 Task: Find a place to stay in Ludlow, United States from June 10 to June 25 for 4 guests, with a price range of ₹10,000 to ₹15,000, including Wifi, Free parking, TV, Gym, and Breakfast.
Action: Mouse moved to (708, 130)
Screenshot: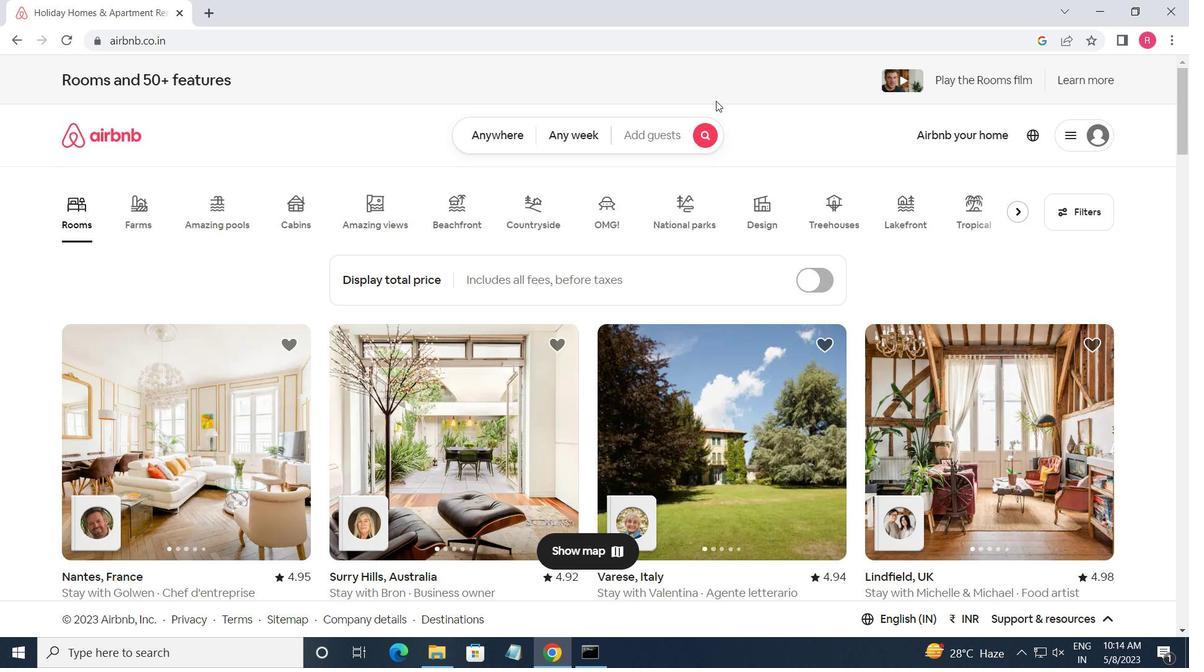 
Action: Mouse pressed left at (708, 130)
Screenshot: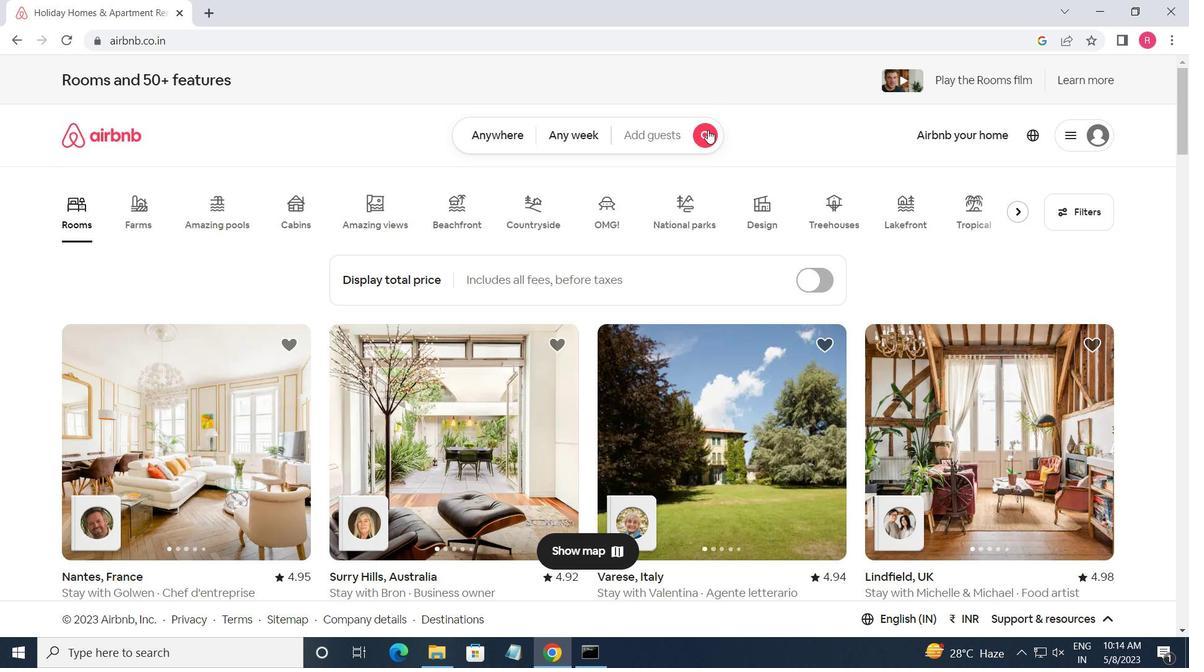 
Action: Mouse moved to (336, 194)
Screenshot: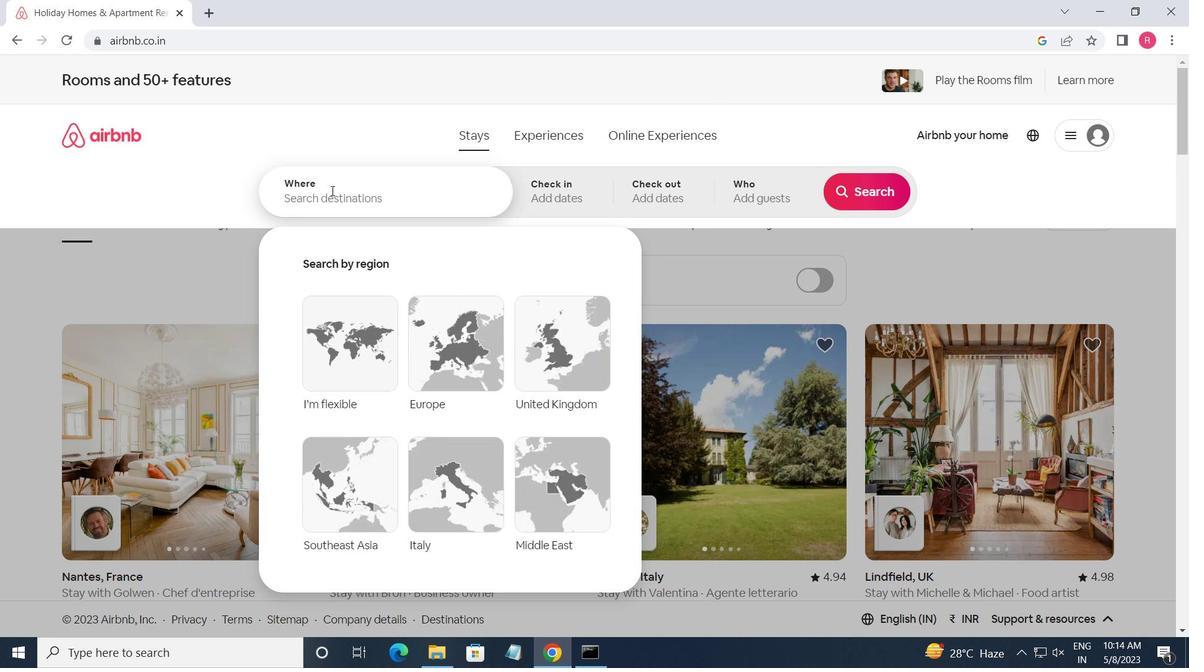 
Action: Mouse pressed left at (336, 194)
Screenshot: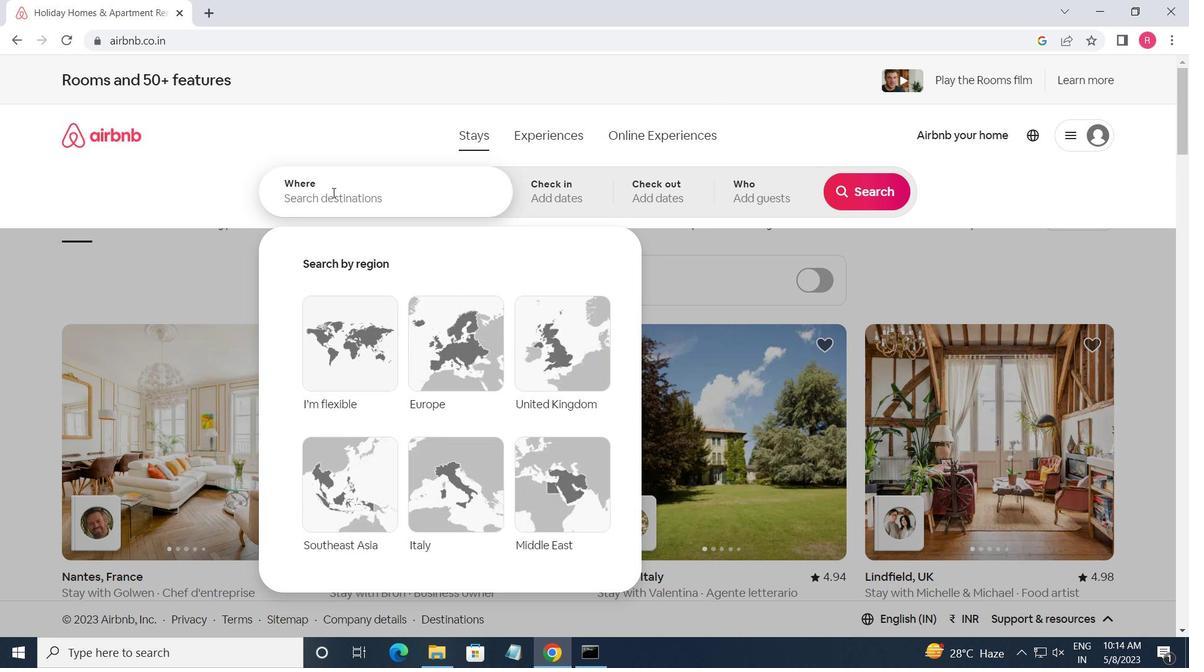 
Action: Key pressed <Key.shift_r>Ludlow<Key.shift><Key.shift><Key.shift><Key.shift><Key.shift><Key.shift><Key.shift><Key.shift><Key.shift><Key.shift><Key.shift><Key.shift><Key.shift><Key.shift><Key.shift><Key.shift><Key.shift><Key.shift><Key.shift><Key.shift><Key.shift><Key.shift><Key.shift><Key.shift><Key.shift><Key.shift><Key.shift><Key.shift><Key.shift><Key.shift><Key.shift><Key.shift><Key.shift><Key.shift><Key.shift><Key.shift><Key.shift><Key.shift><Key.shift_r><<Key.backspace>,<Key.shift_r><Key.shift_r><Key.shift_r>UNITED<Key.space><Key.shift>STATES<Key.enter>
Screenshot: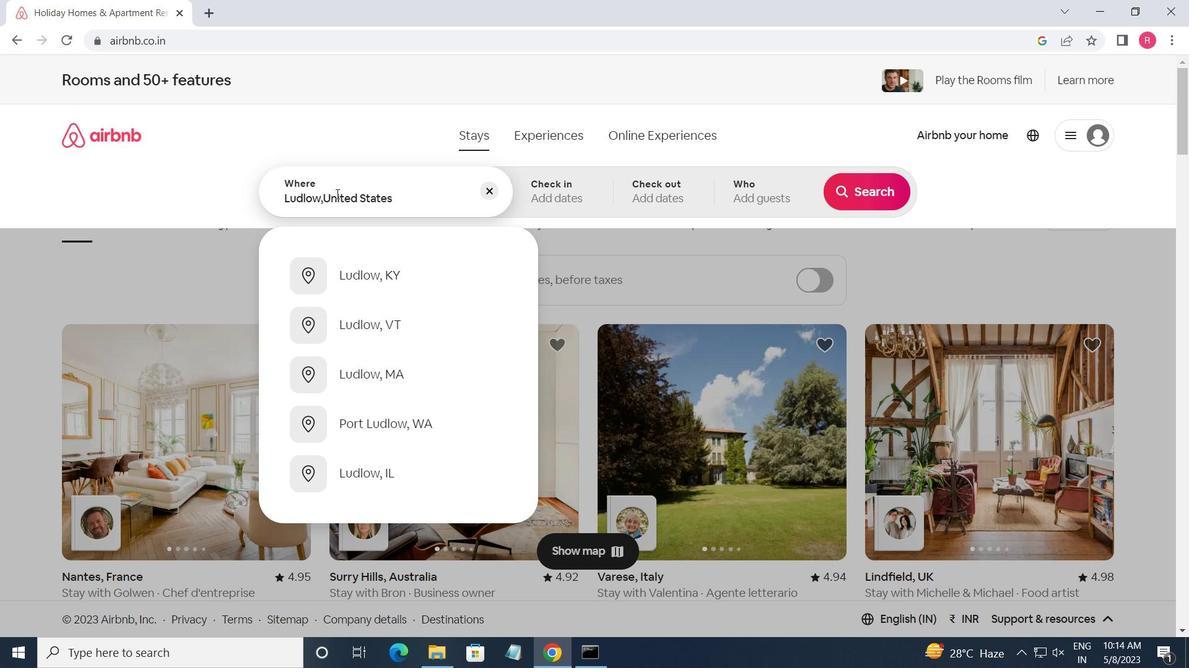 
Action: Mouse moved to (851, 425)
Screenshot: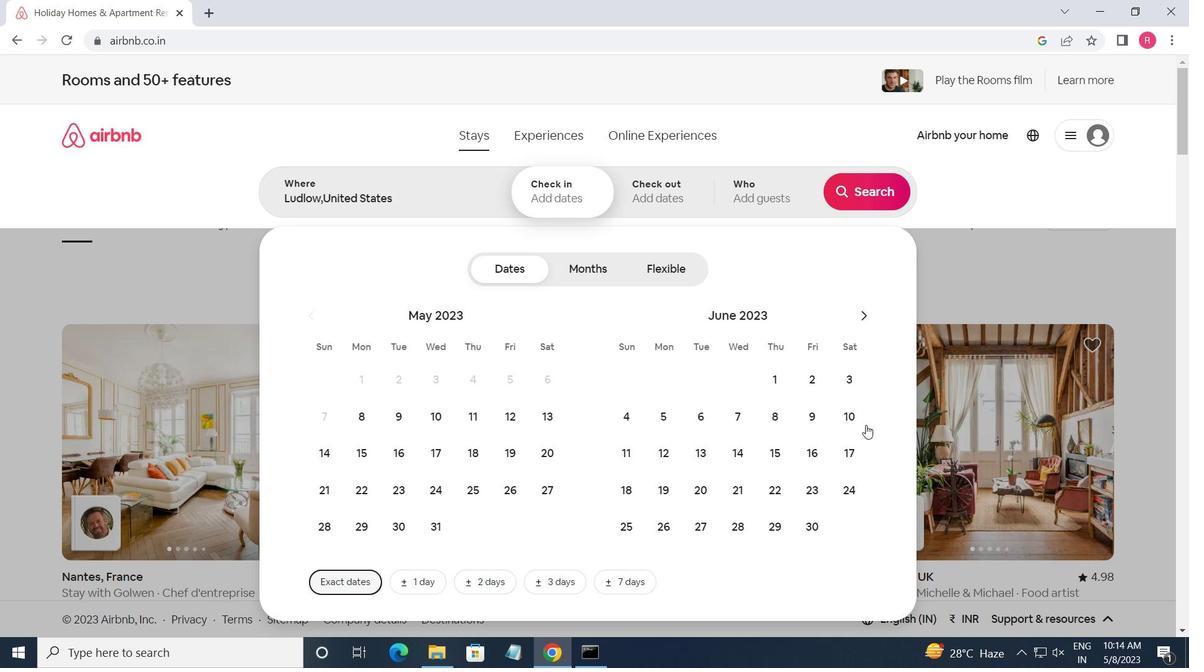 
Action: Mouse pressed left at (851, 425)
Screenshot: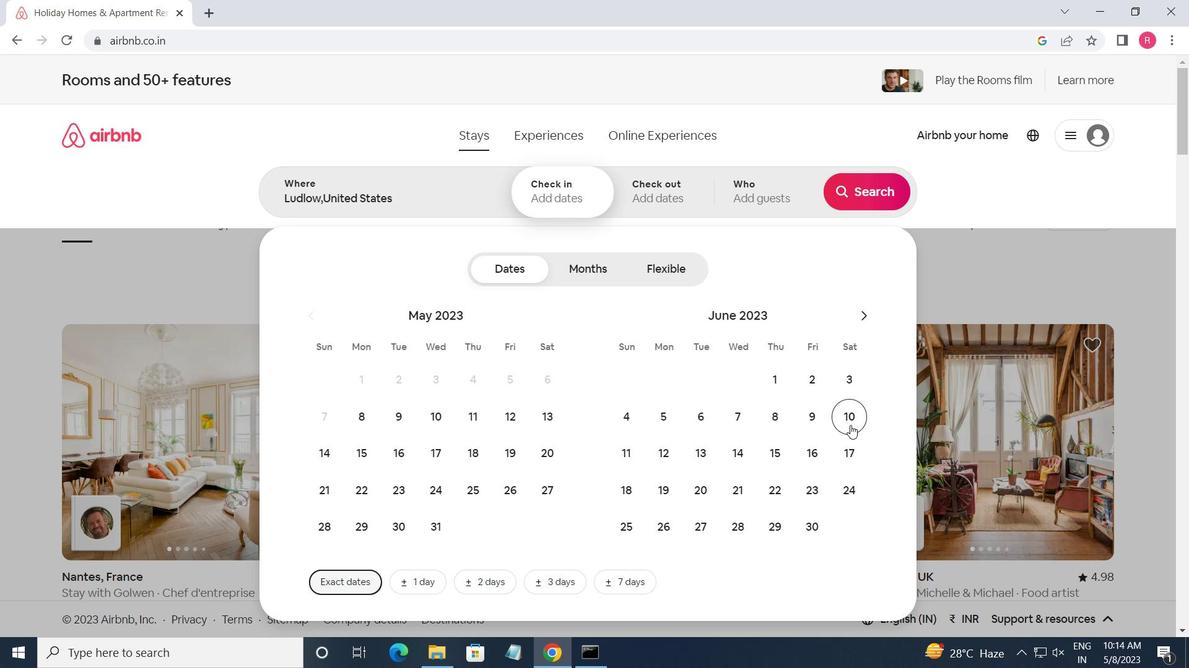 
Action: Mouse moved to (630, 534)
Screenshot: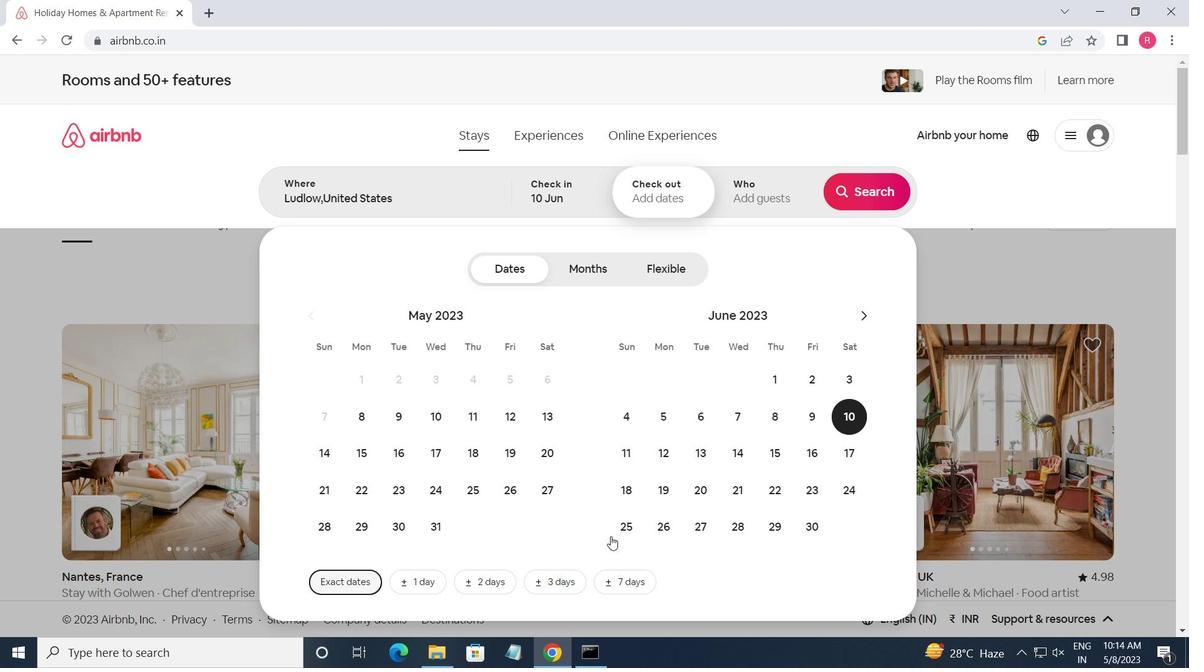 
Action: Mouse pressed left at (630, 534)
Screenshot: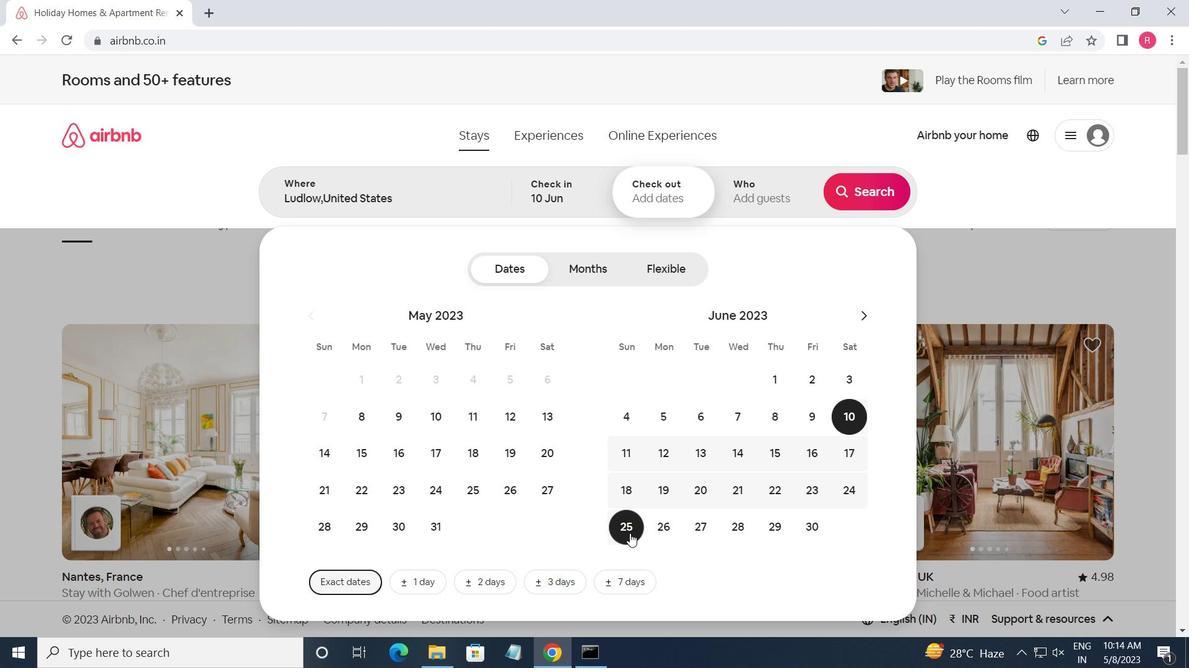 
Action: Mouse moved to (738, 182)
Screenshot: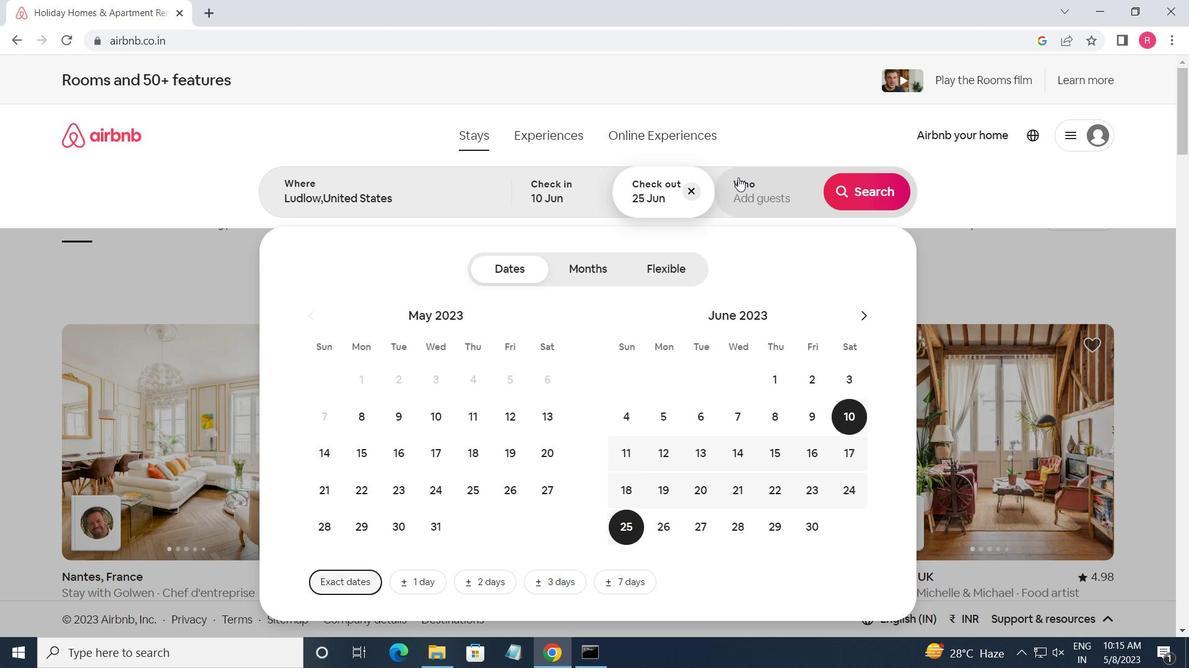 
Action: Mouse pressed left at (738, 182)
Screenshot: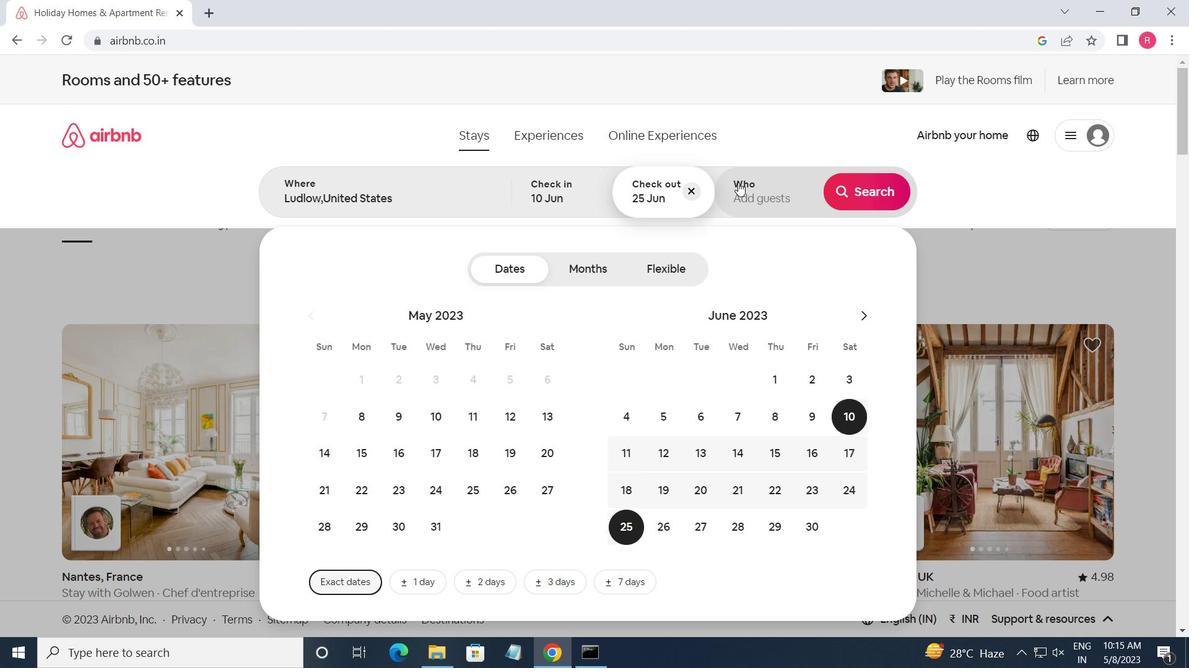 
Action: Mouse moved to (874, 283)
Screenshot: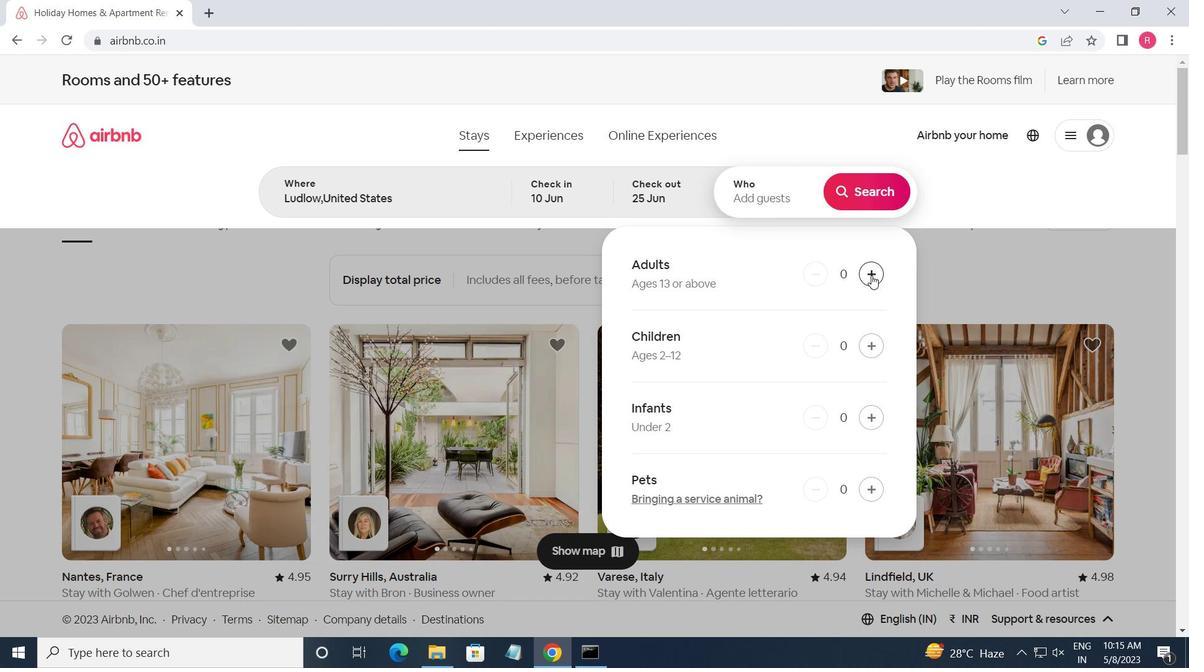 
Action: Mouse pressed left at (874, 283)
Screenshot: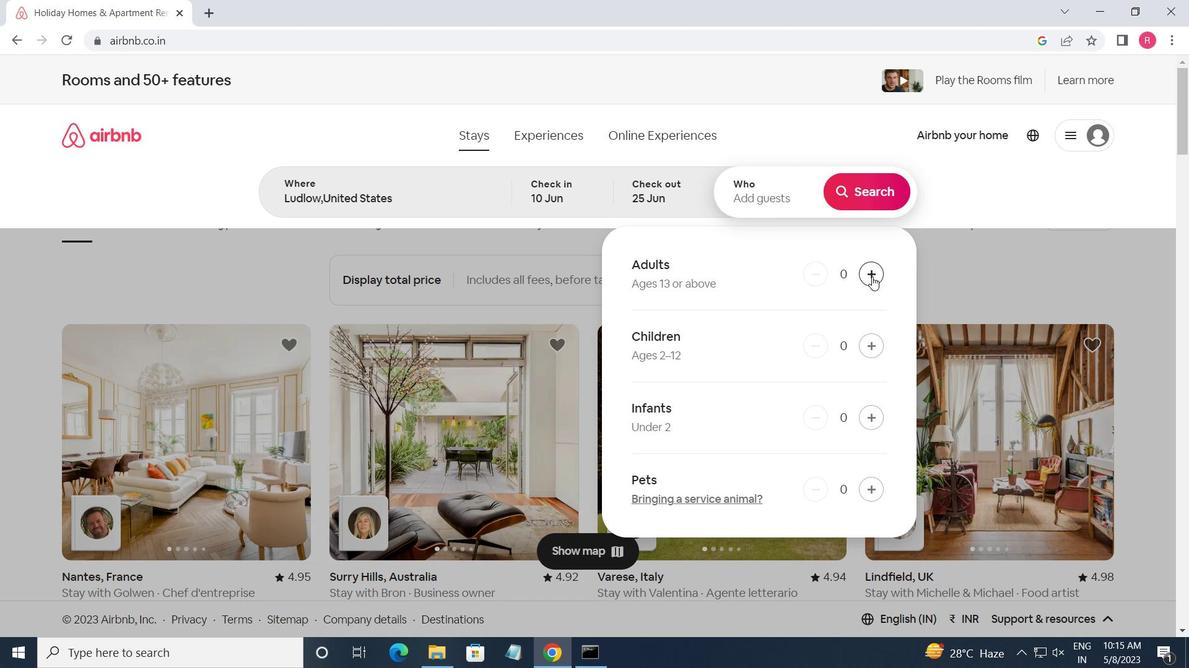 
Action: Mouse pressed left at (874, 283)
Screenshot: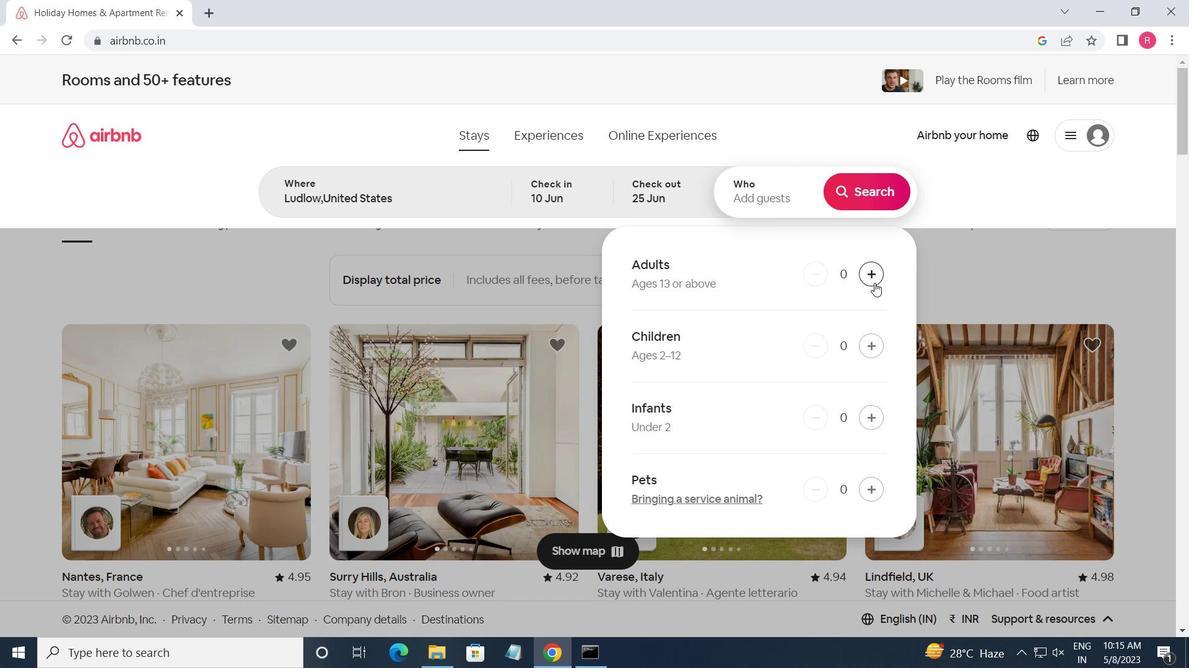 
Action: Mouse pressed left at (874, 283)
Screenshot: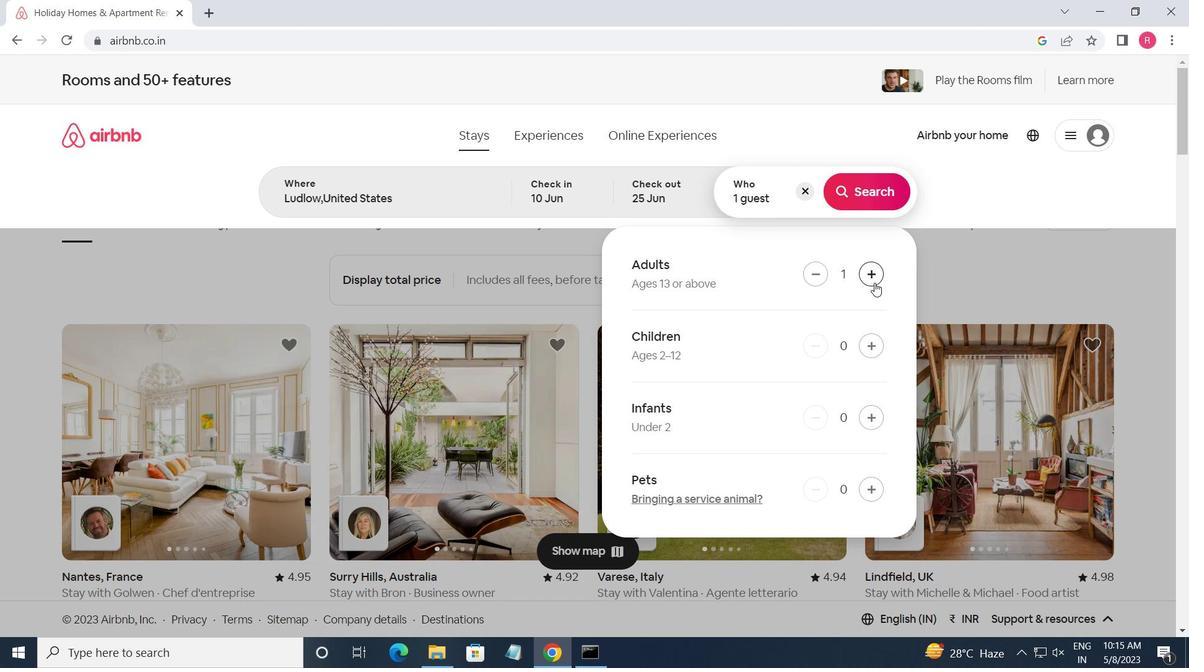 
Action: Mouse pressed left at (874, 283)
Screenshot: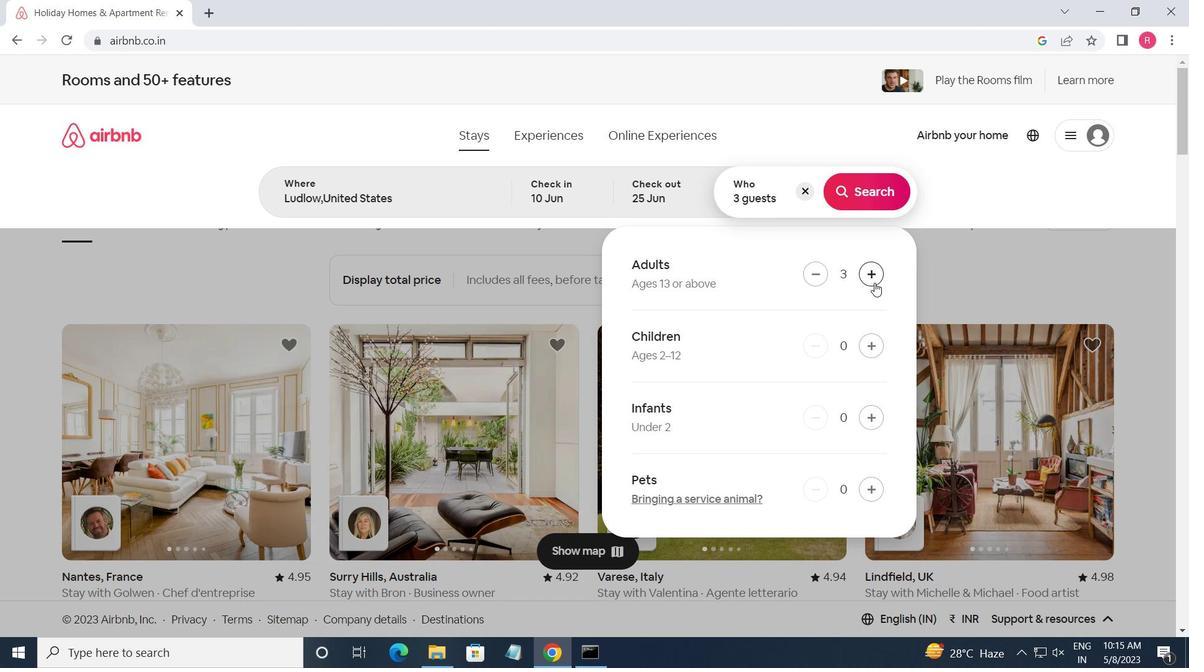 
Action: Mouse moved to (869, 196)
Screenshot: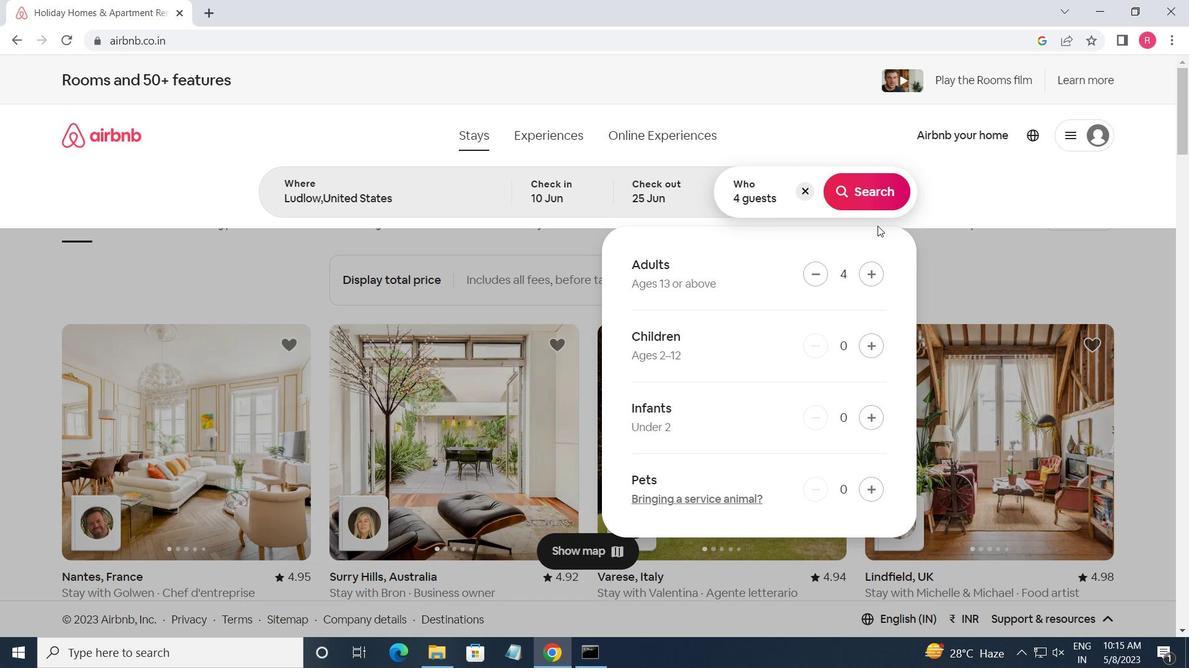 
Action: Mouse pressed left at (869, 196)
Screenshot: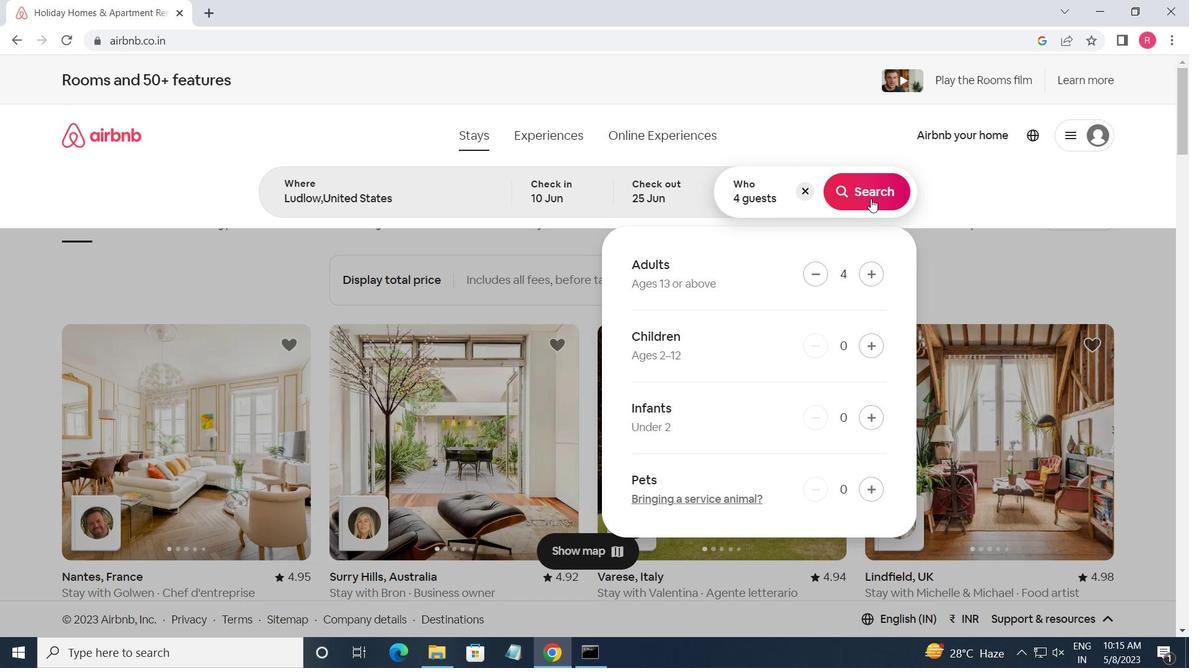 
Action: Mouse moved to (1131, 158)
Screenshot: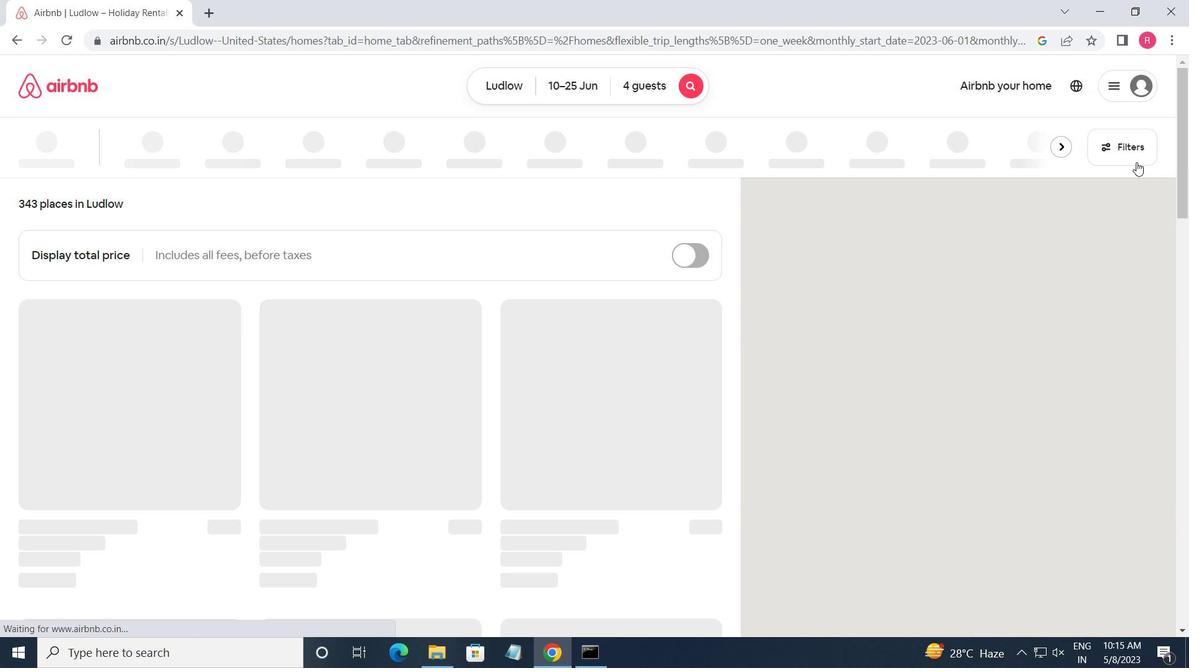 
Action: Mouse pressed left at (1131, 158)
Screenshot: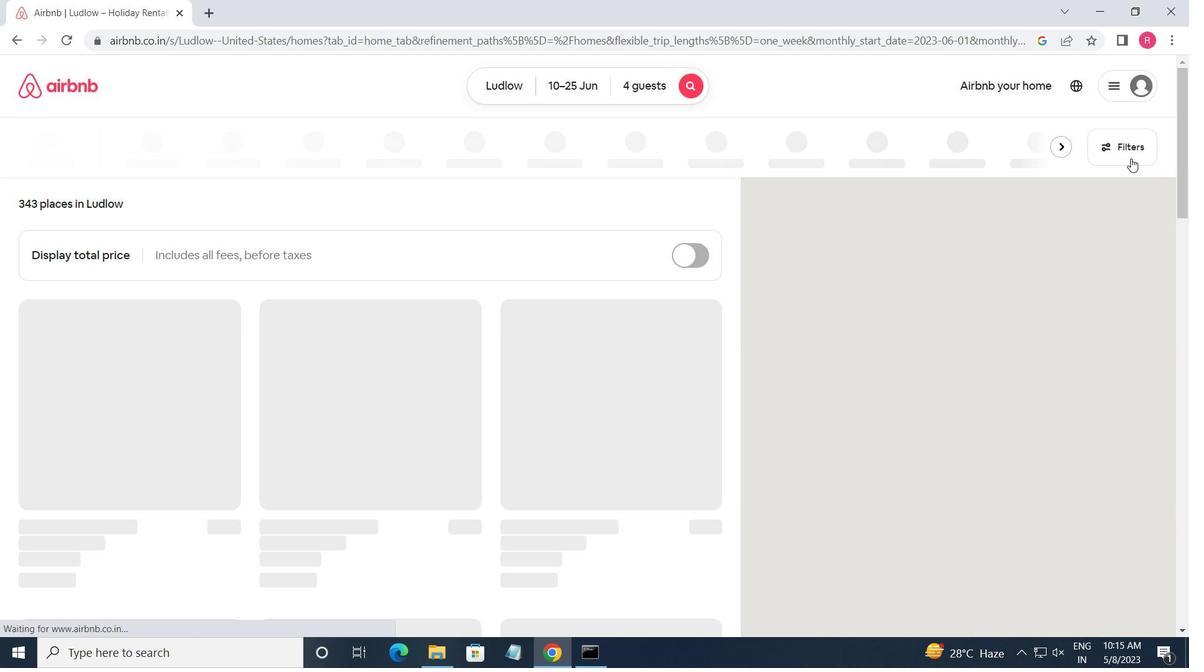 
Action: Mouse moved to (453, 519)
Screenshot: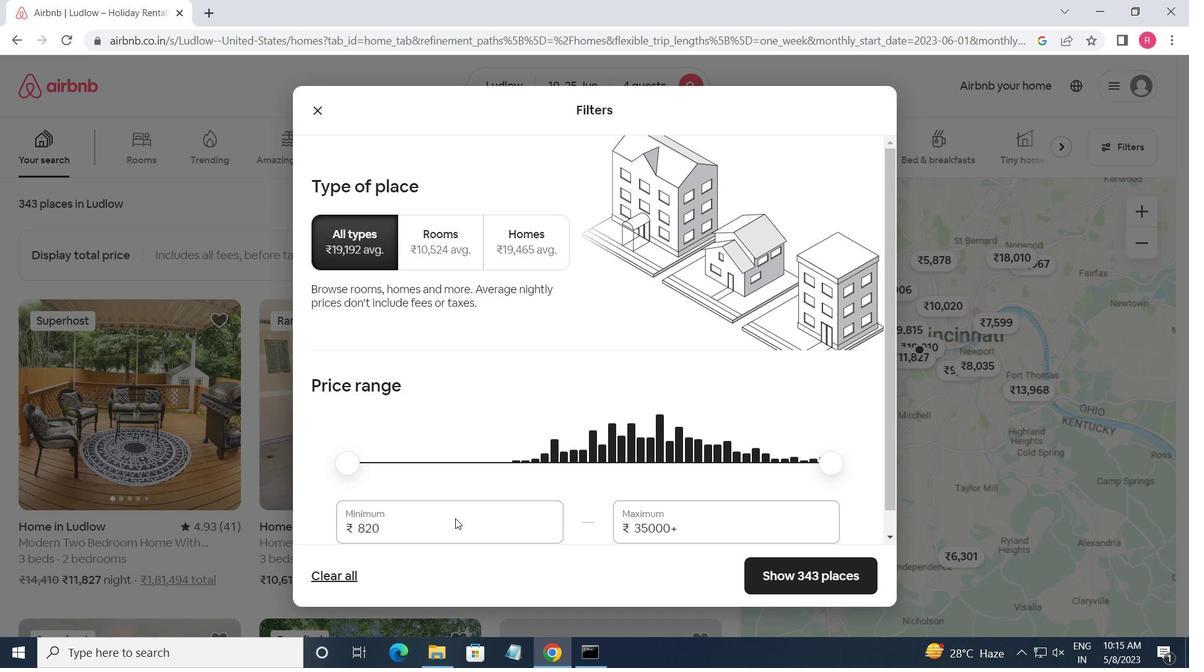 
Action: Mouse pressed left at (453, 519)
Screenshot: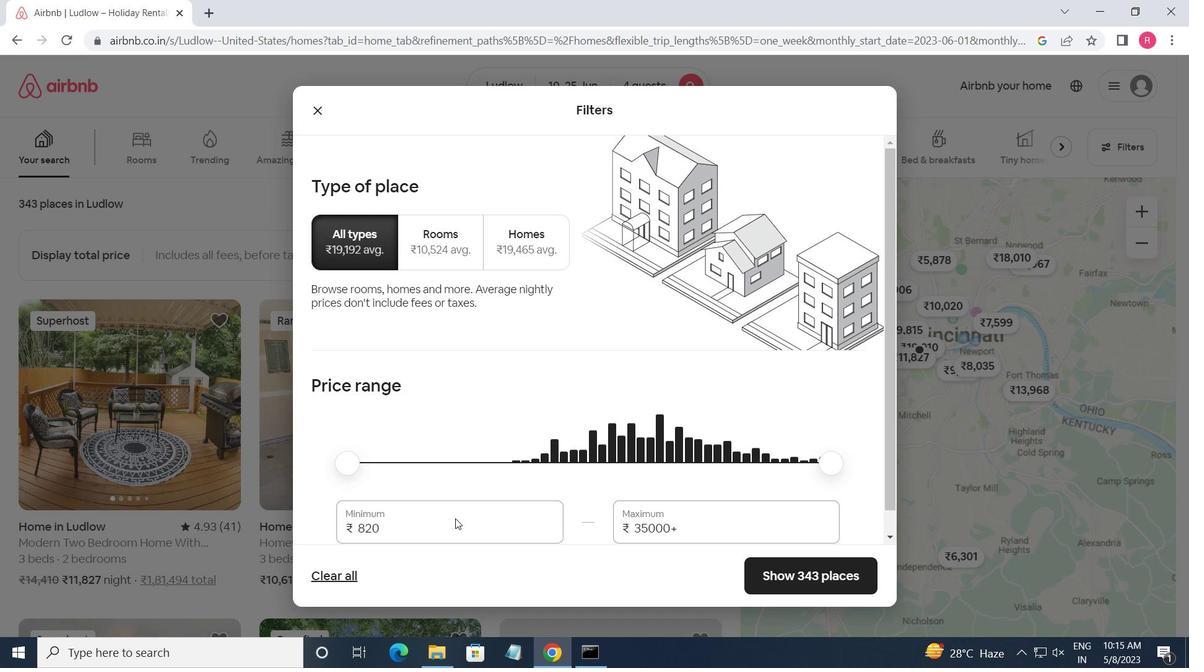 
Action: Key pressed <Key.backspace><Key.backspace><Key.backspace><Key.backspace><Key.backspace>10000<Key.tab>15000
Screenshot: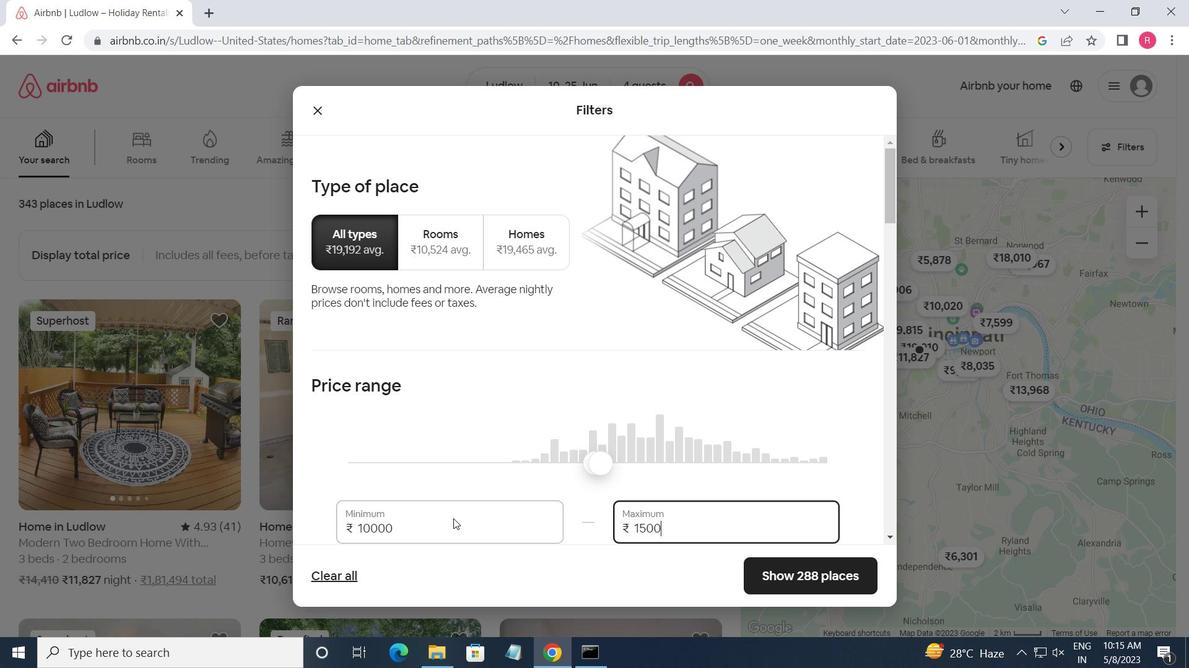 
Action: Mouse moved to (506, 536)
Screenshot: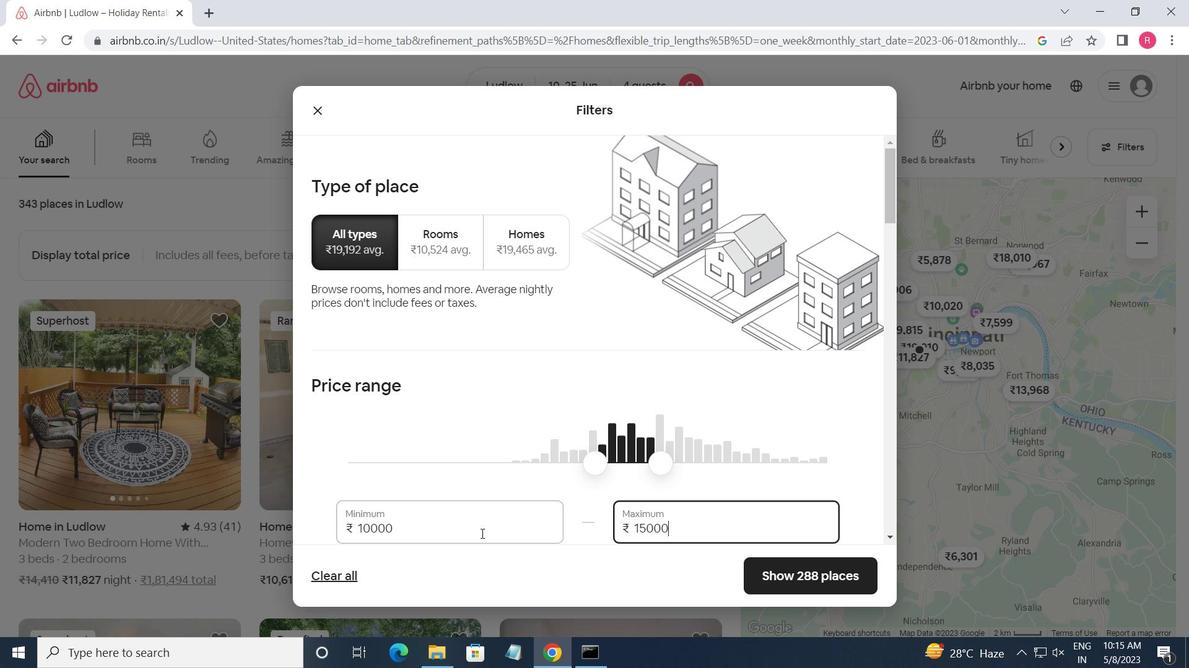 
Action: Mouse scrolled (506, 535) with delta (0, 0)
Screenshot: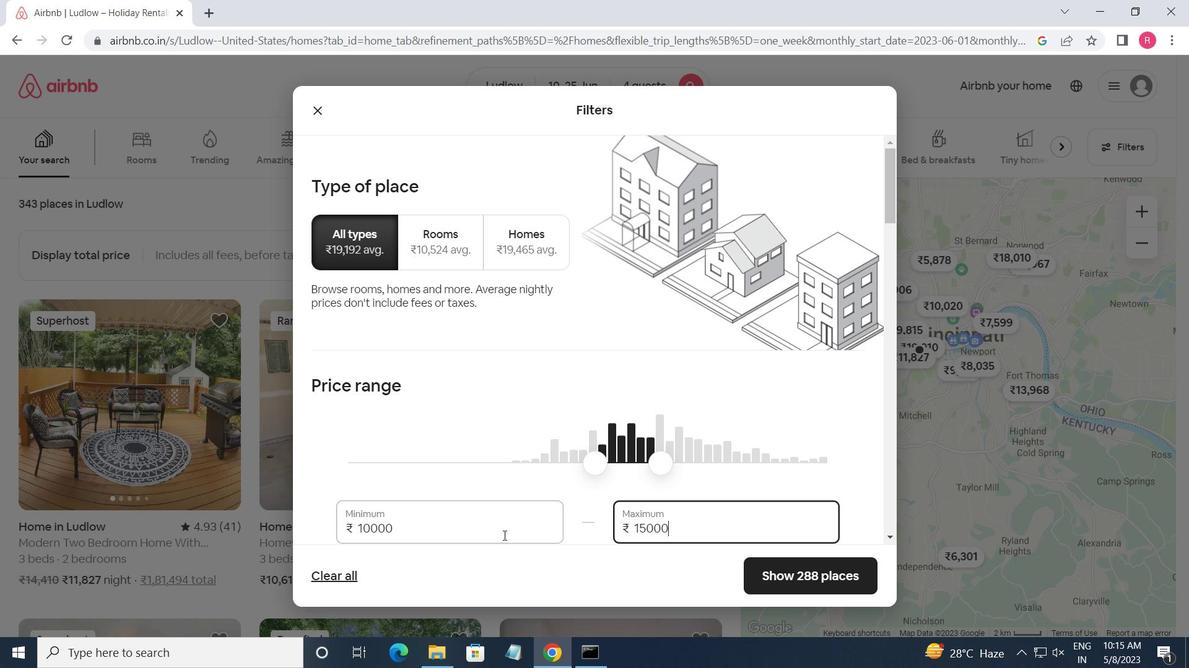 
Action: Mouse scrolled (506, 535) with delta (0, 0)
Screenshot: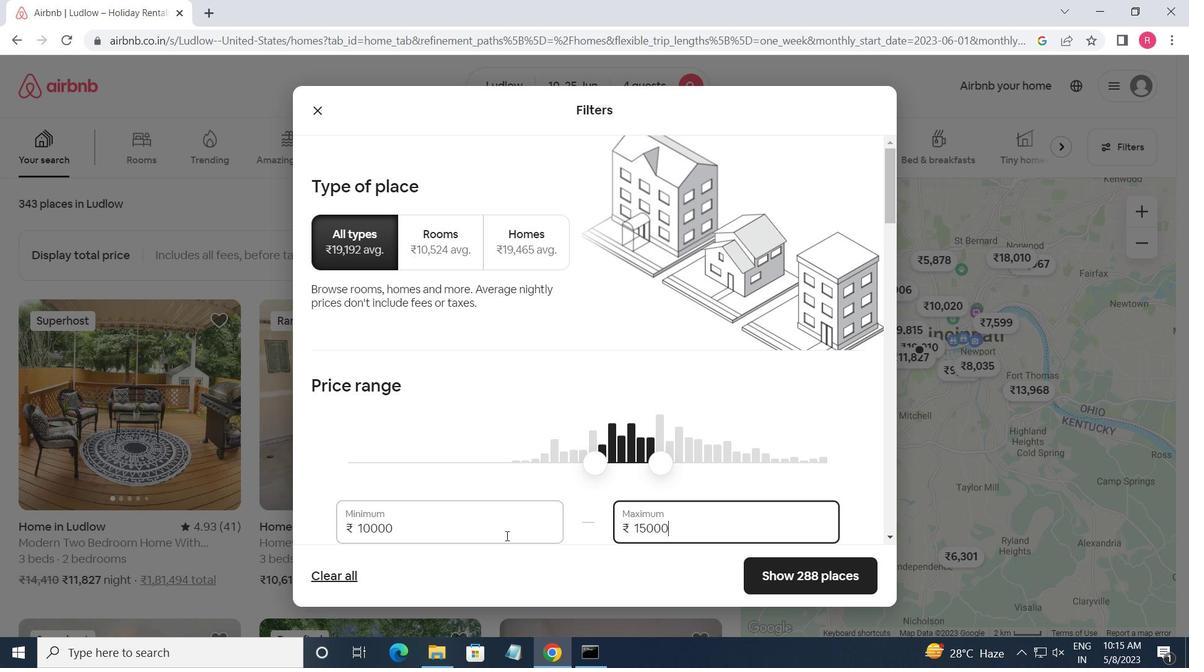 
Action: Mouse scrolled (506, 535) with delta (0, 0)
Screenshot: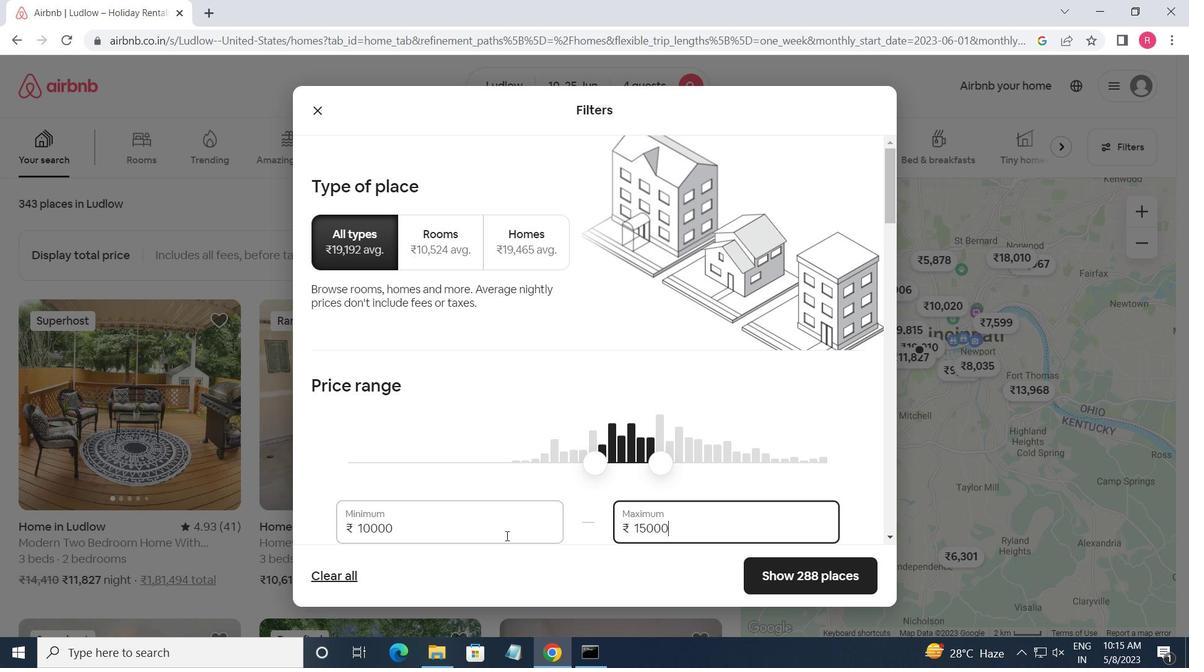 
Action: Mouse moved to (569, 461)
Screenshot: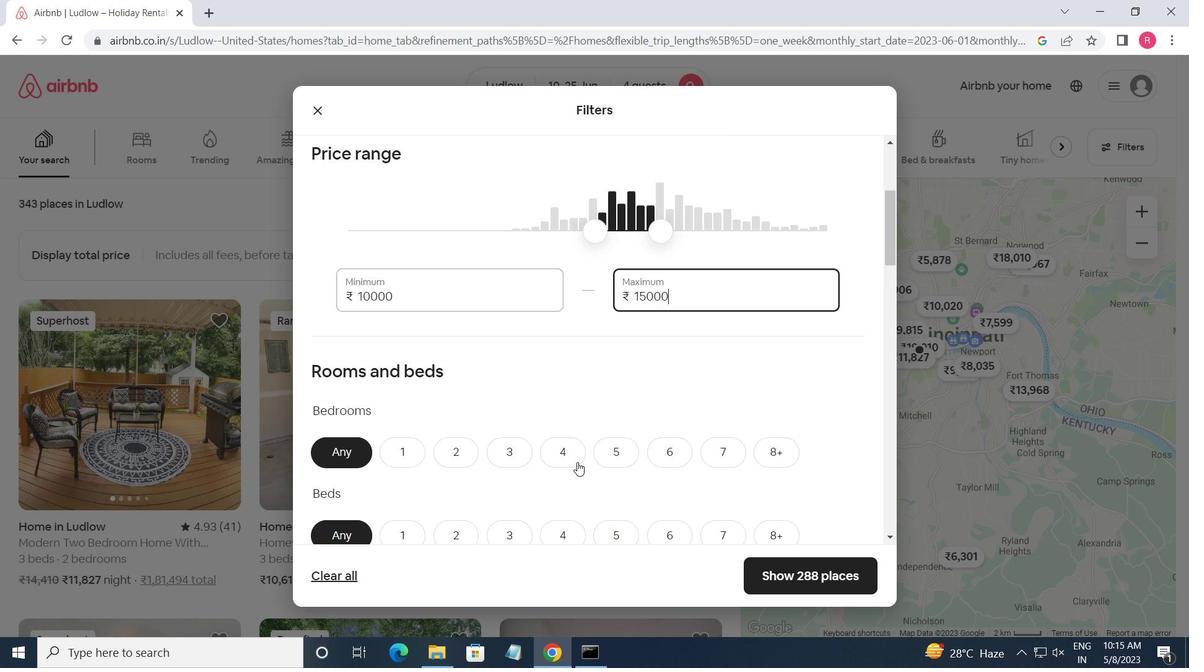 
Action: Mouse pressed left at (569, 461)
Screenshot: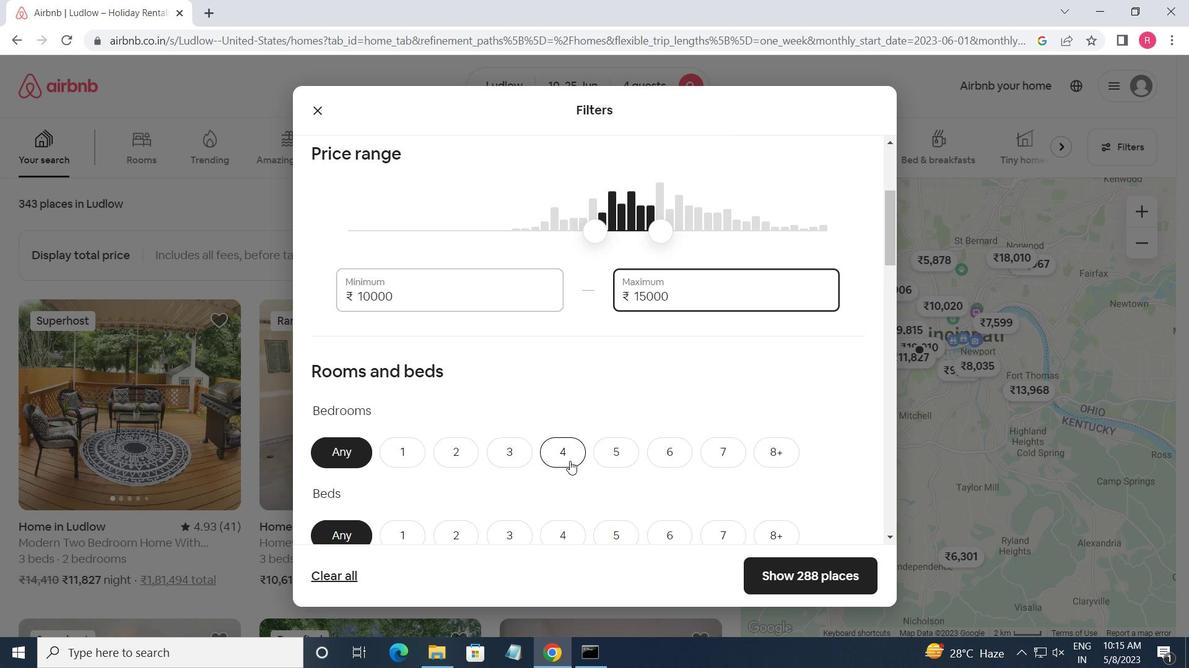 
Action: Mouse moved to (569, 461)
Screenshot: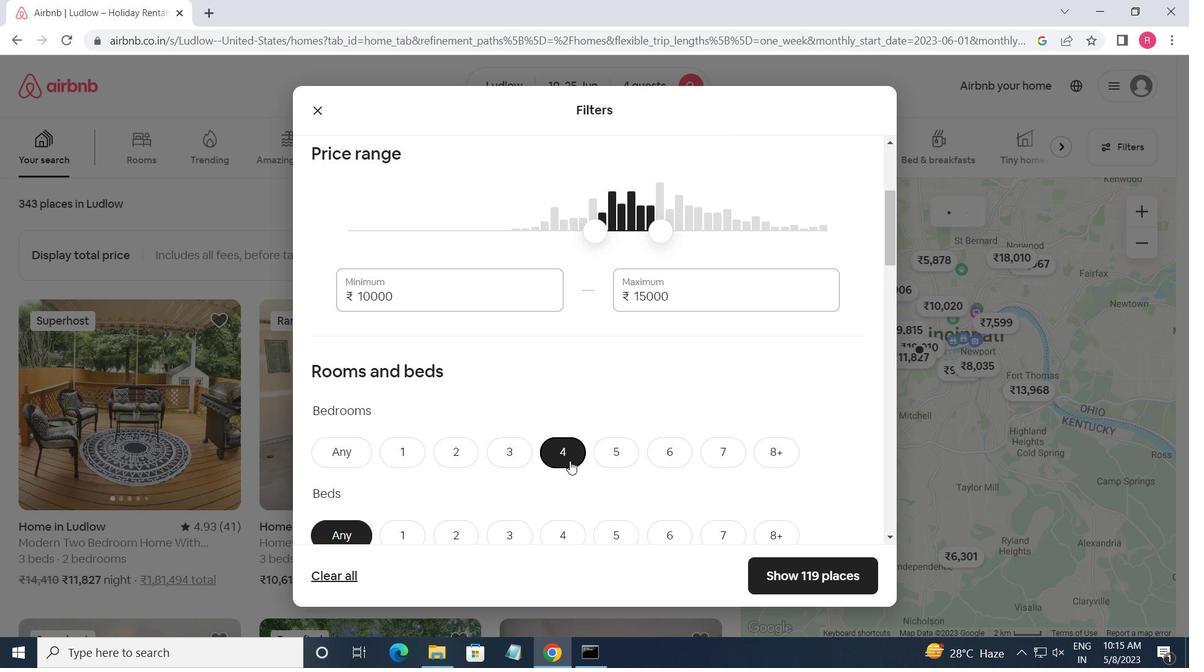 
Action: Mouse scrolled (569, 460) with delta (0, 0)
Screenshot: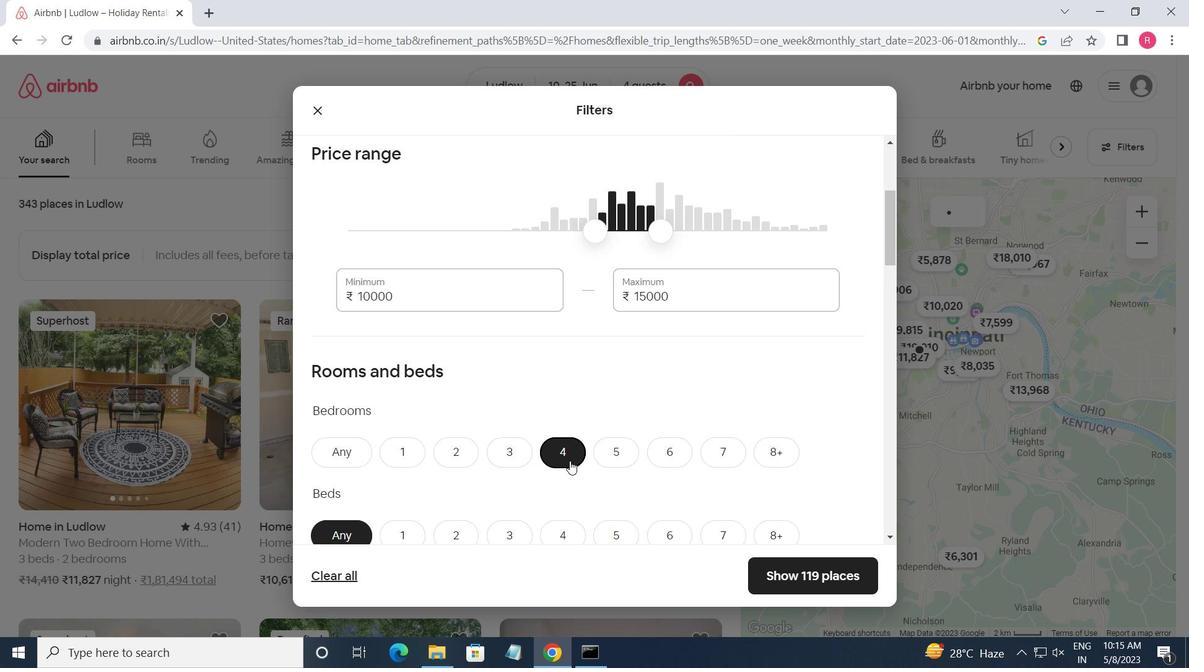 
Action: Mouse moved to (567, 461)
Screenshot: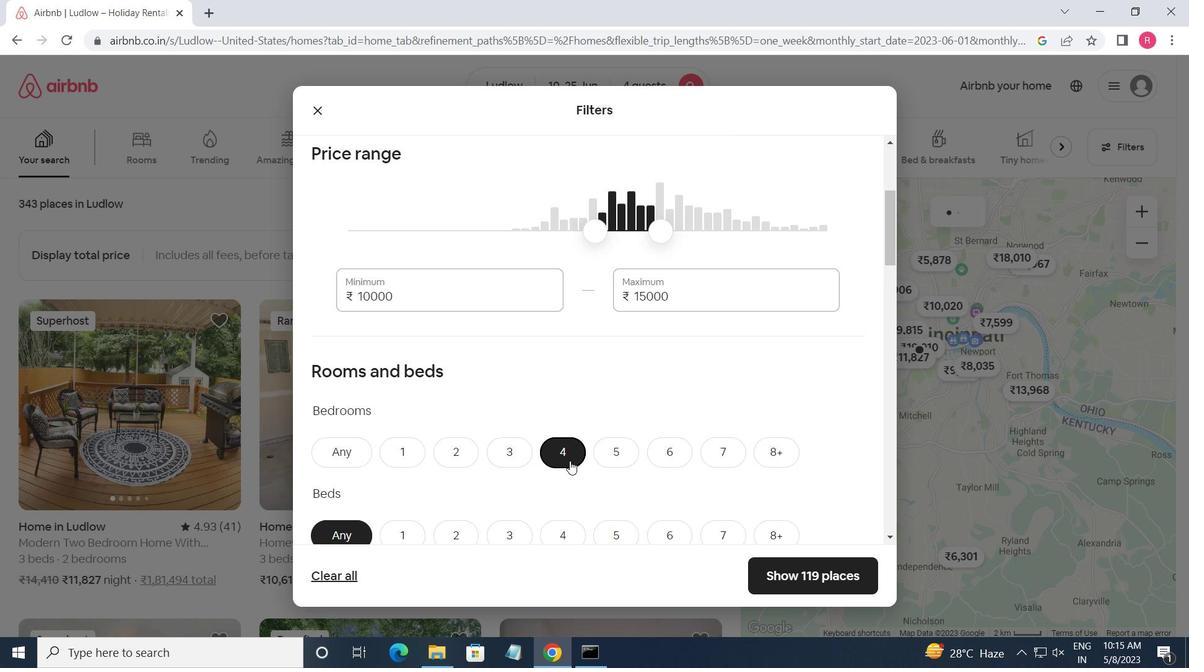 
Action: Mouse pressed left at (567, 461)
Screenshot: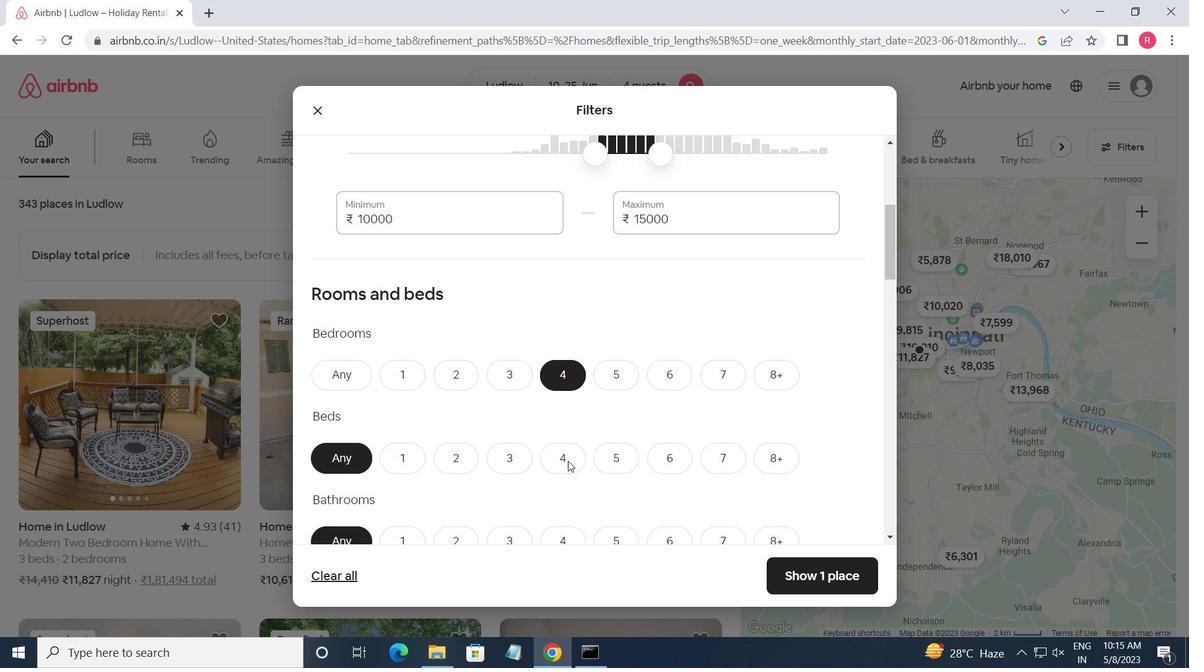 
Action: Mouse moved to (559, 534)
Screenshot: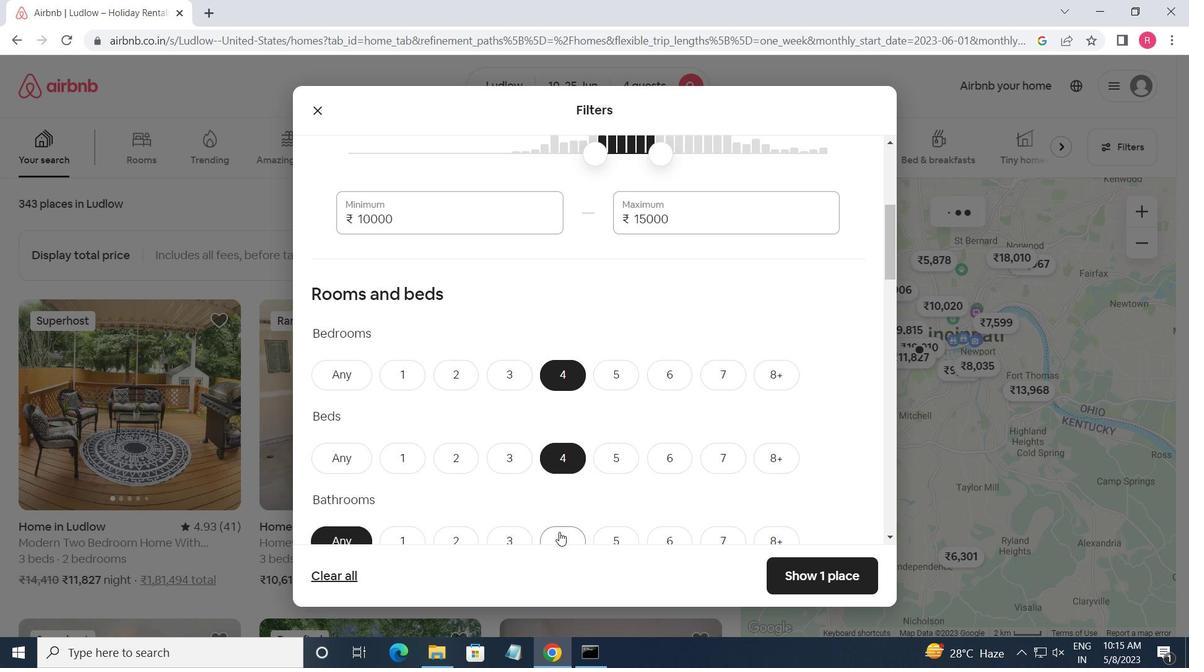 
Action: Mouse pressed left at (559, 534)
Screenshot: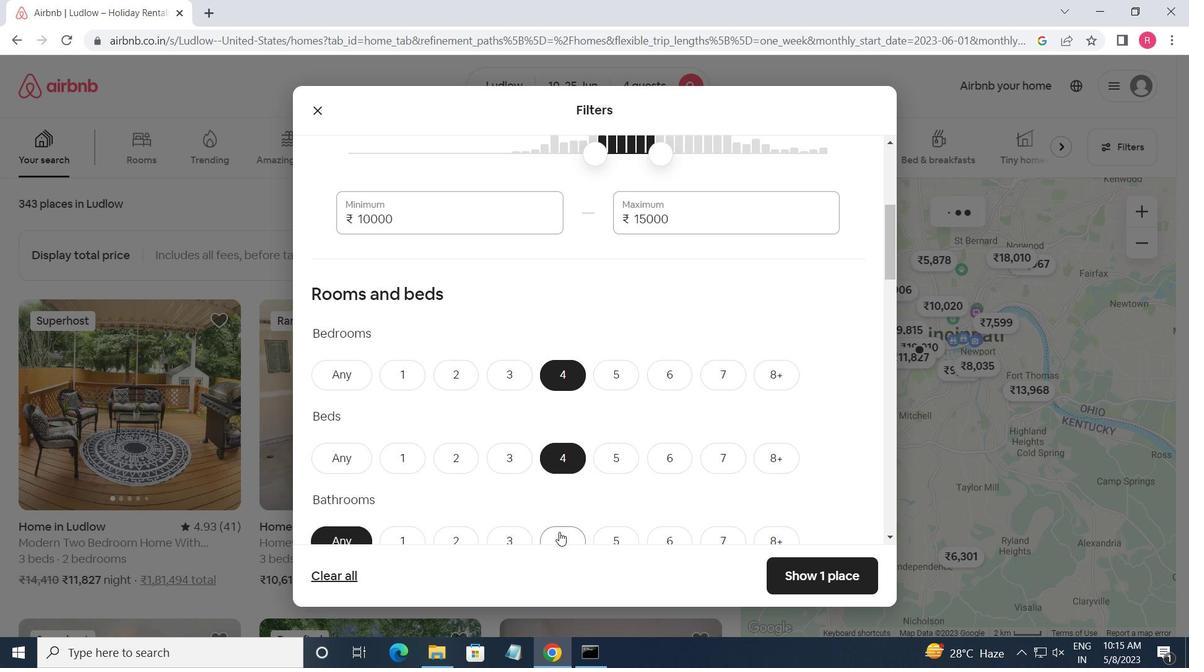 
Action: Mouse scrolled (559, 533) with delta (0, 0)
Screenshot: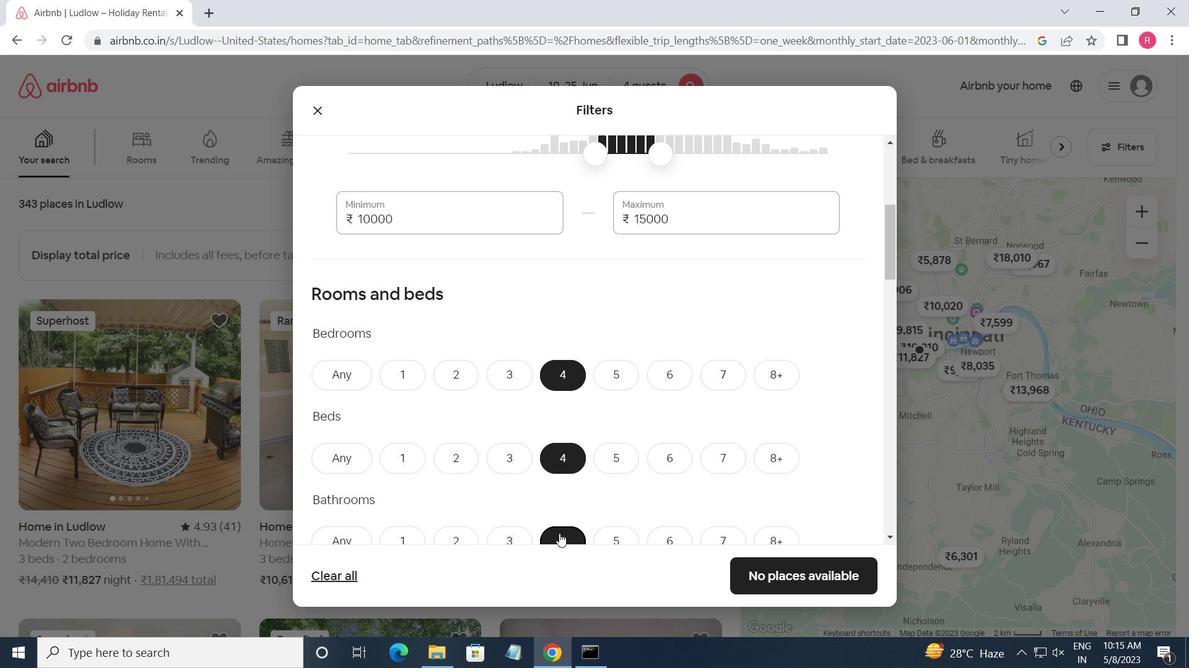 
Action: Mouse scrolled (559, 533) with delta (0, 0)
Screenshot: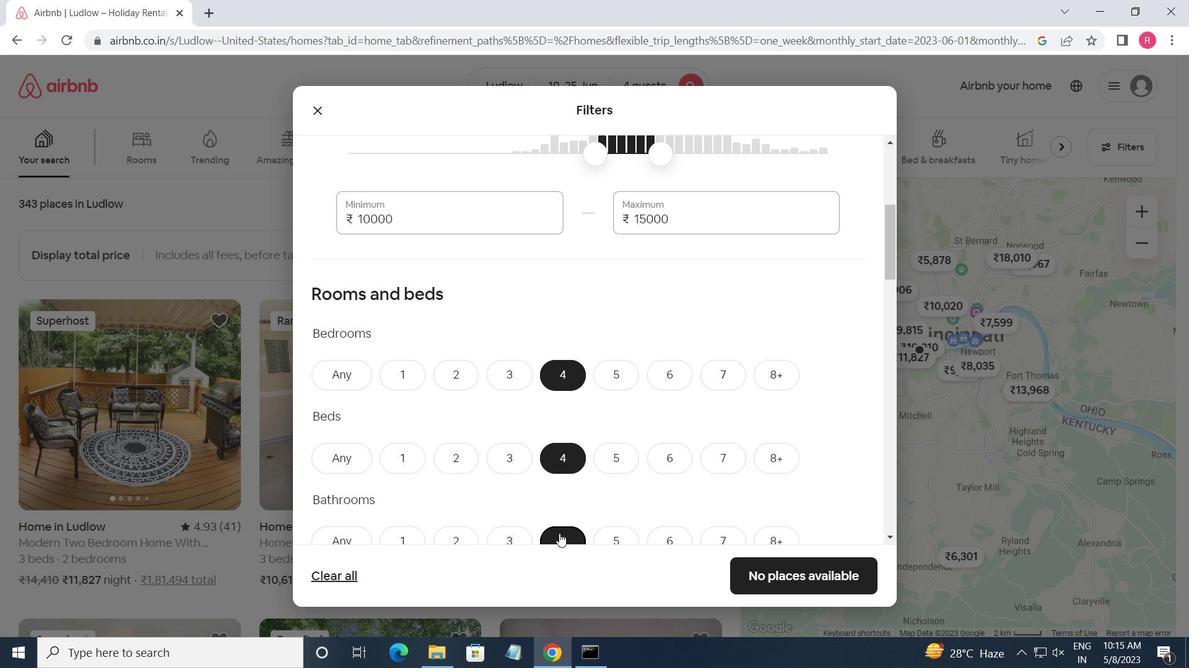 
Action: Mouse scrolled (559, 533) with delta (0, 0)
Screenshot: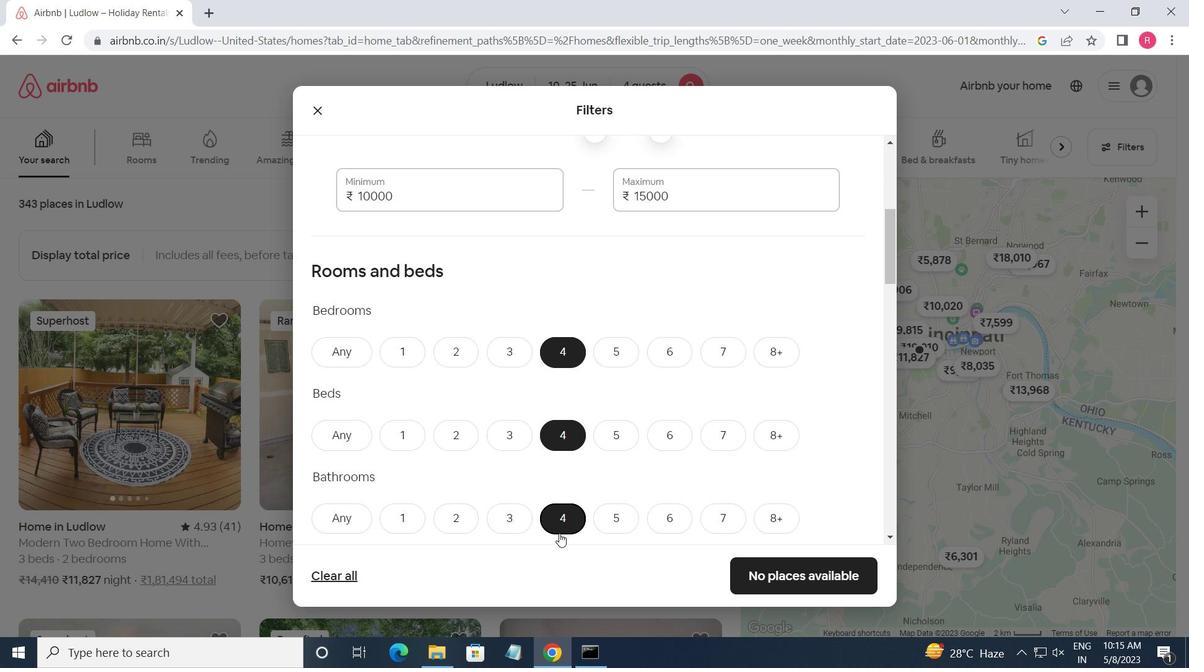 
Action: Mouse moved to (535, 511)
Screenshot: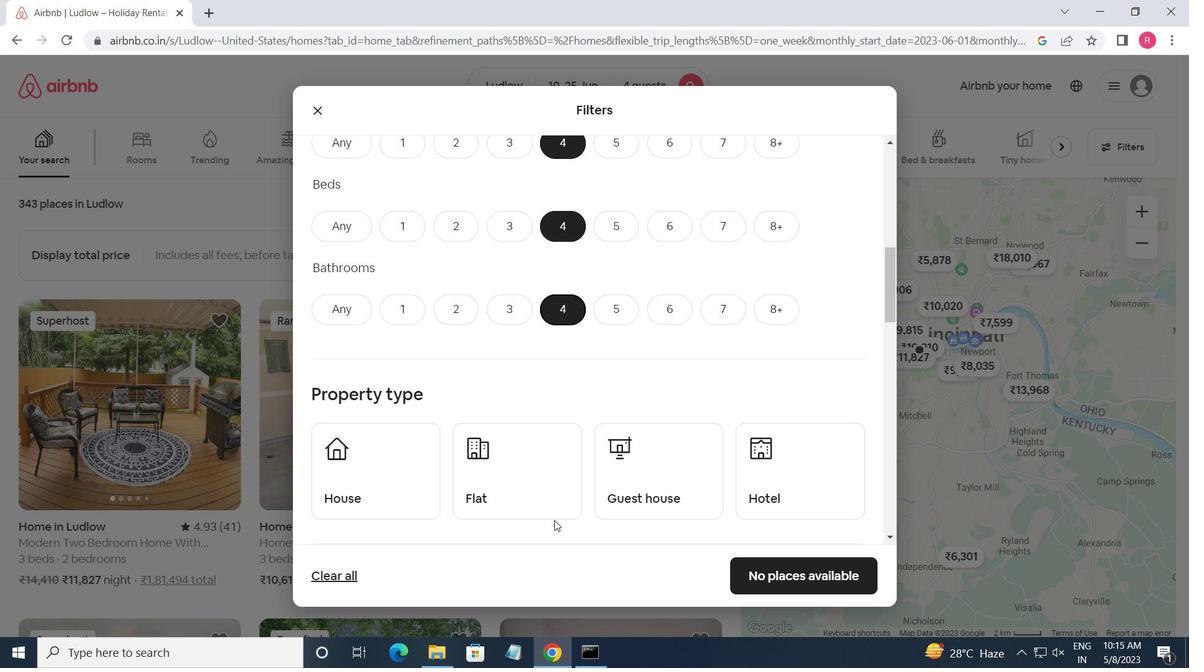 
Action: Mouse scrolled (535, 511) with delta (0, 0)
Screenshot: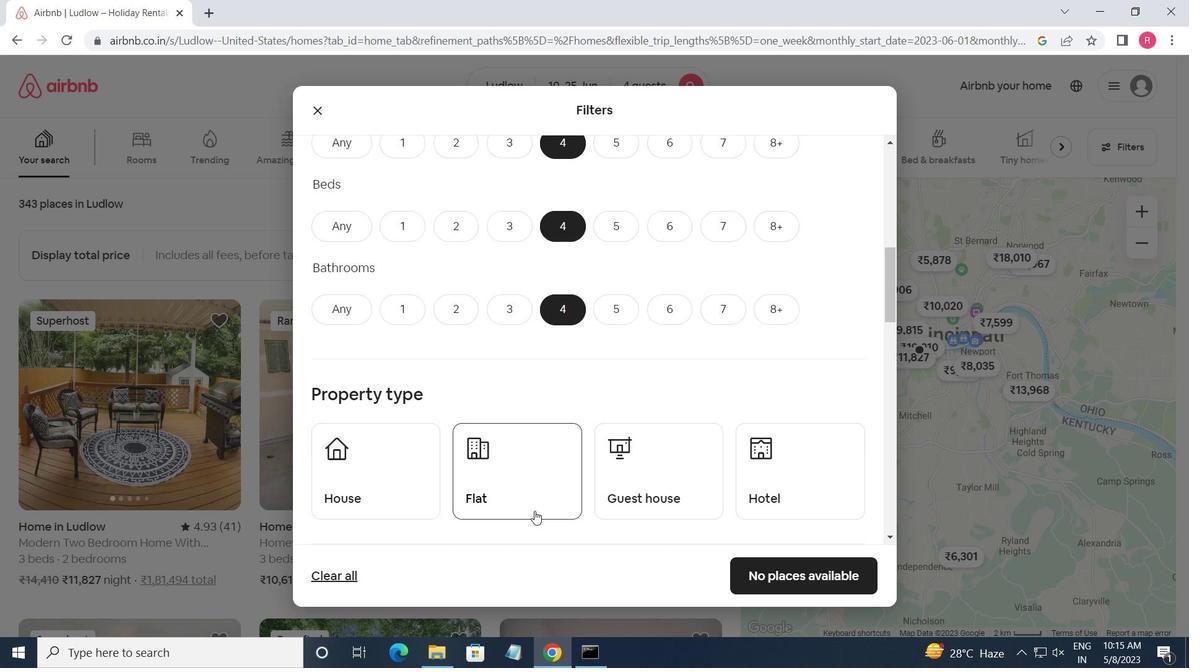 
Action: Mouse moved to (402, 420)
Screenshot: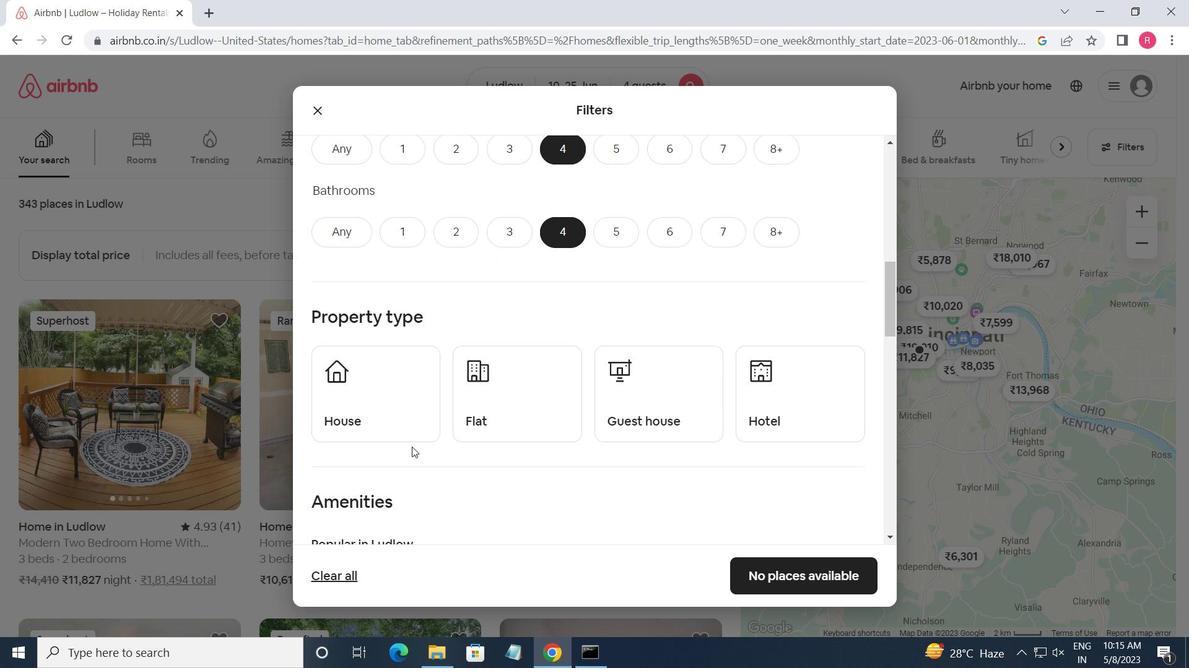 
Action: Mouse pressed left at (402, 420)
Screenshot: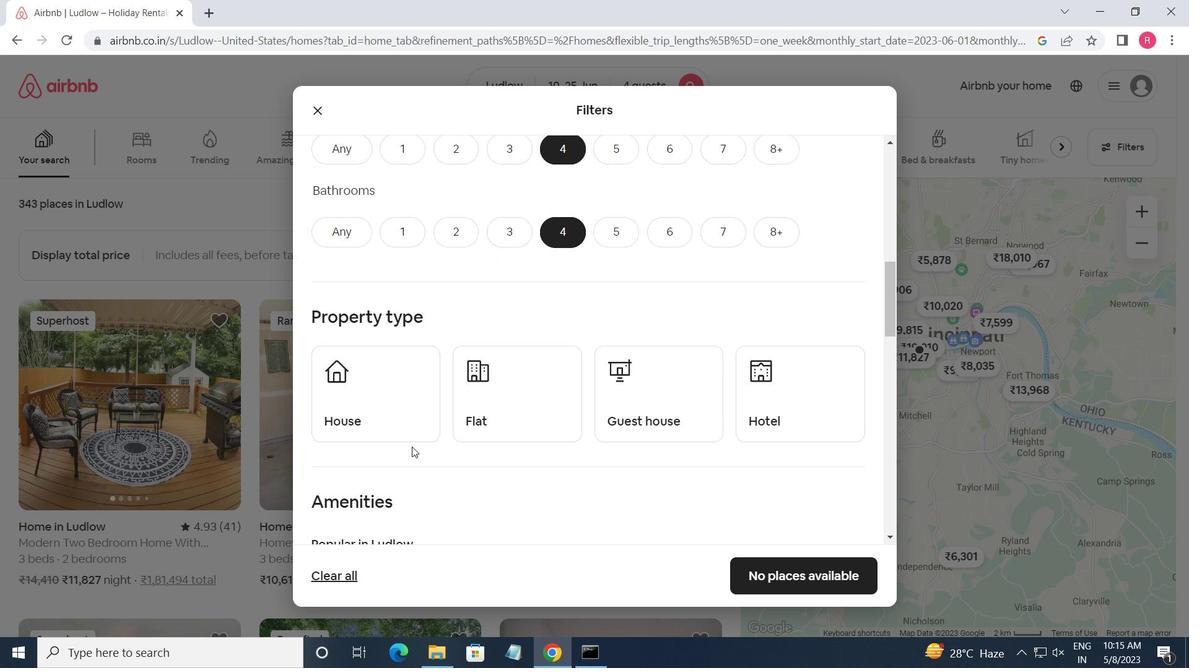 
Action: Mouse moved to (533, 418)
Screenshot: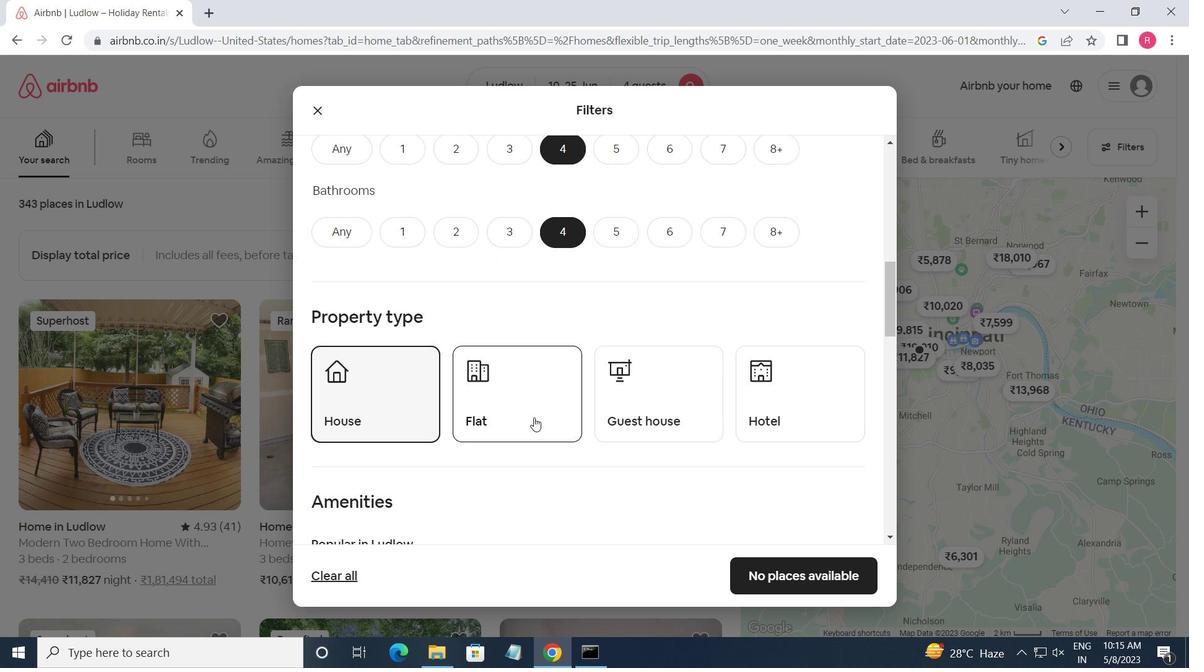 
Action: Mouse pressed left at (533, 418)
Screenshot: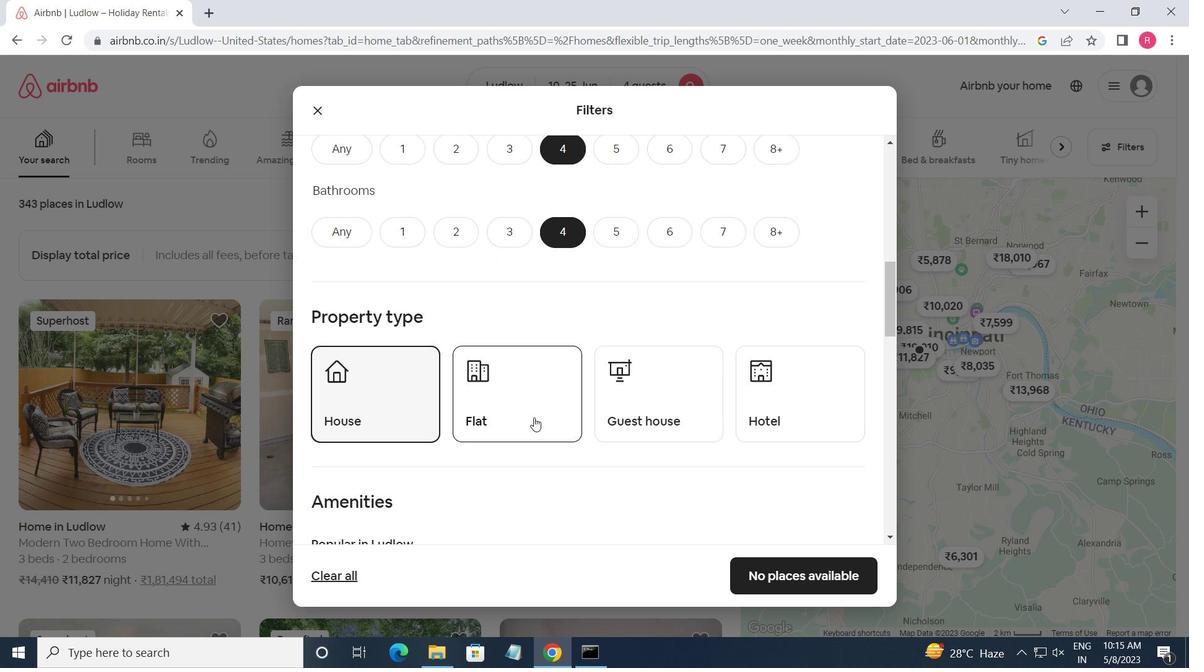 
Action: Mouse moved to (682, 437)
Screenshot: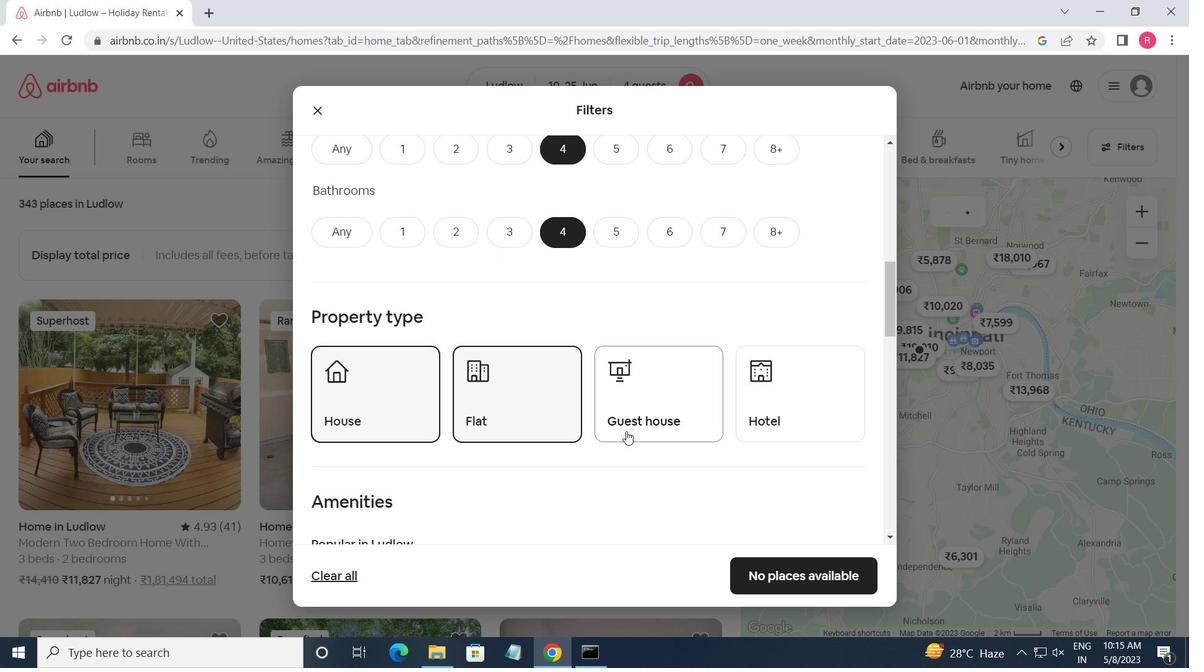 
Action: Mouse pressed left at (682, 437)
Screenshot: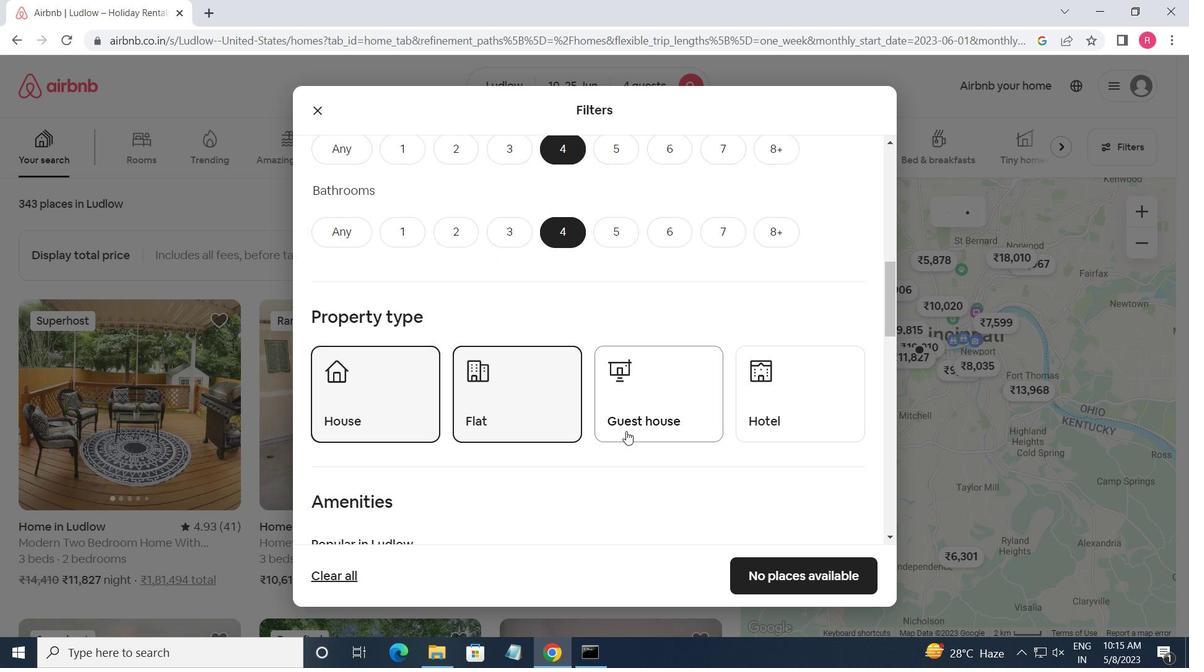 
Action: Mouse moved to (800, 423)
Screenshot: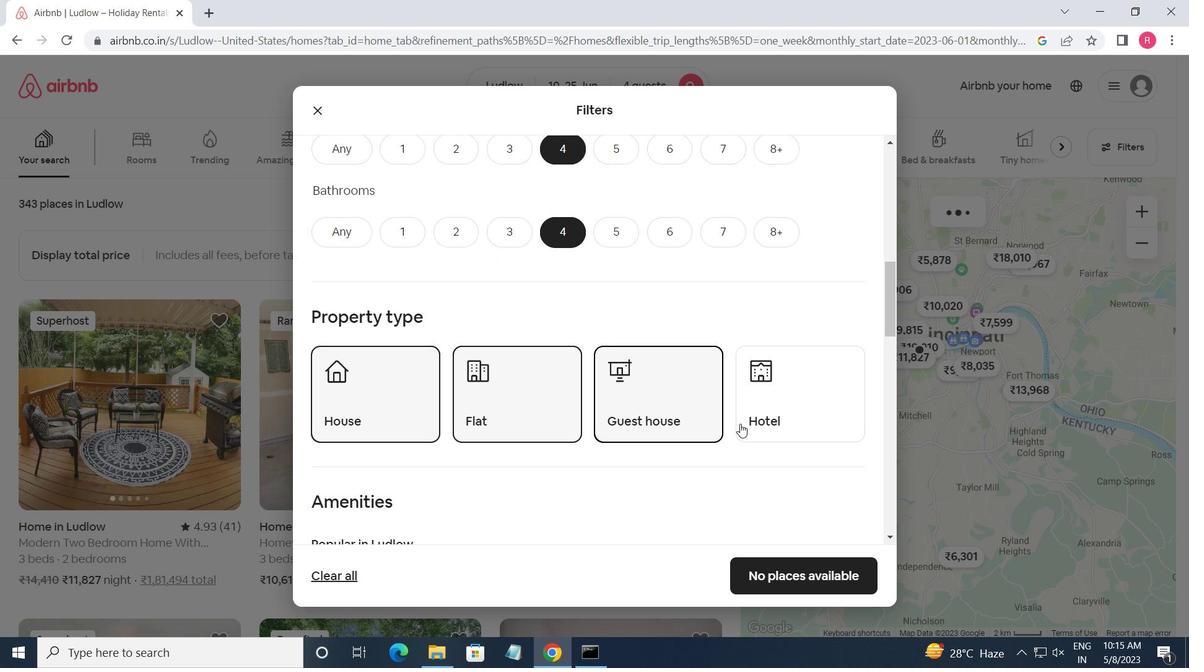 
Action: Mouse pressed left at (800, 423)
Screenshot: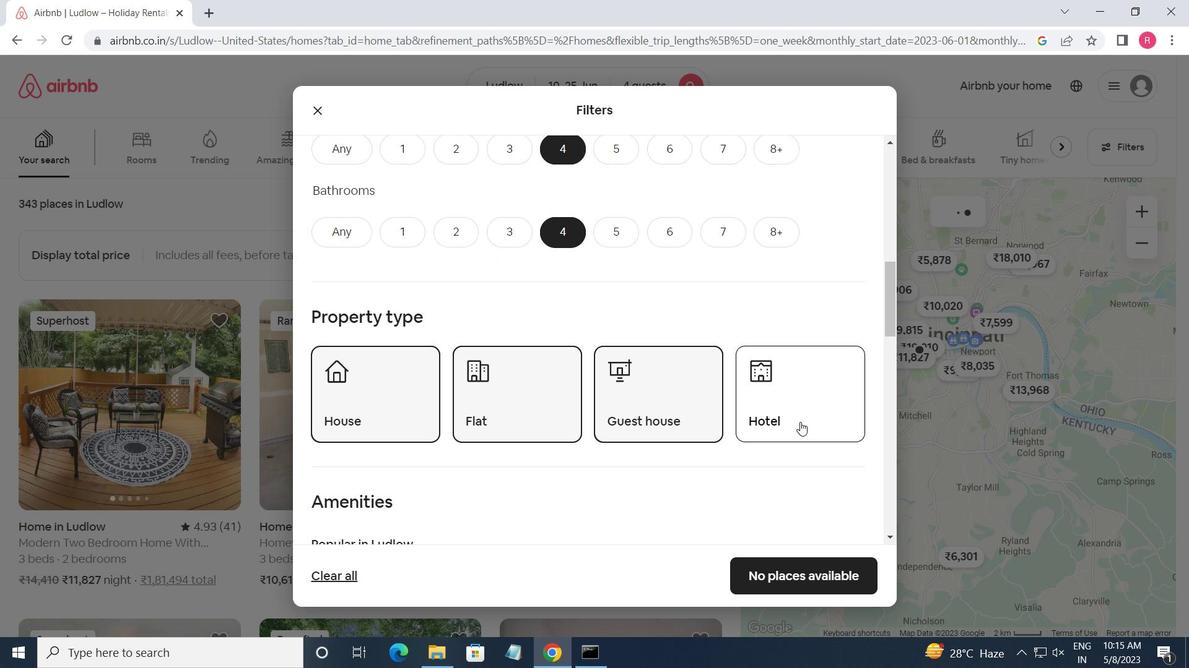 
Action: Mouse scrolled (800, 422) with delta (0, 0)
Screenshot: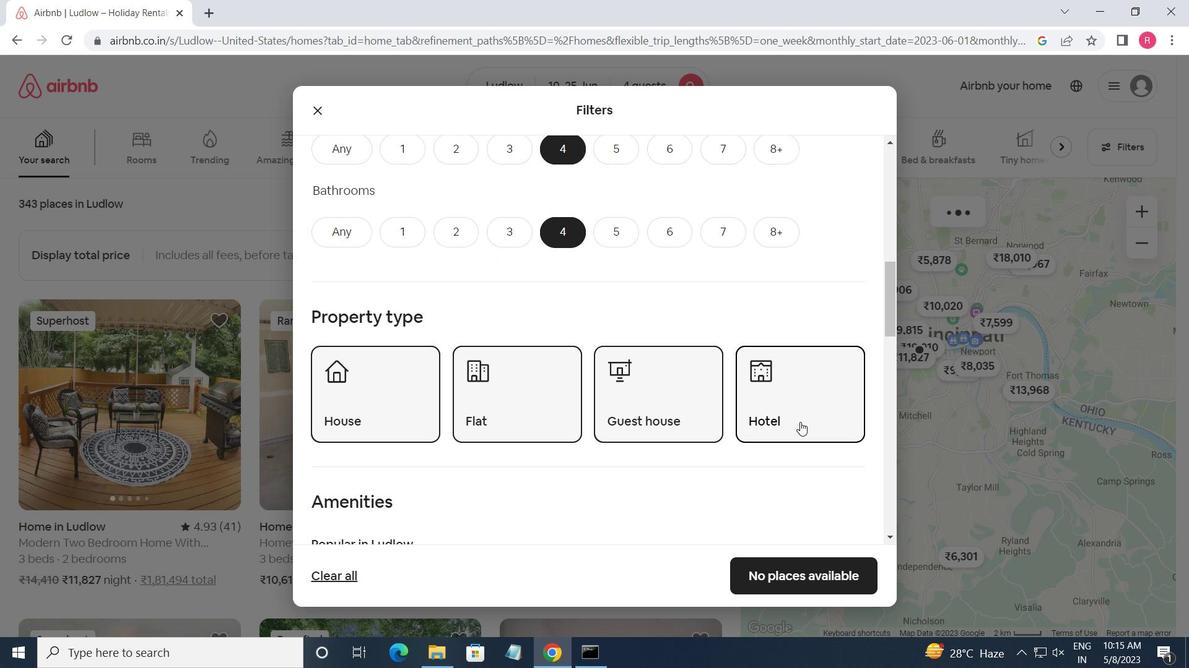 
Action: Mouse scrolled (800, 422) with delta (0, 0)
Screenshot: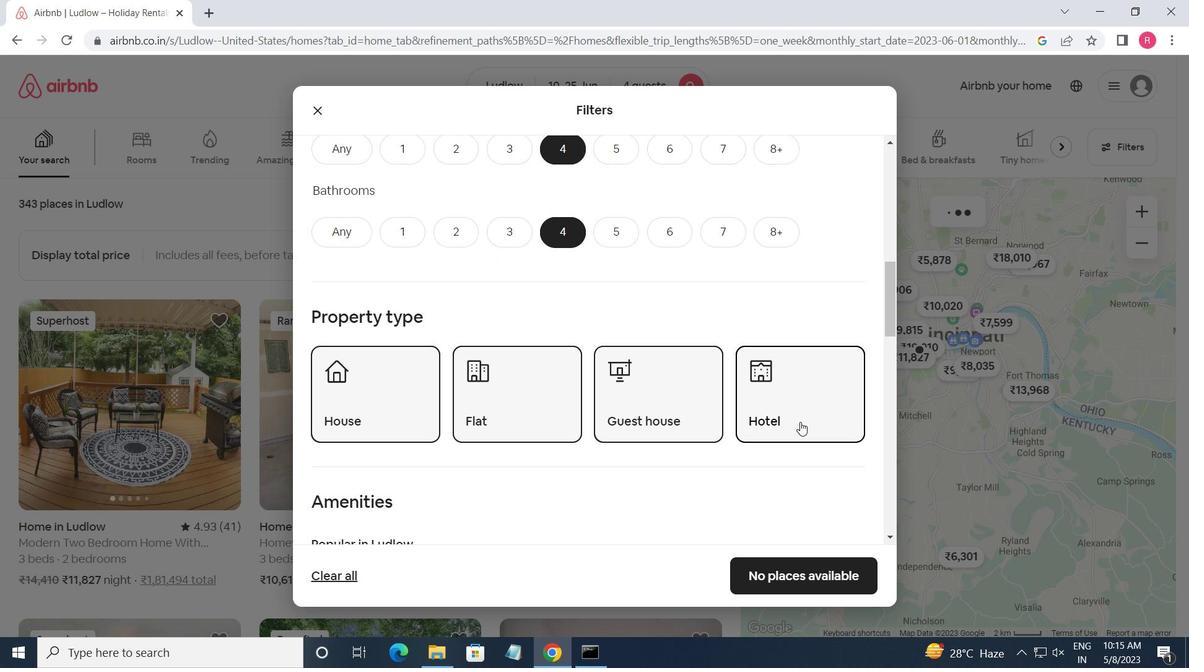
Action: Mouse moved to (798, 424)
Screenshot: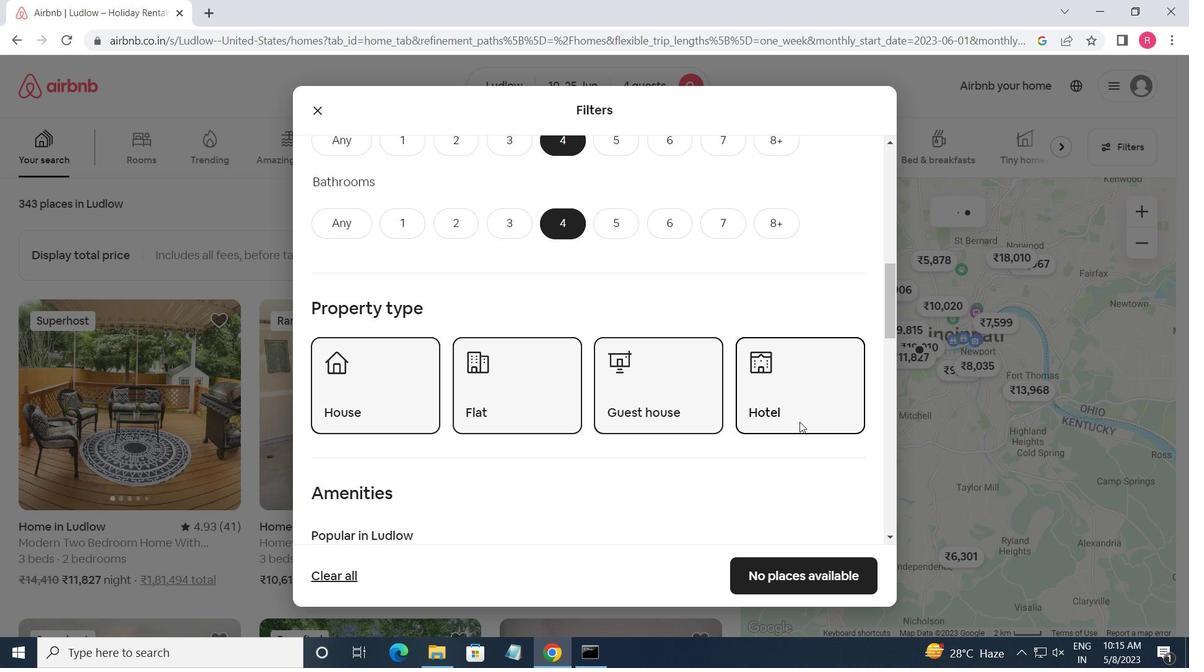 
Action: Mouse scrolled (798, 423) with delta (0, 0)
Screenshot: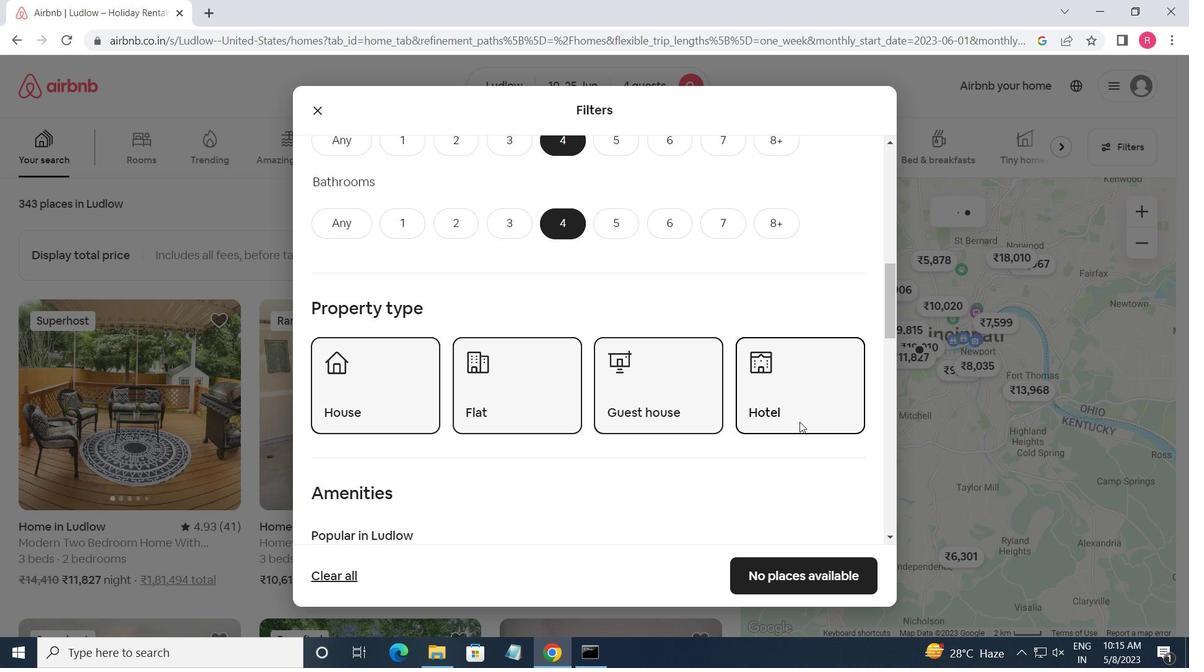 
Action: Mouse moved to (318, 344)
Screenshot: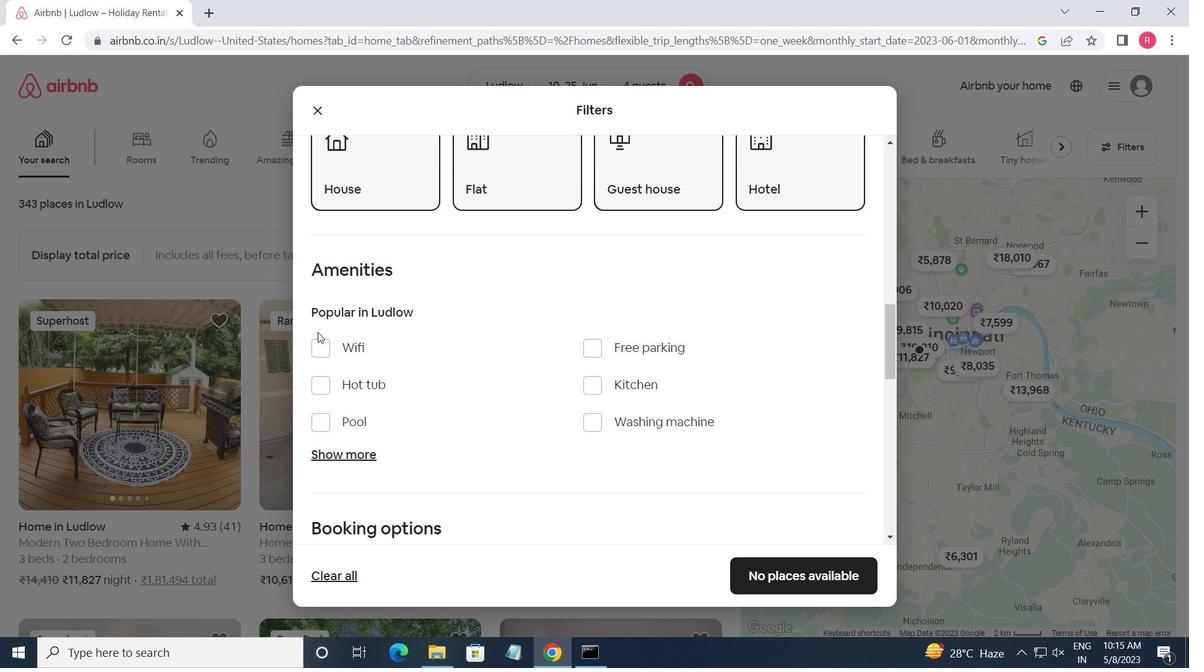 
Action: Mouse pressed left at (318, 344)
Screenshot: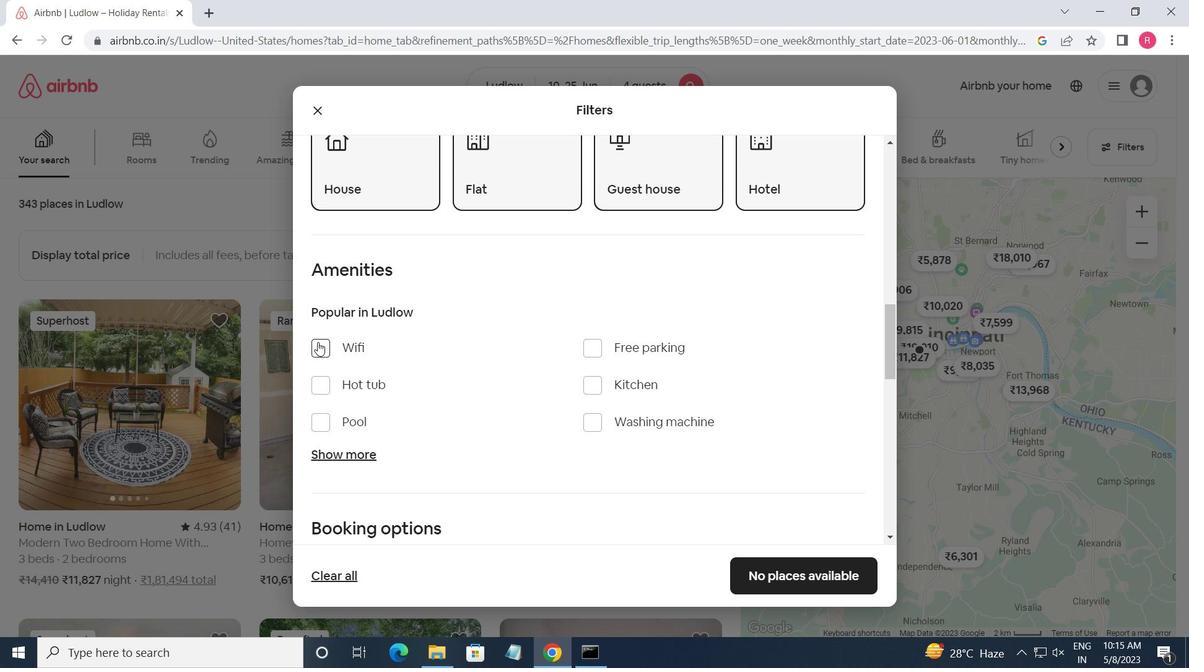
Action: Mouse moved to (604, 353)
Screenshot: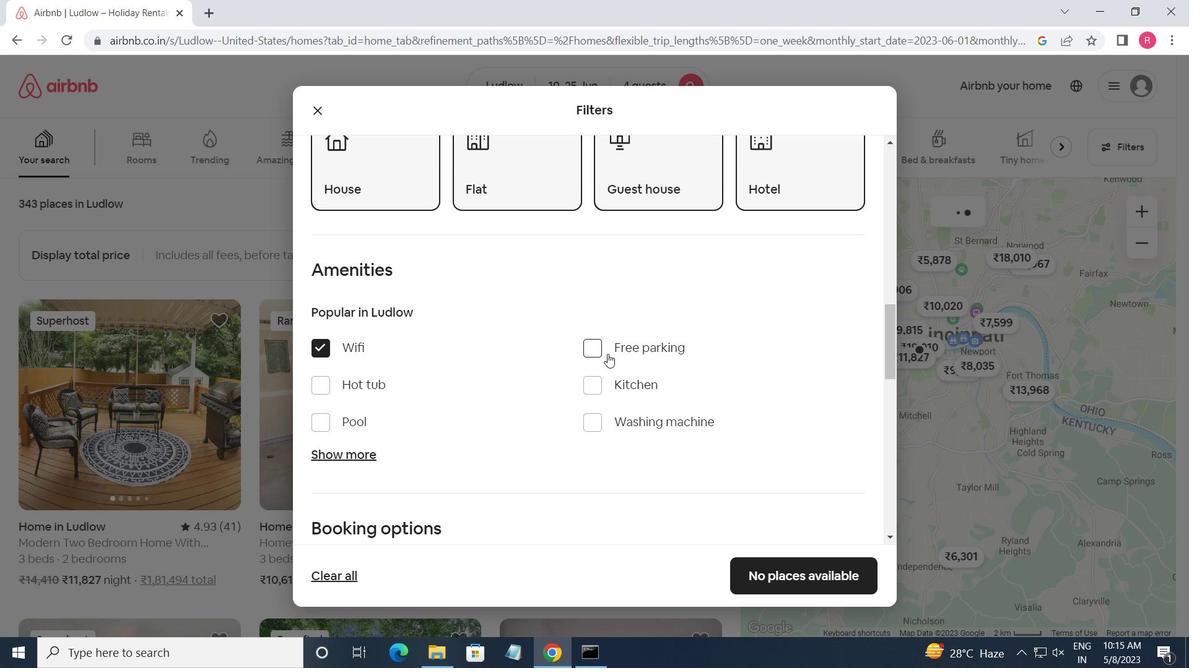 
Action: Mouse pressed left at (604, 353)
Screenshot: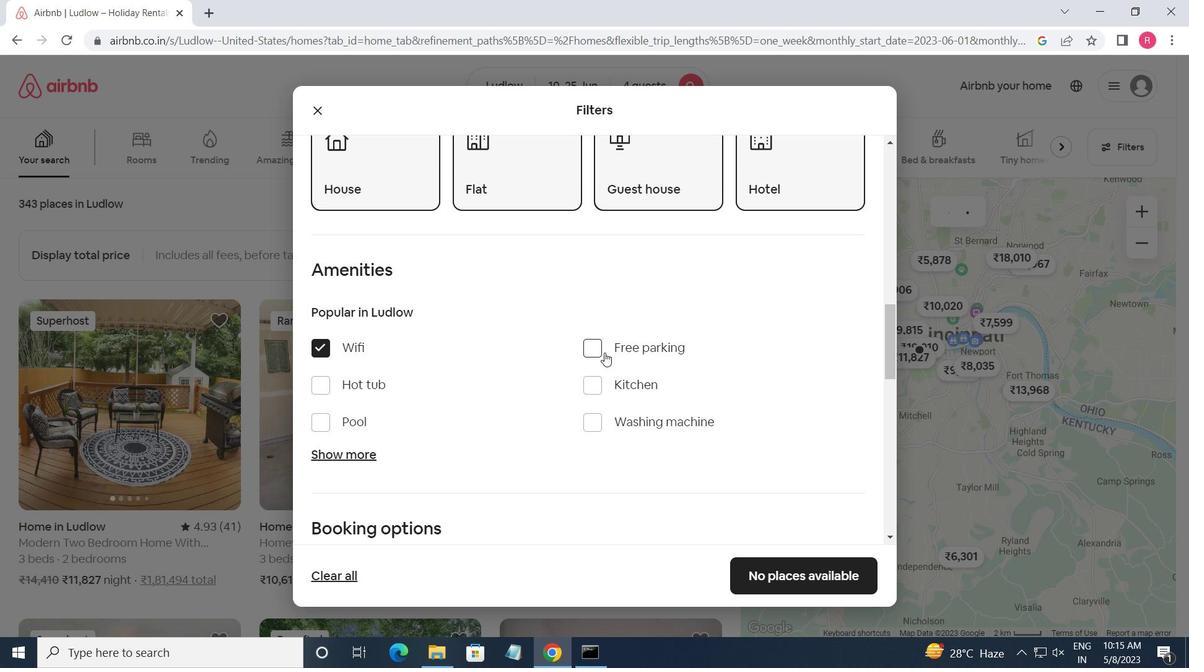 
Action: Mouse moved to (362, 458)
Screenshot: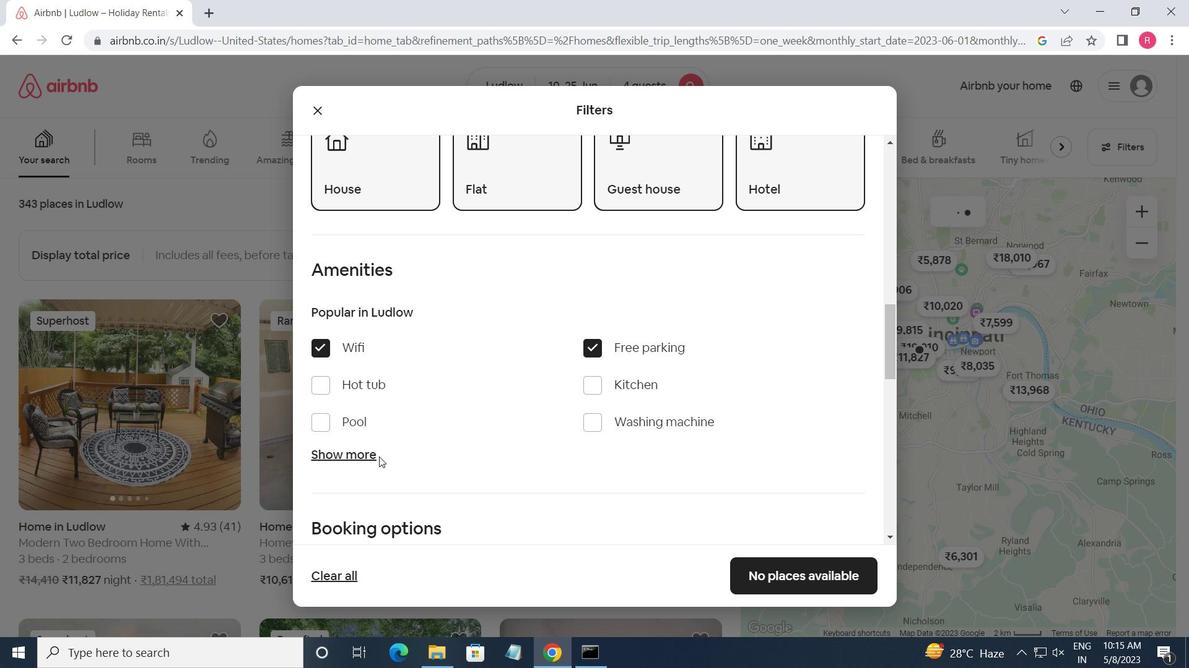 
Action: Mouse pressed left at (362, 458)
Screenshot: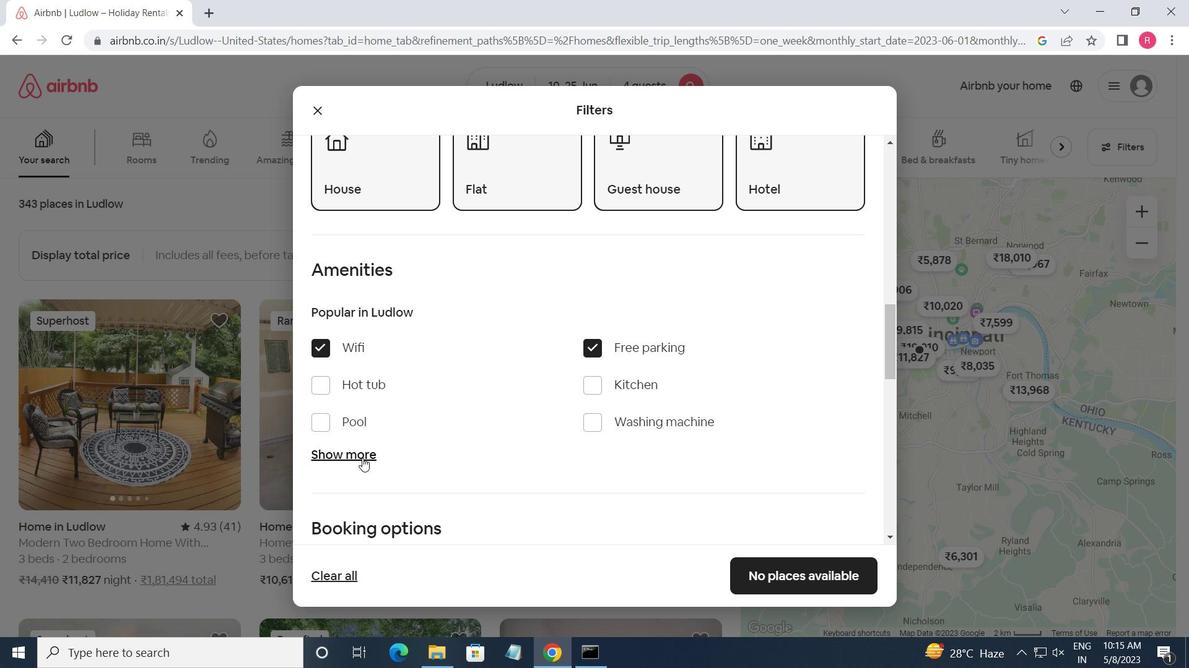 
Action: Mouse scrolled (362, 457) with delta (0, 0)
Screenshot: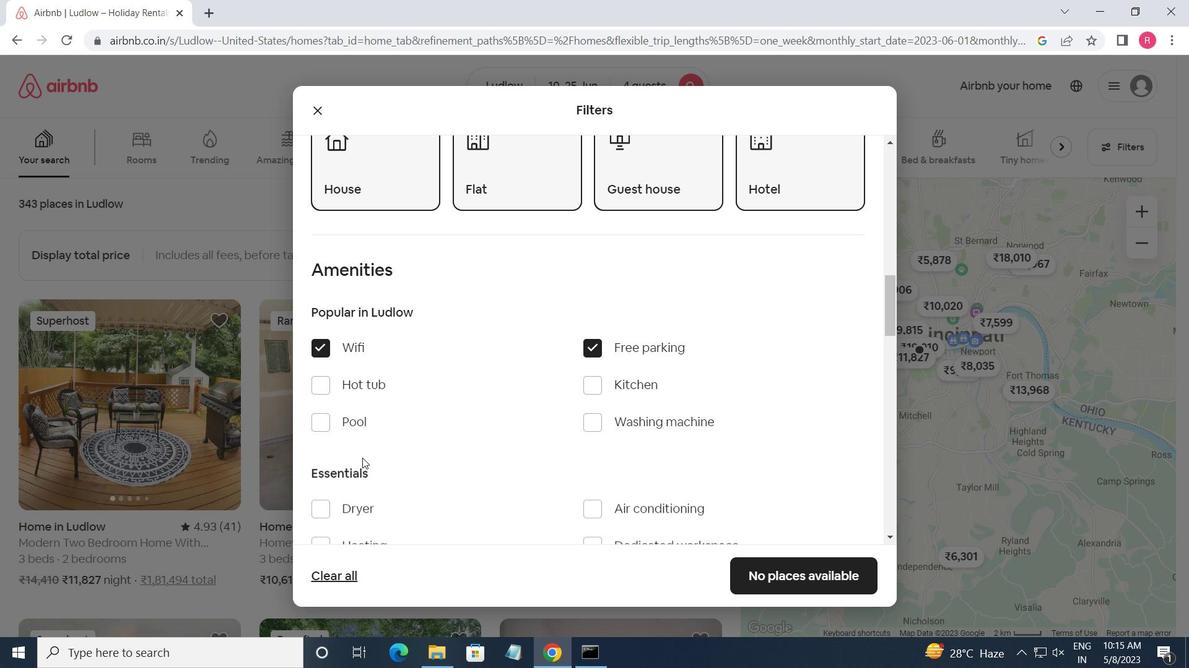 
Action: Mouse scrolled (362, 457) with delta (0, 0)
Screenshot: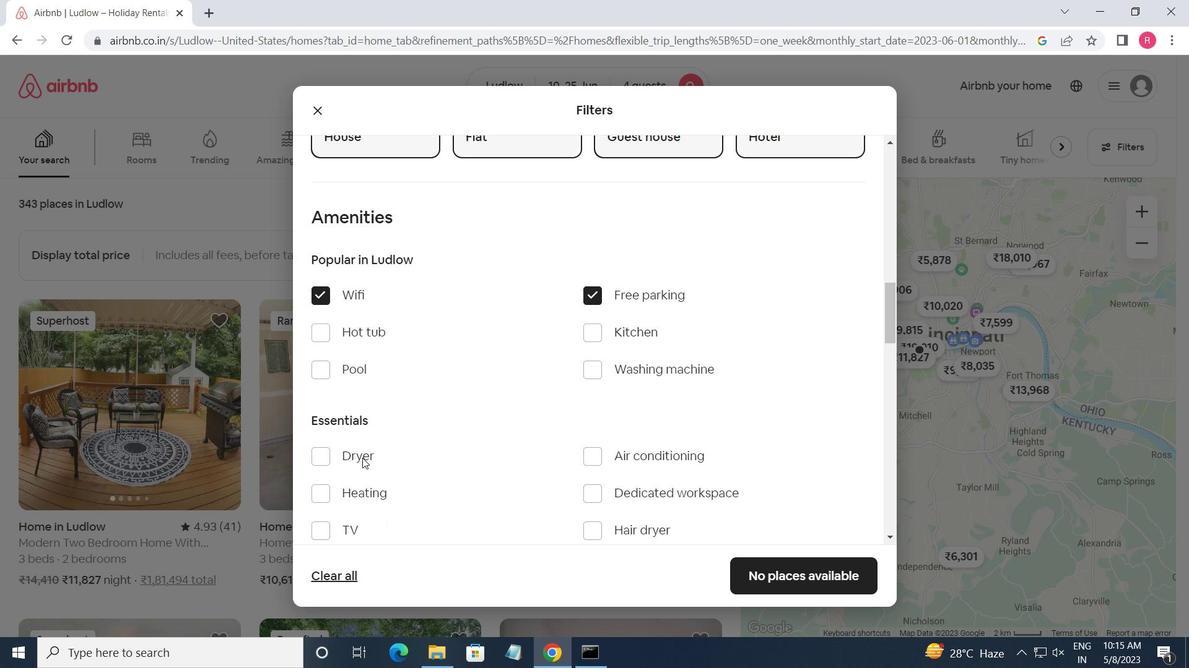 
Action: Mouse moved to (320, 429)
Screenshot: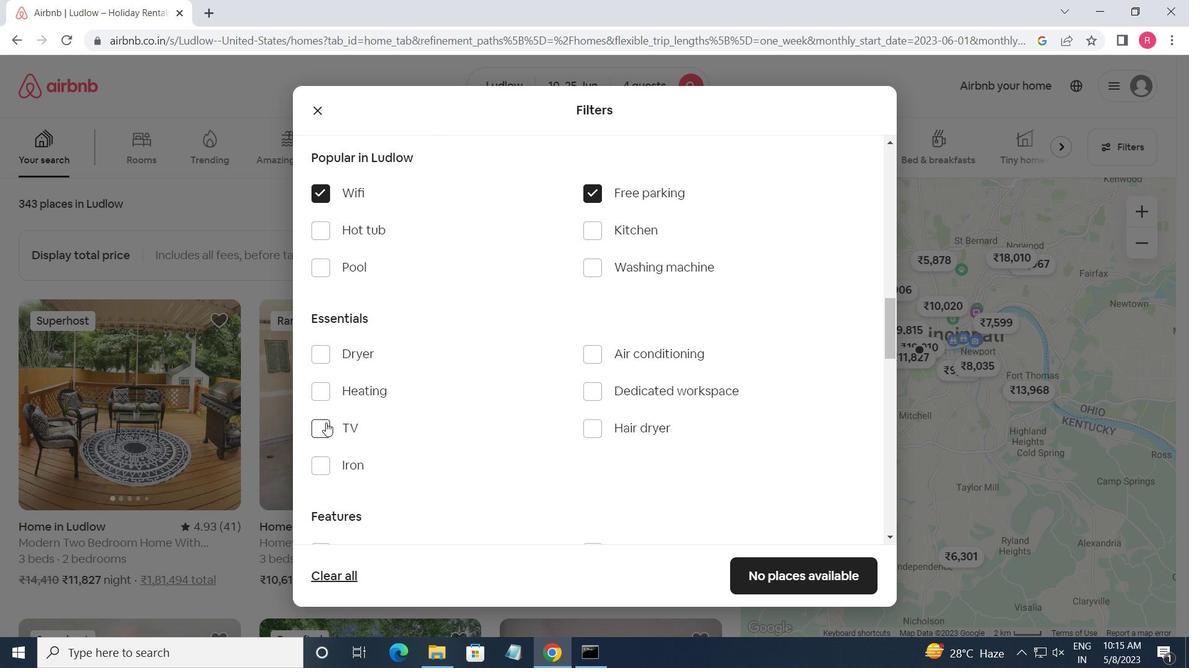 
Action: Mouse pressed left at (320, 429)
Screenshot: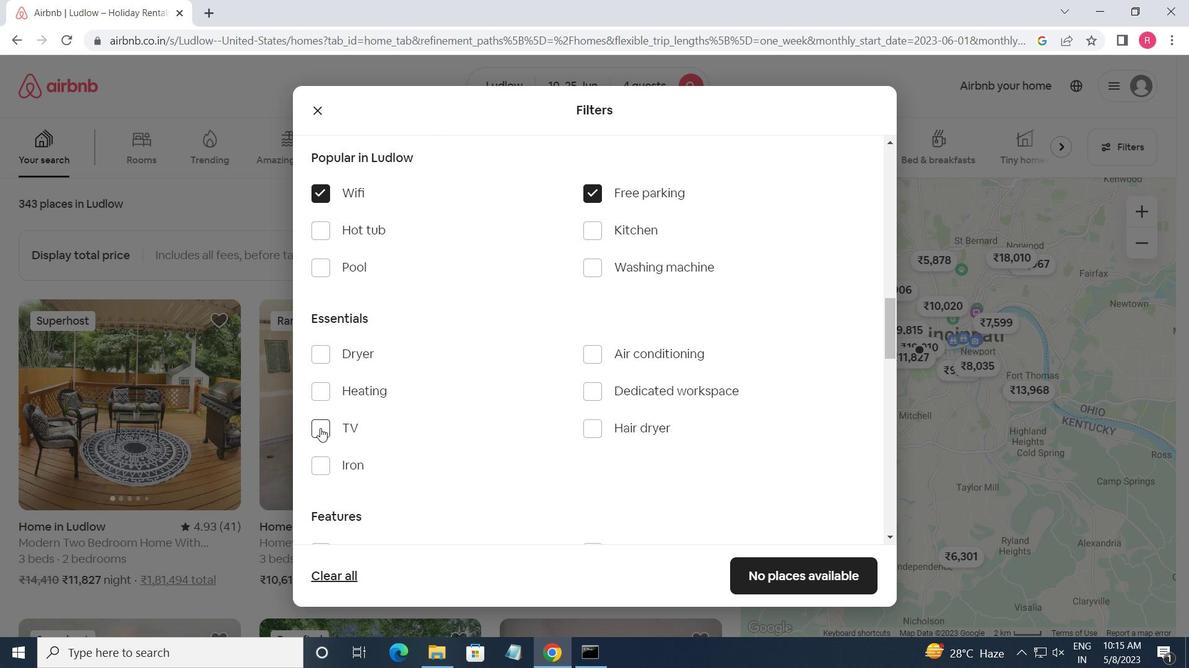 
Action: Mouse moved to (374, 408)
Screenshot: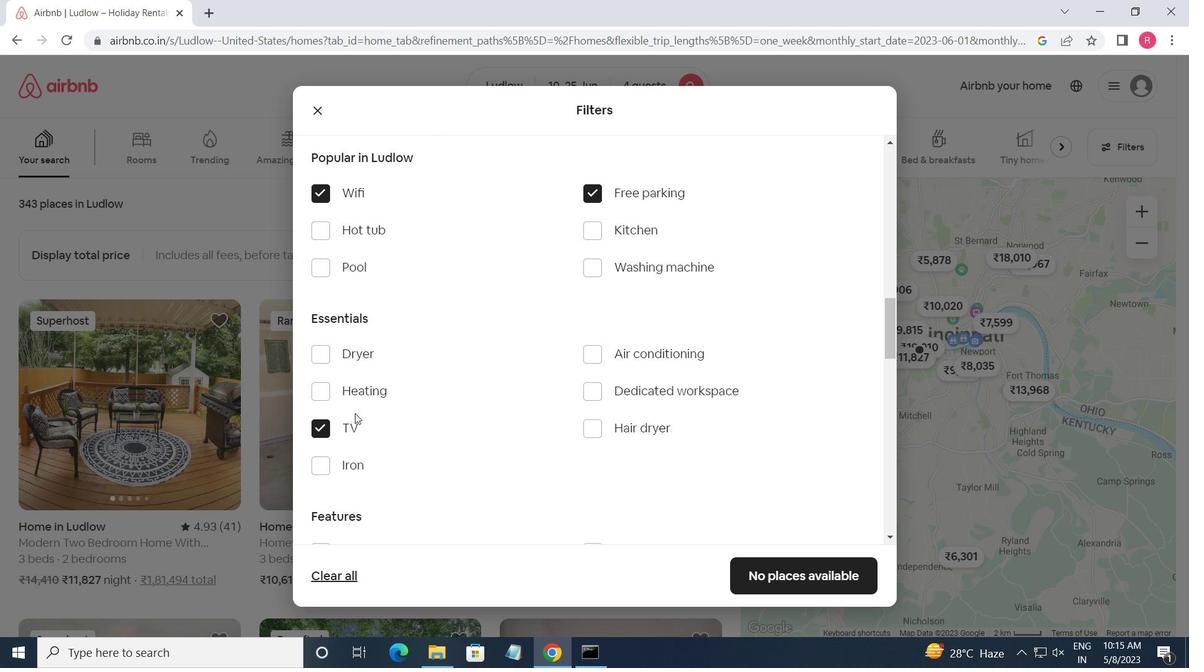 
Action: Mouse scrolled (374, 408) with delta (0, 0)
Screenshot: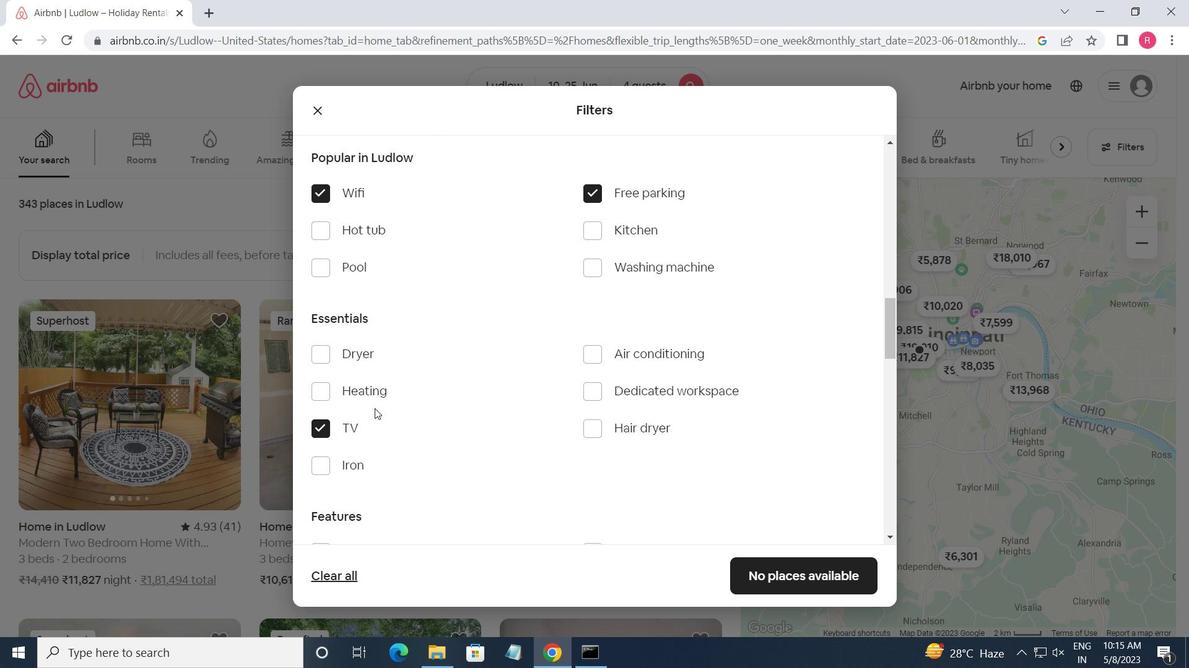 
Action: Mouse scrolled (374, 408) with delta (0, 0)
Screenshot: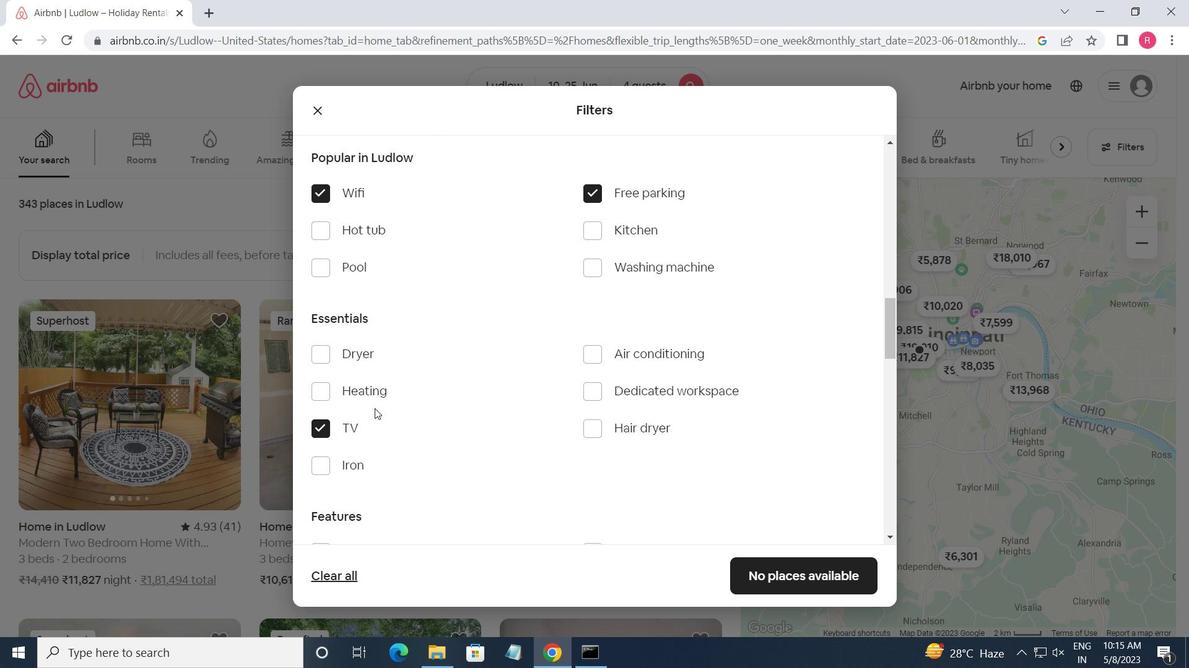 
Action: Mouse moved to (327, 441)
Screenshot: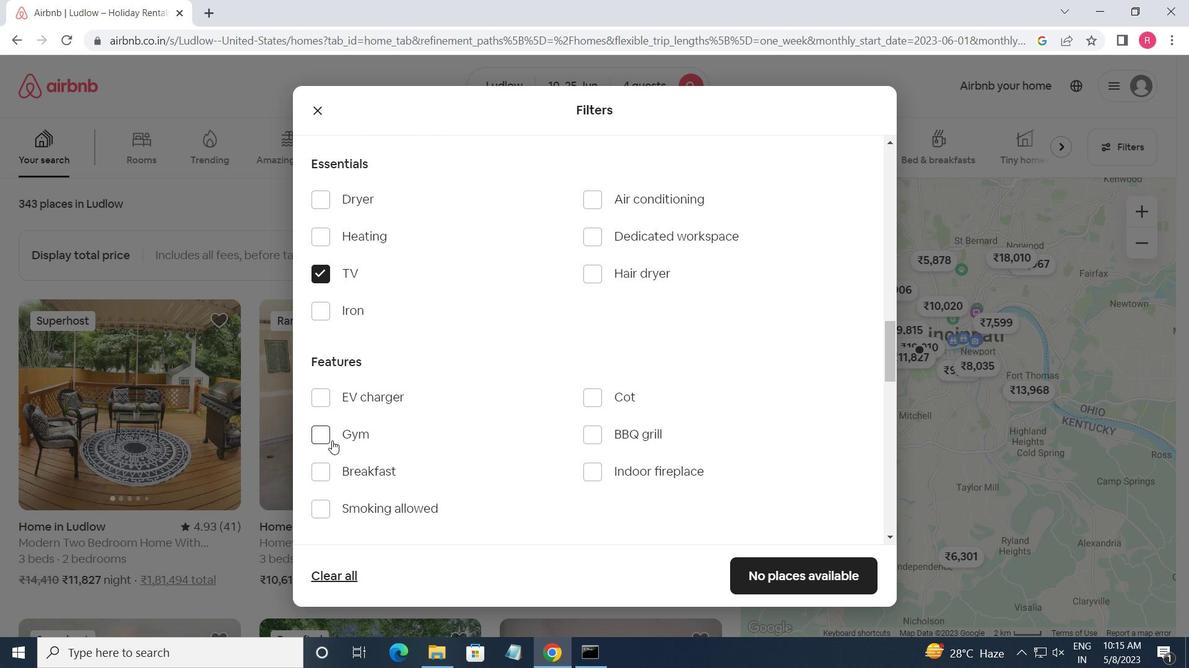 
Action: Mouse pressed left at (327, 441)
Screenshot: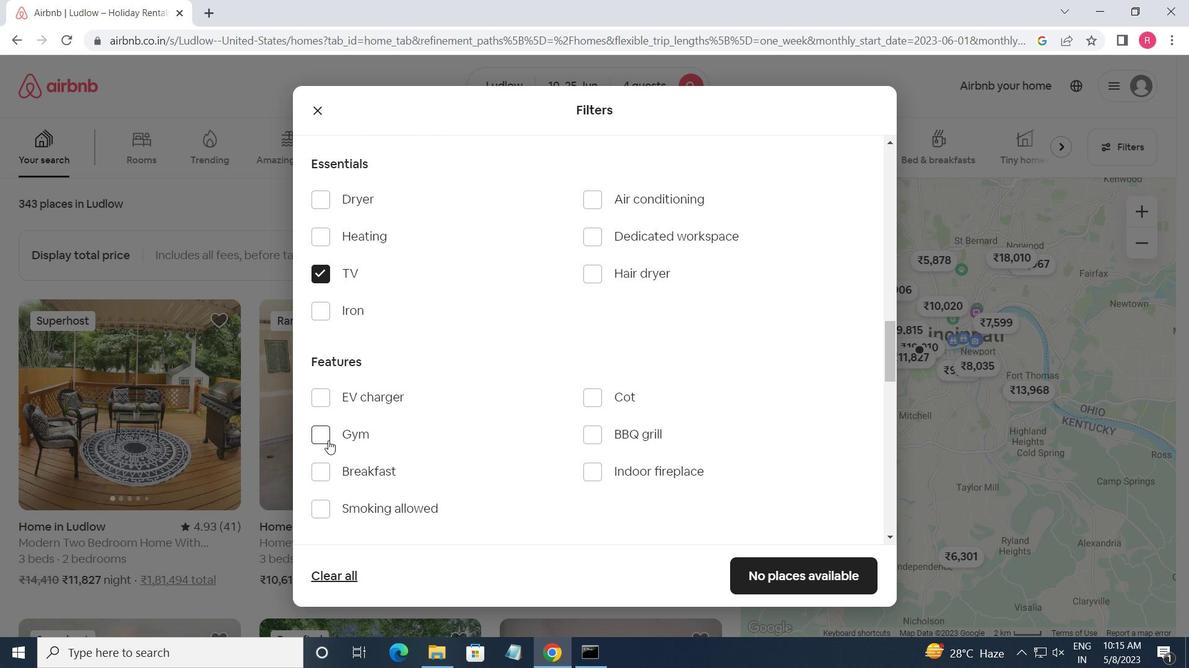 
Action: Mouse moved to (326, 476)
Screenshot: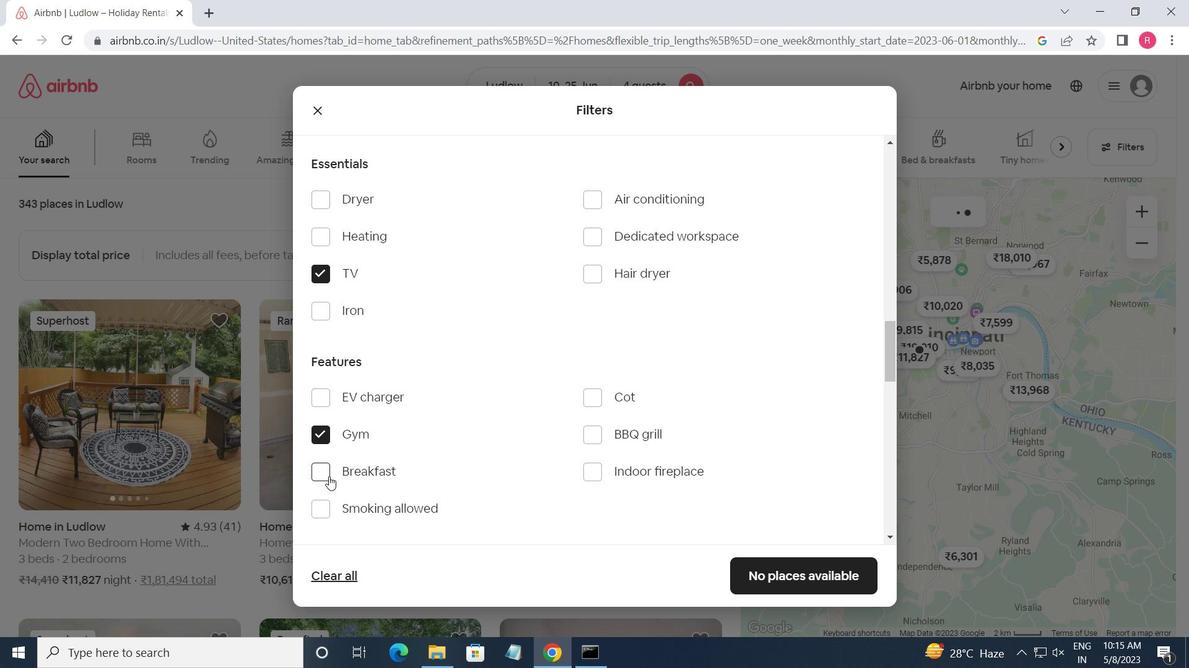
Action: Mouse pressed left at (326, 476)
Screenshot: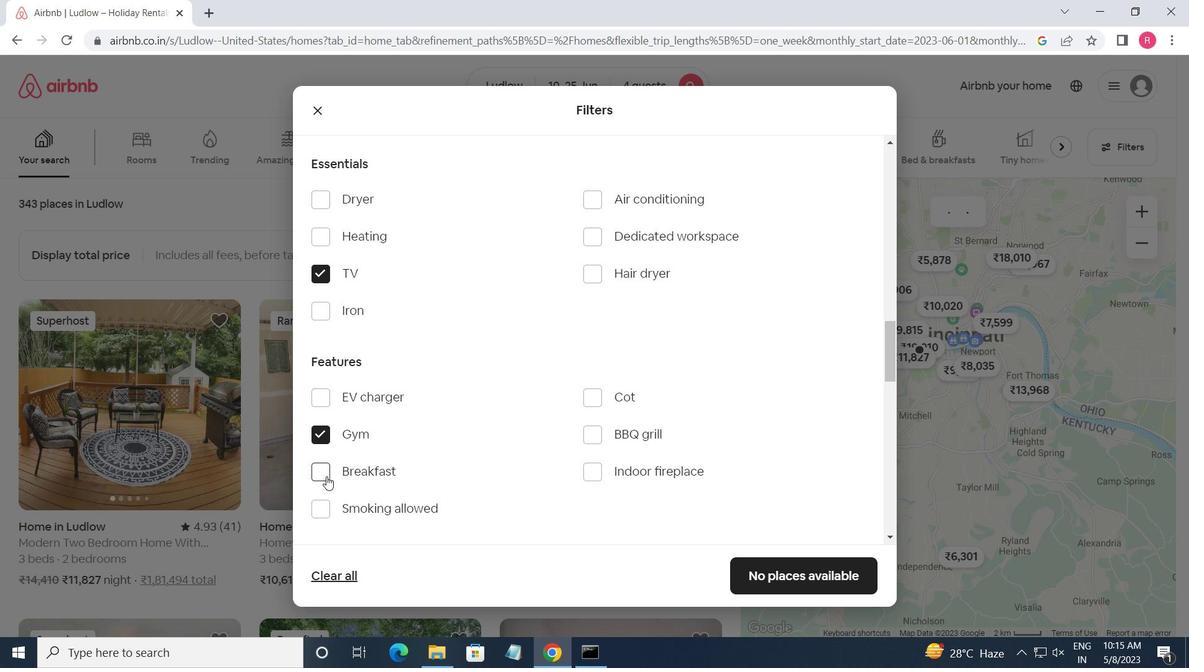 
Action: Mouse moved to (346, 448)
Screenshot: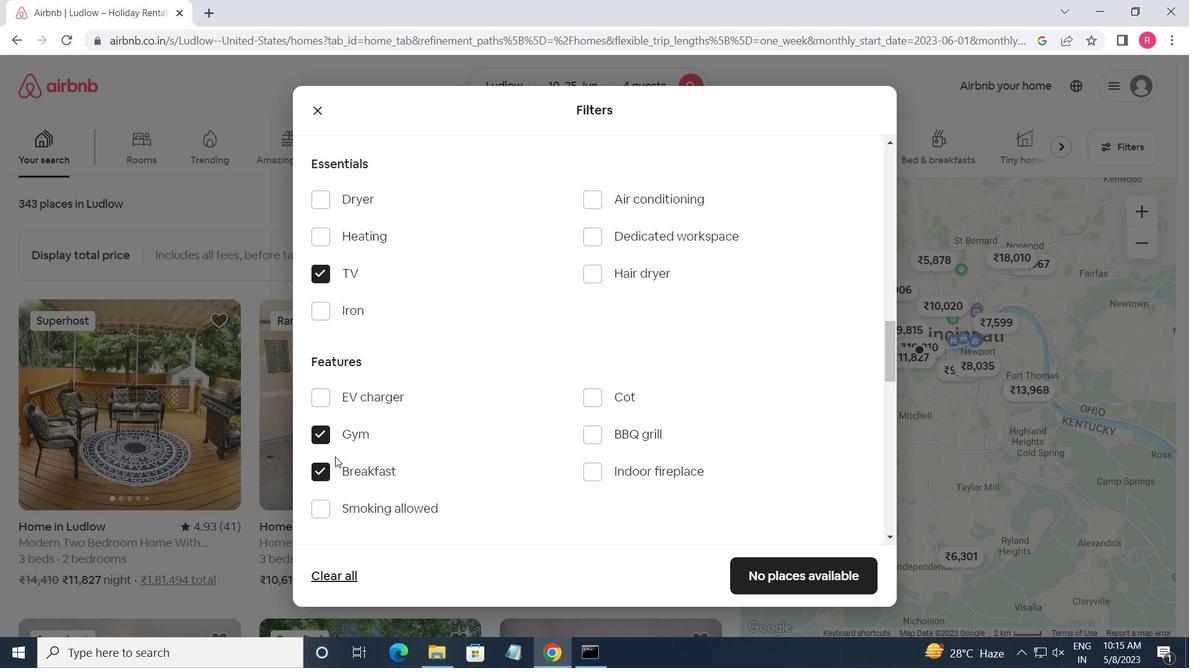 
Action: Mouse scrolled (346, 447) with delta (0, 0)
Screenshot: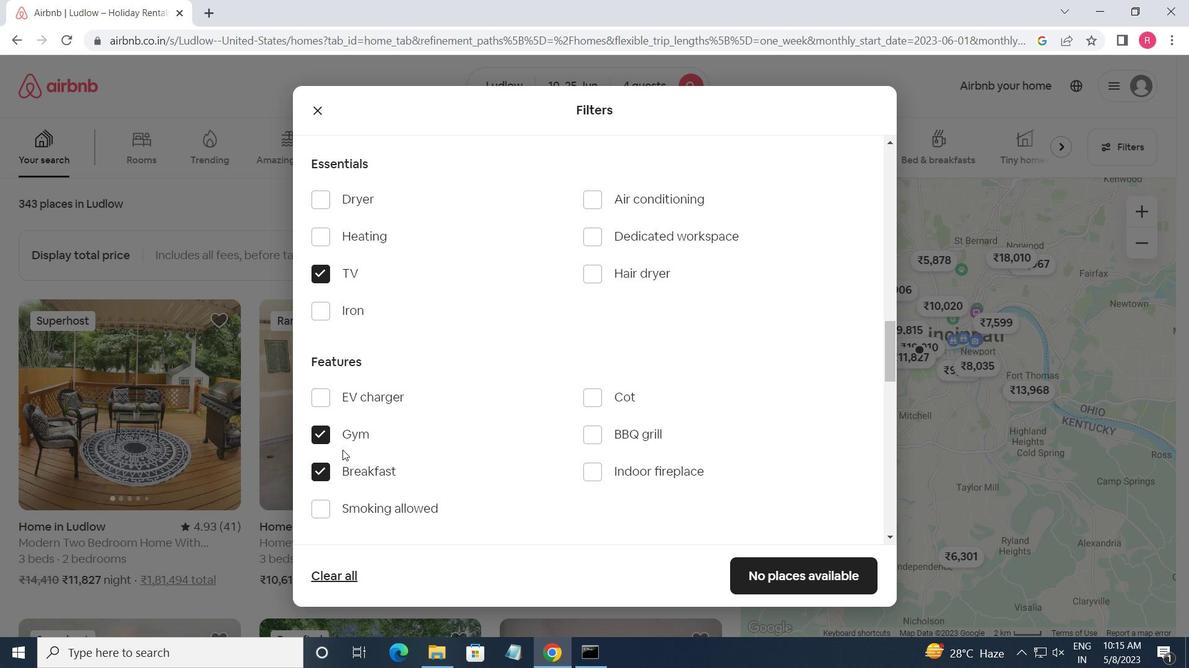 
Action: Mouse scrolled (346, 447) with delta (0, 0)
Screenshot: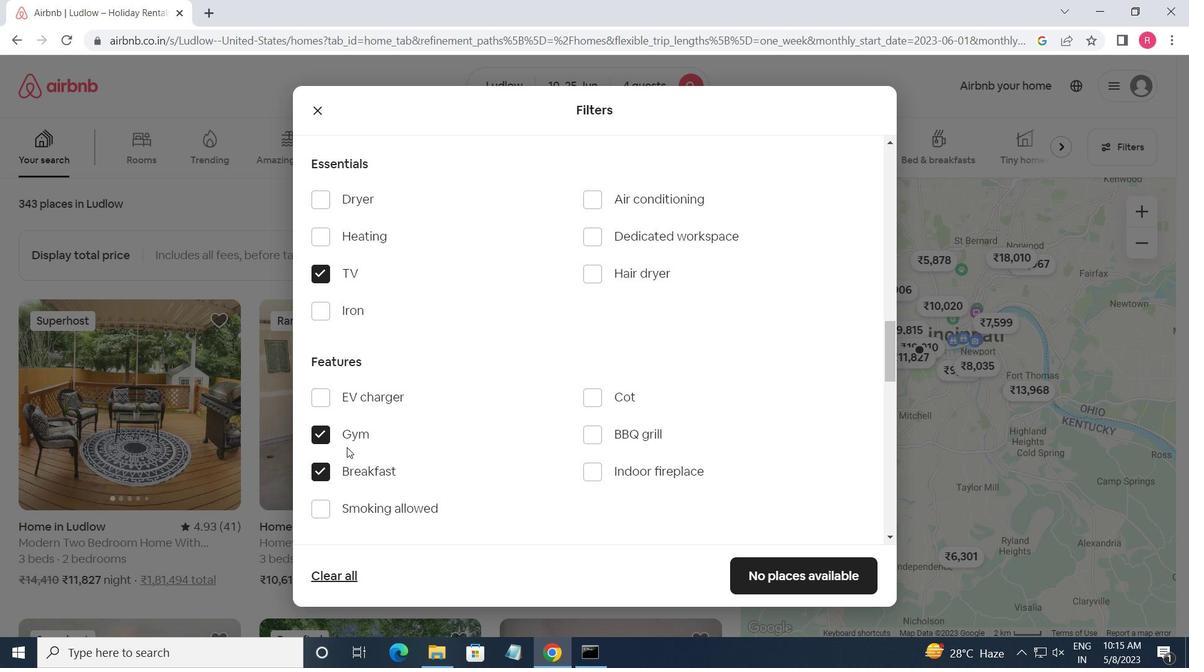 
Action: Mouse moved to (616, 436)
Screenshot: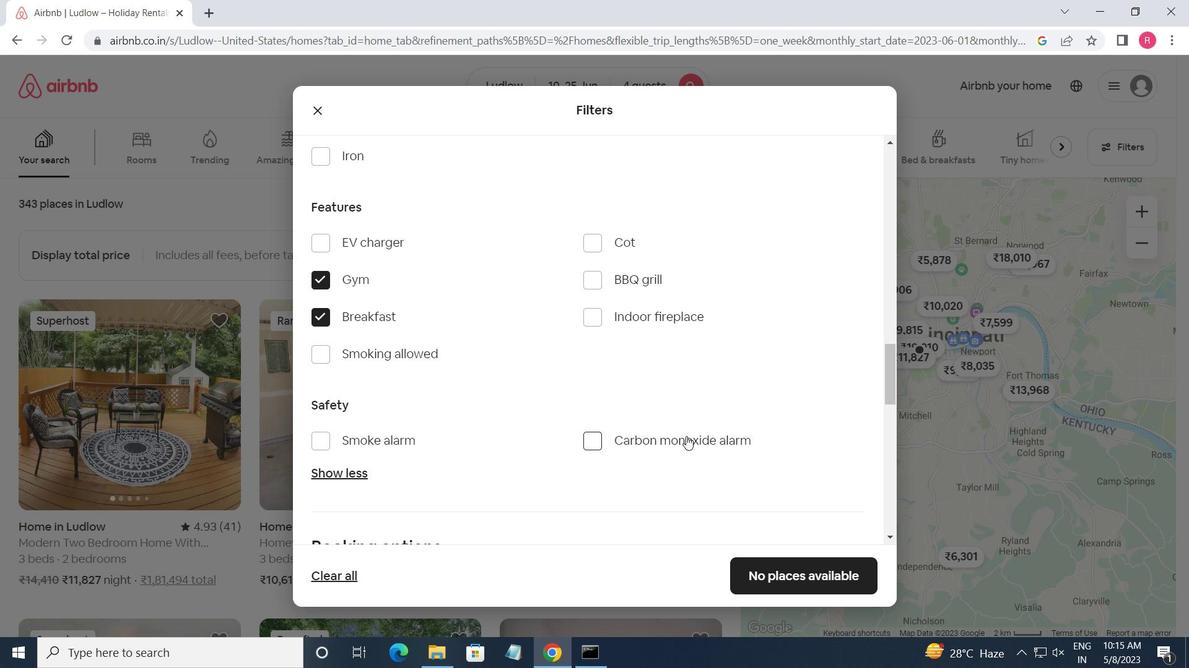 
Action: Mouse scrolled (616, 435) with delta (0, 0)
Screenshot: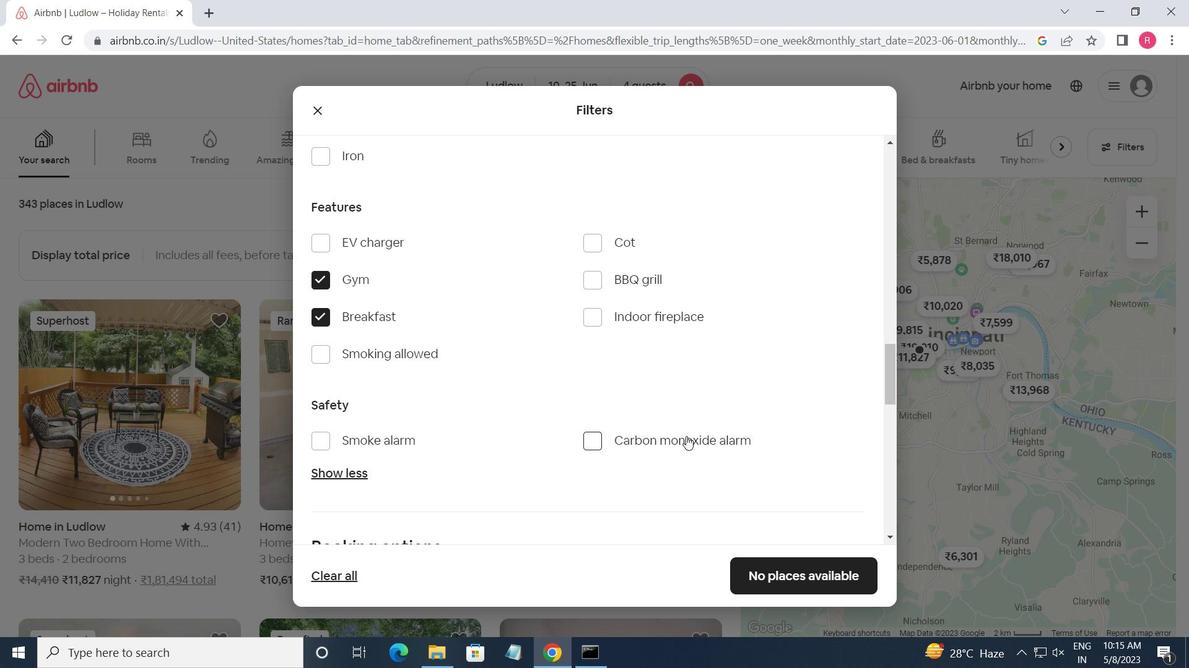 
Action: Mouse moved to (616, 436)
Screenshot: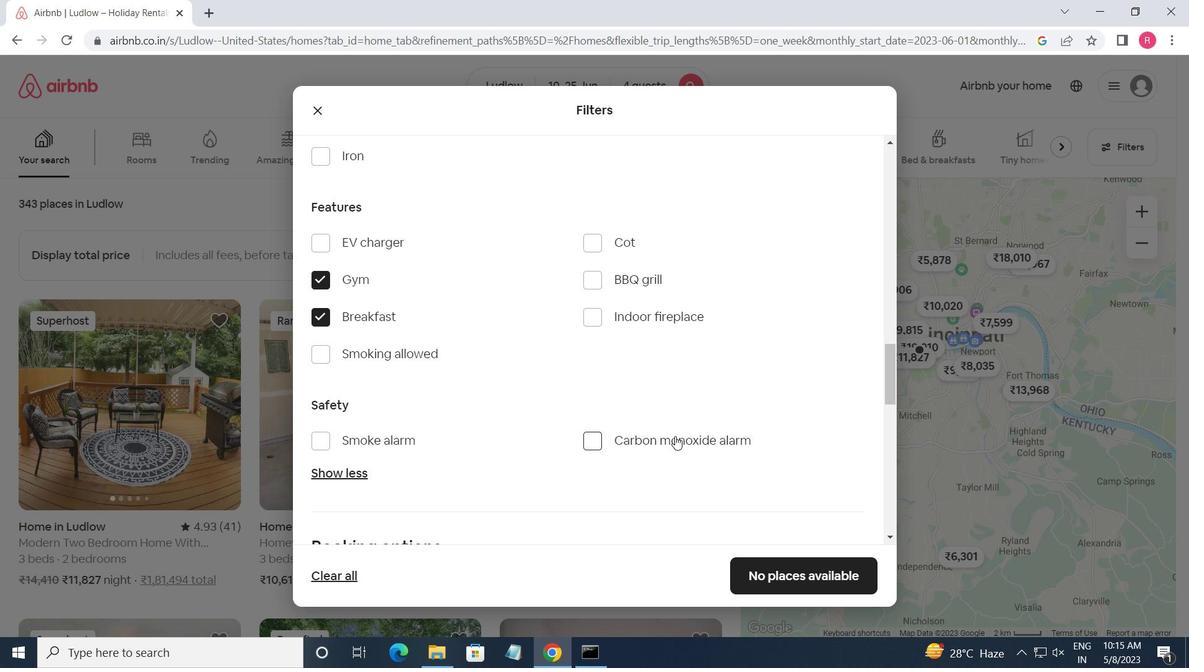 
Action: Mouse scrolled (616, 435) with delta (0, 0)
Screenshot: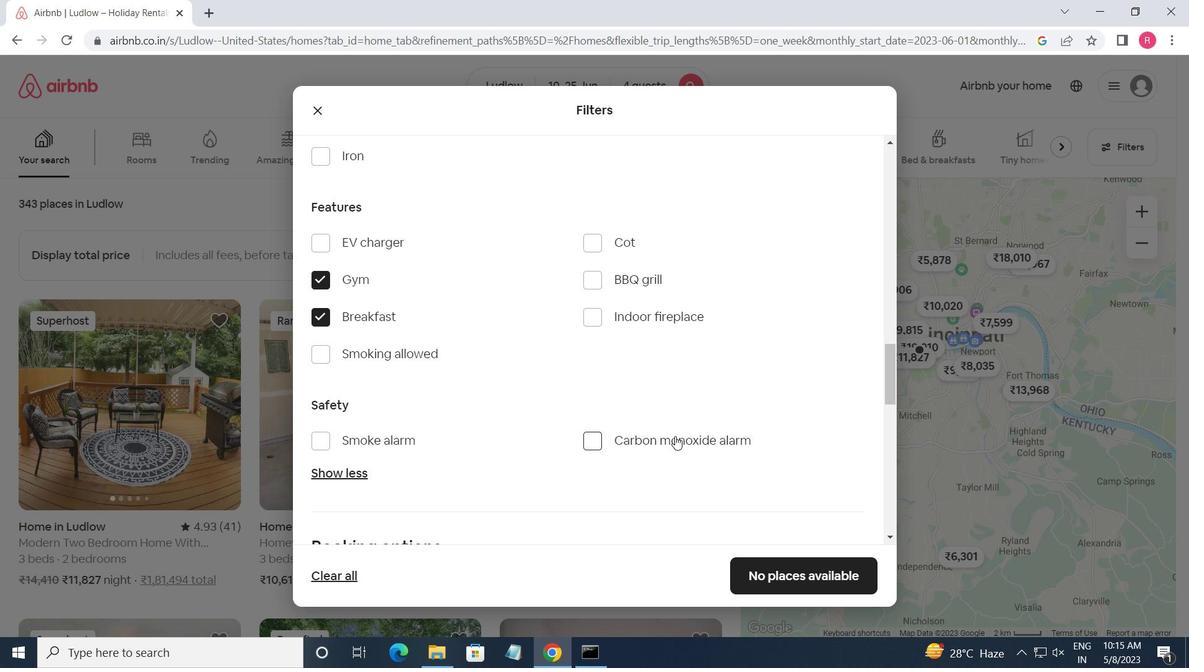 
Action: Mouse scrolled (616, 435) with delta (0, 0)
Screenshot: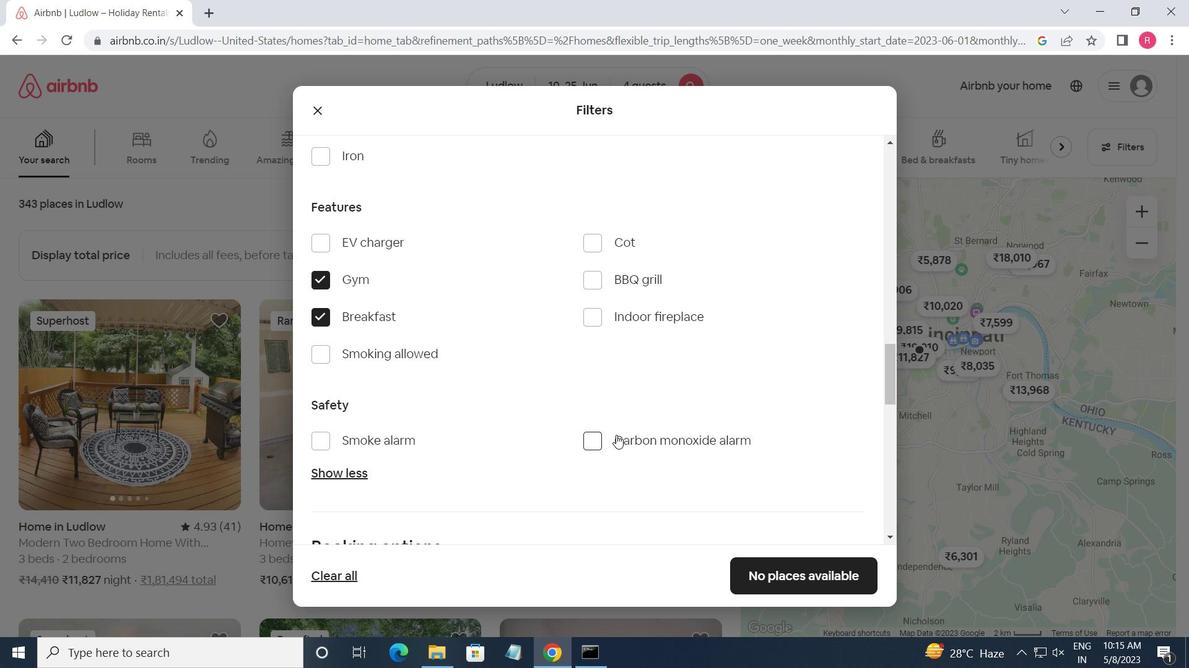 
Action: Mouse moved to (838, 432)
Screenshot: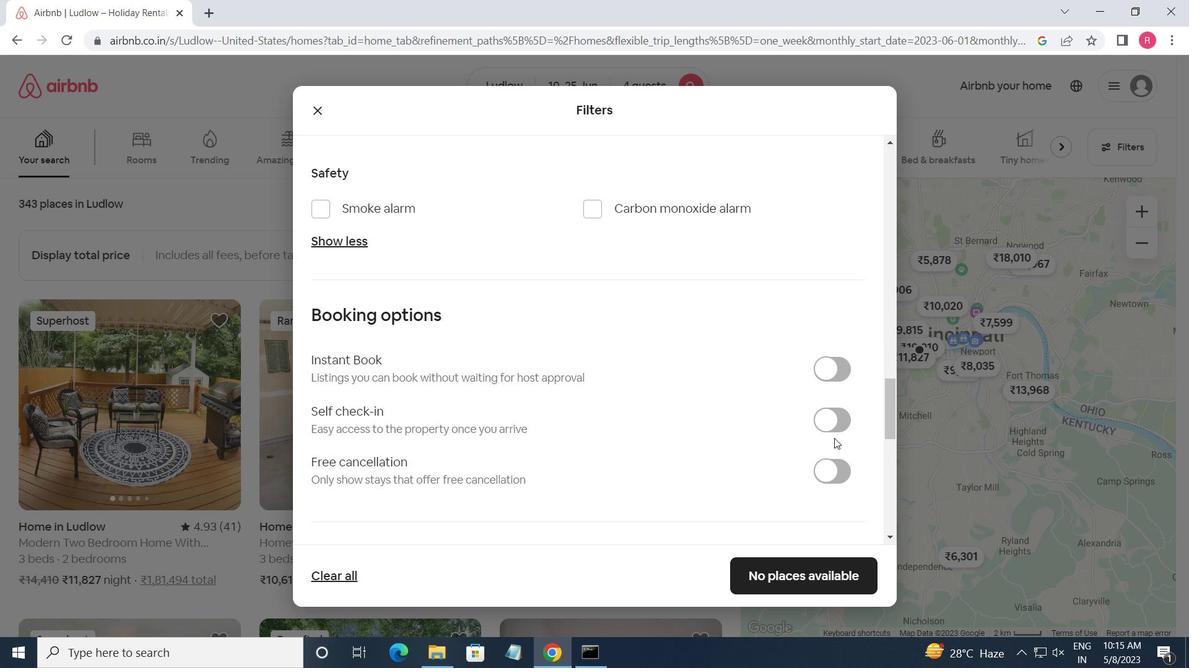
Action: Mouse pressed left at (838, 432)
Screenshot: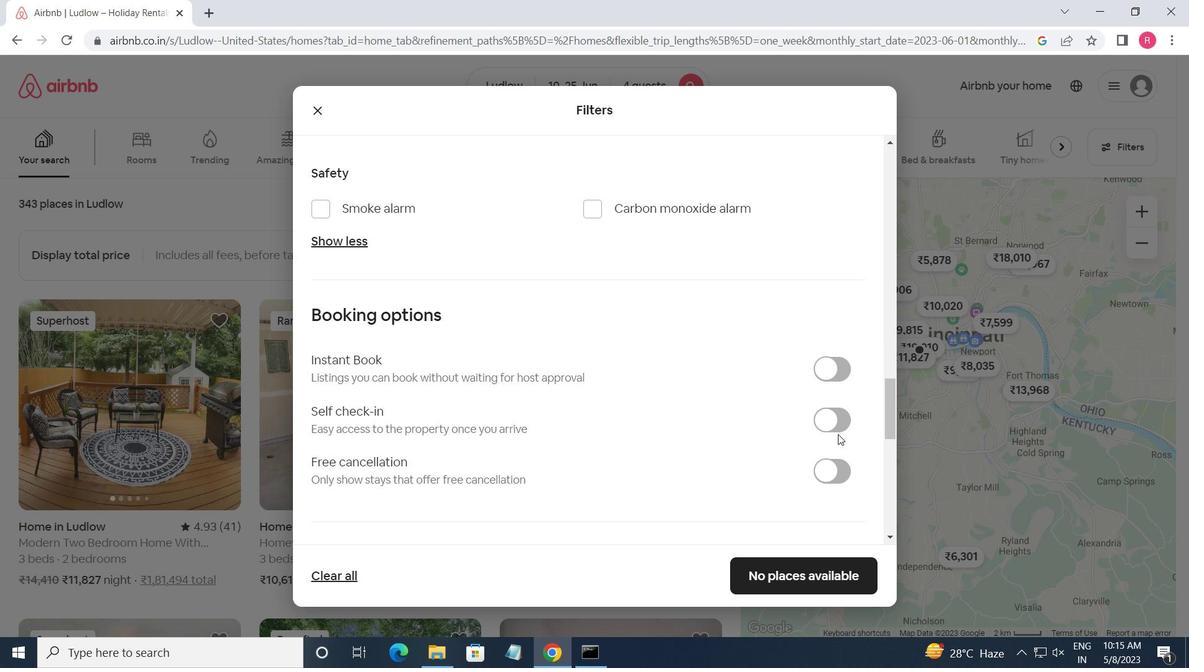
Action: Mouse moved to (831, 424)
Screenshot: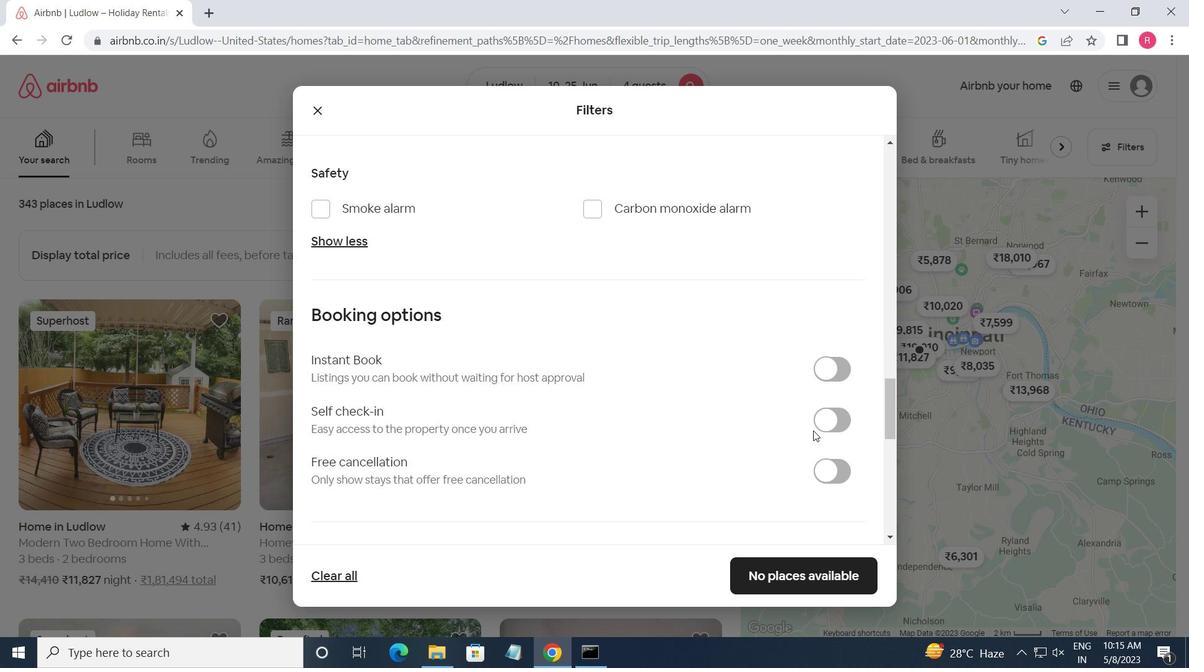 
Action: Mouse pressed left at (831, 424)
Screenshot: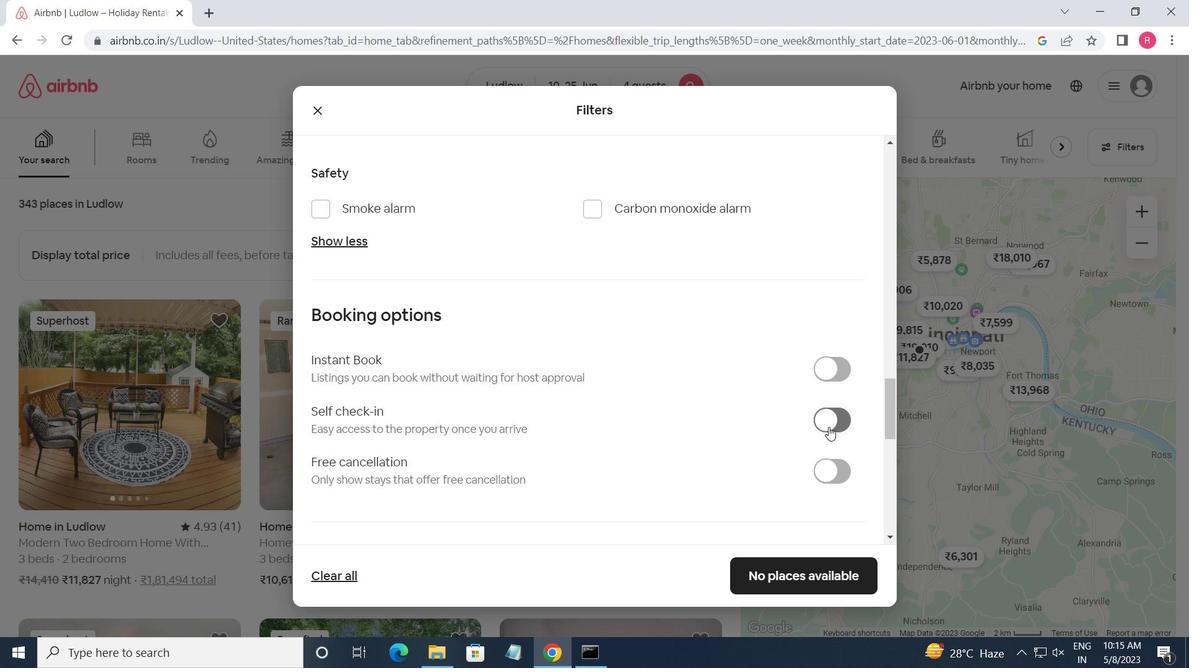 
Action: Mouse moved to (725, 432)
Screenshot: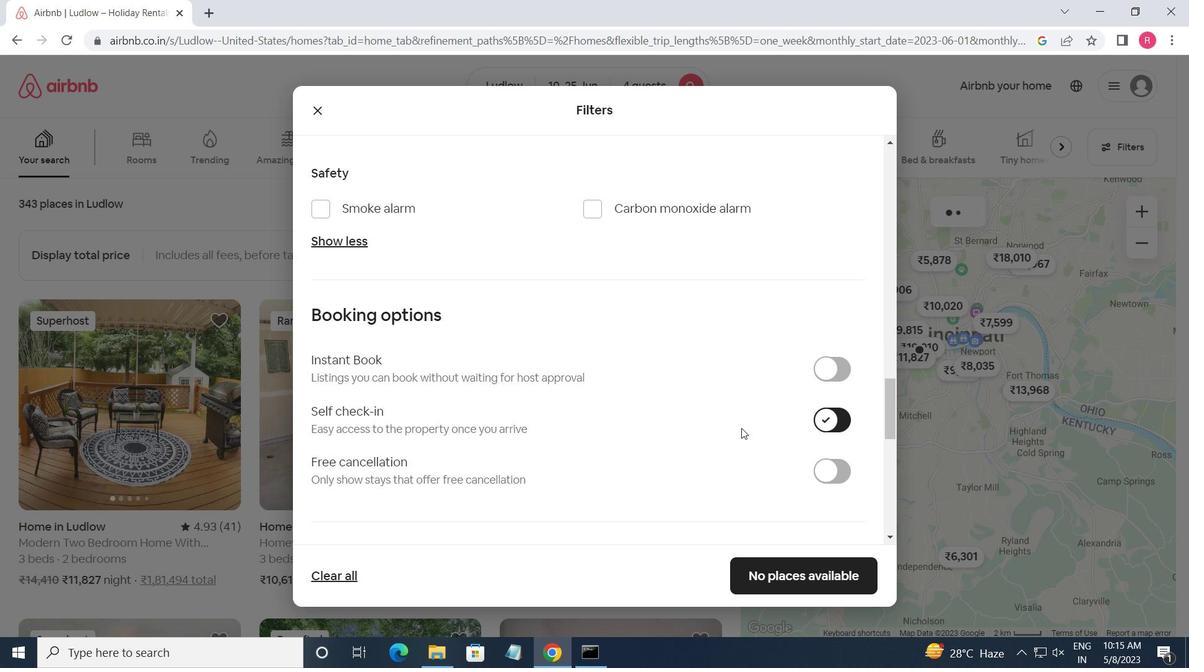 
Action: Mouse scrolled (725, 432) with delta (0, 0)
Screenshot: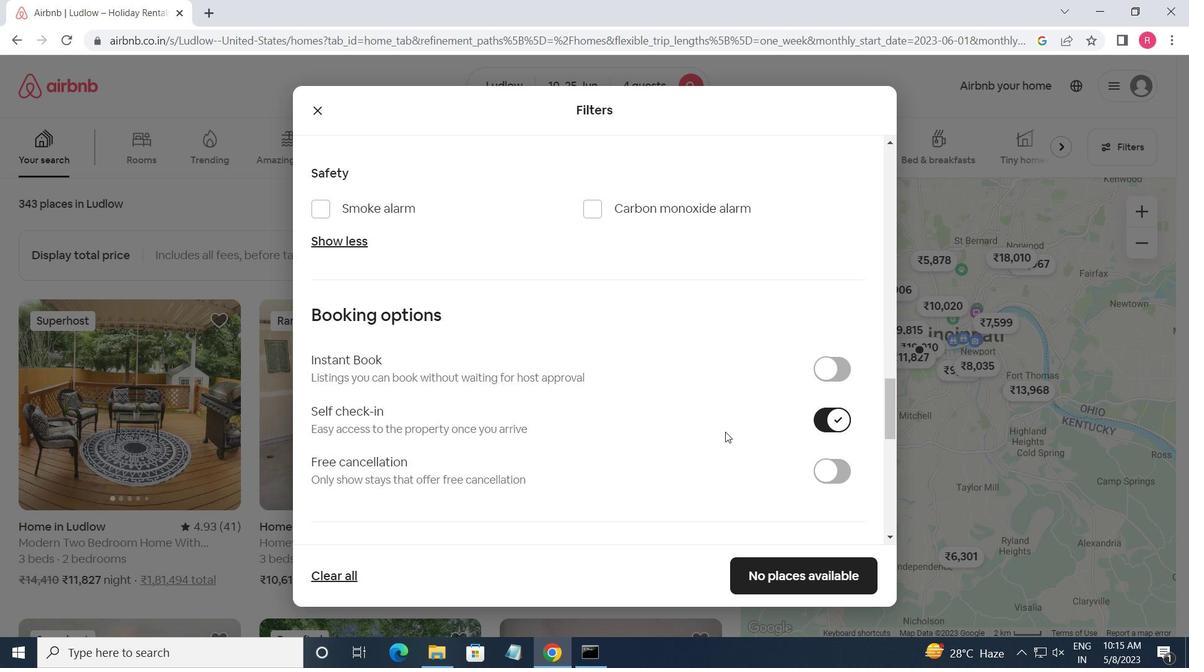 
Action: Mouse scrolled (725, 432) with delta (0, 0)
Screenshot: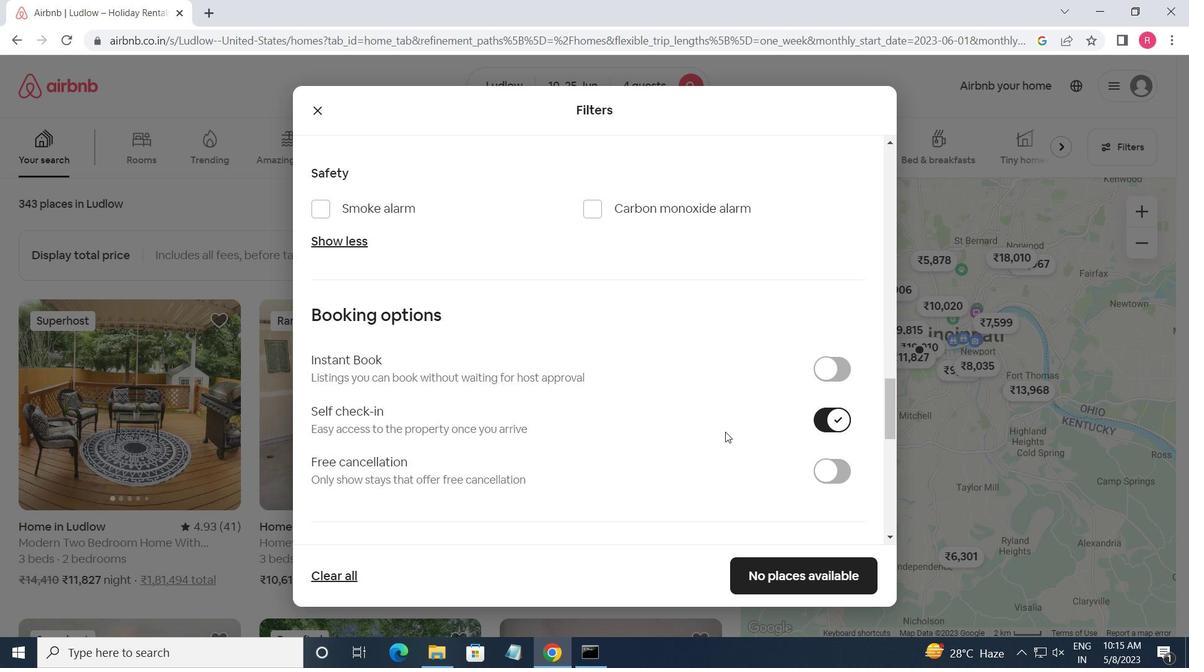 
Action: Mouse scrolled (725, 432) with delta (0, 0)
Screenshot: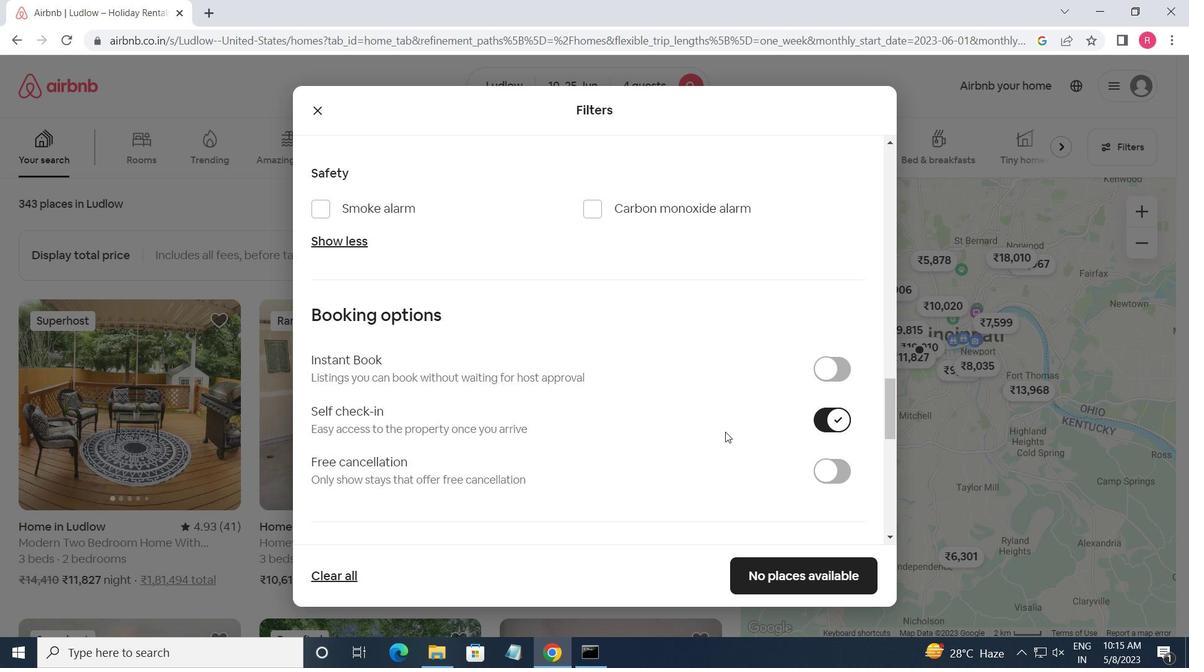 
Action: Mouse moved to (724, 432)
Screenshot: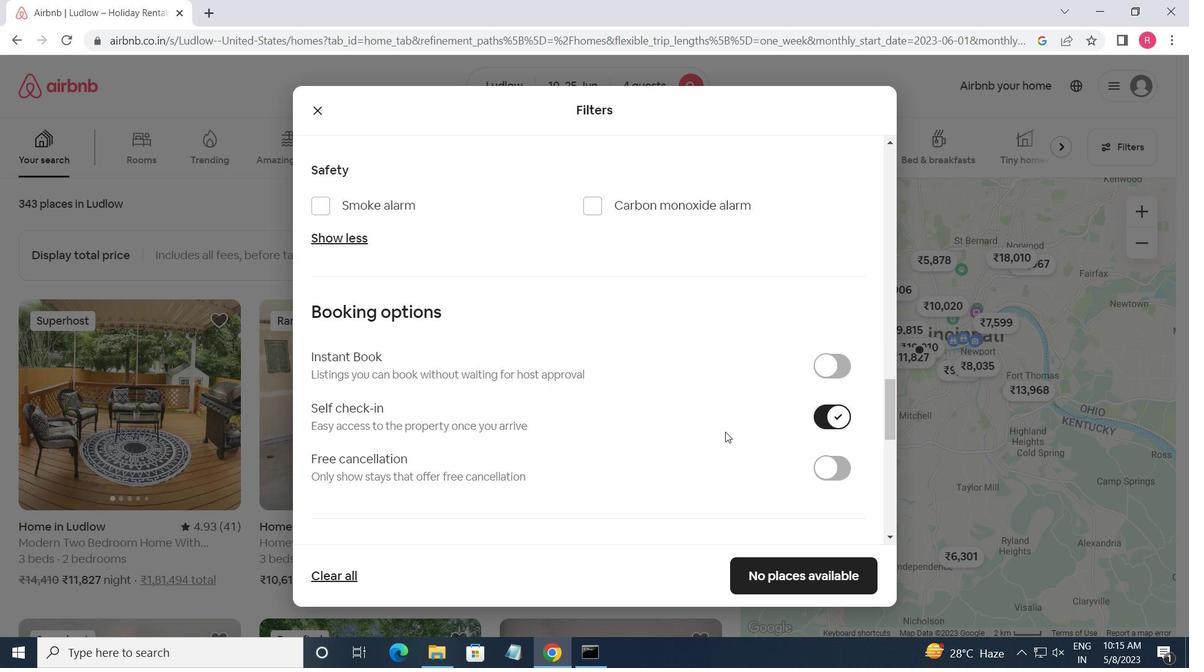 
Action: Mouse scrolled (724, 432) with delta (0, 0)
Screenshot: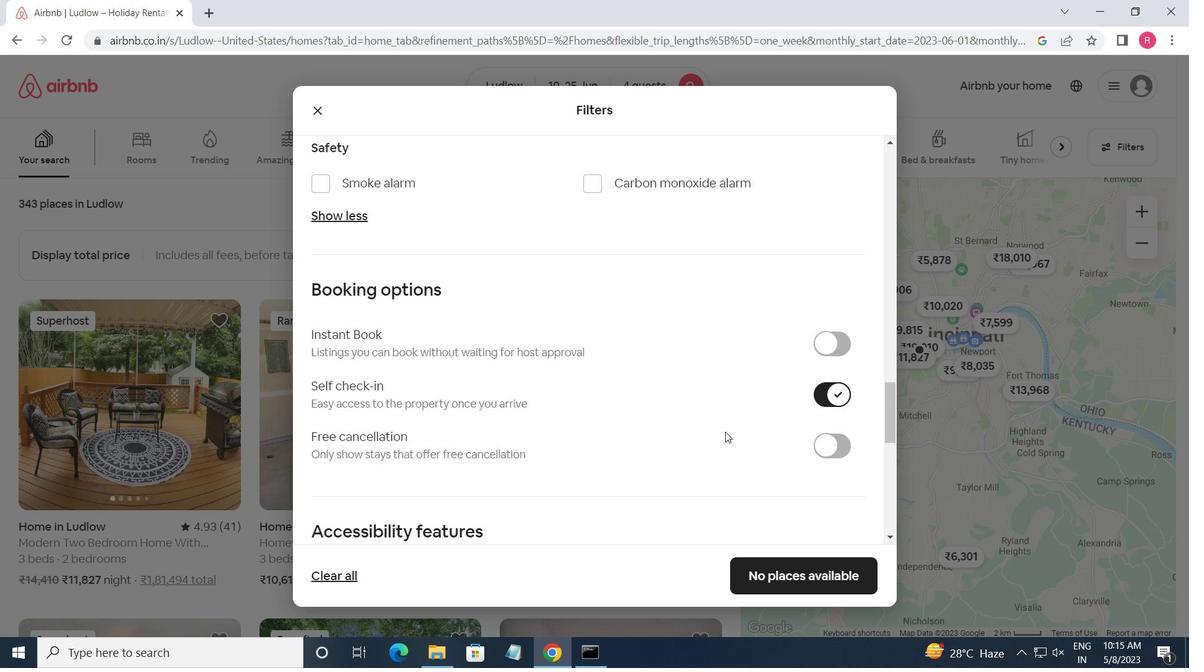 
Action: Mouse moved to (448, 439)
Screenshot: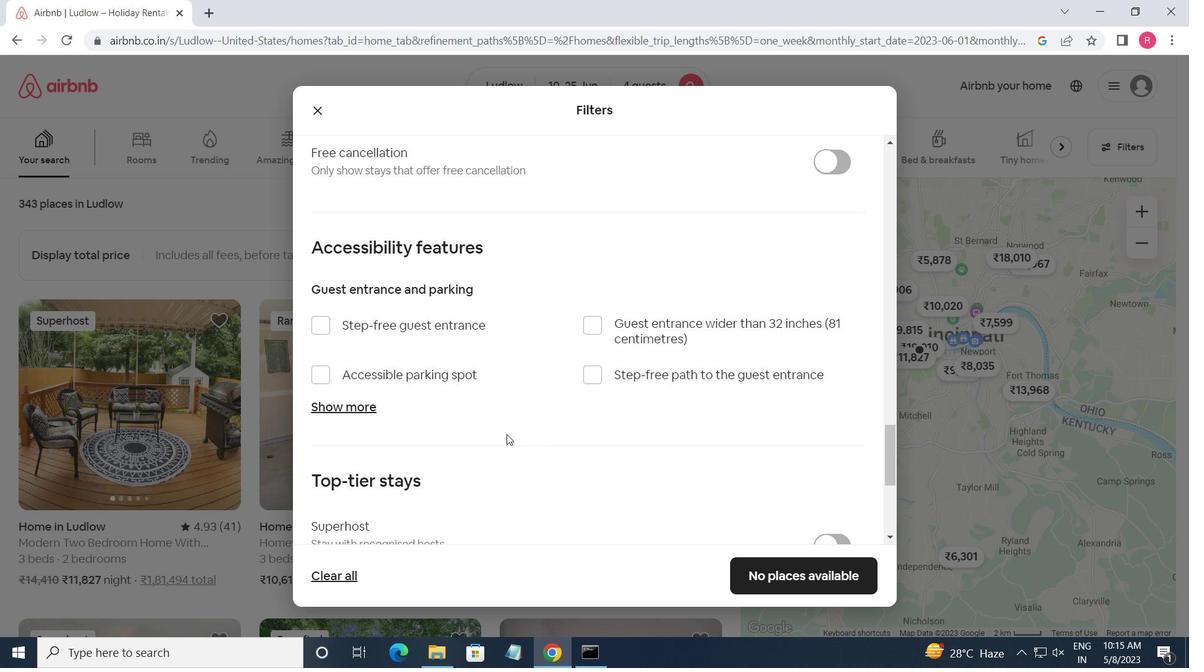 
Action: Mouse scrolled (448, 439) with delta (0, 0)
Screenshot: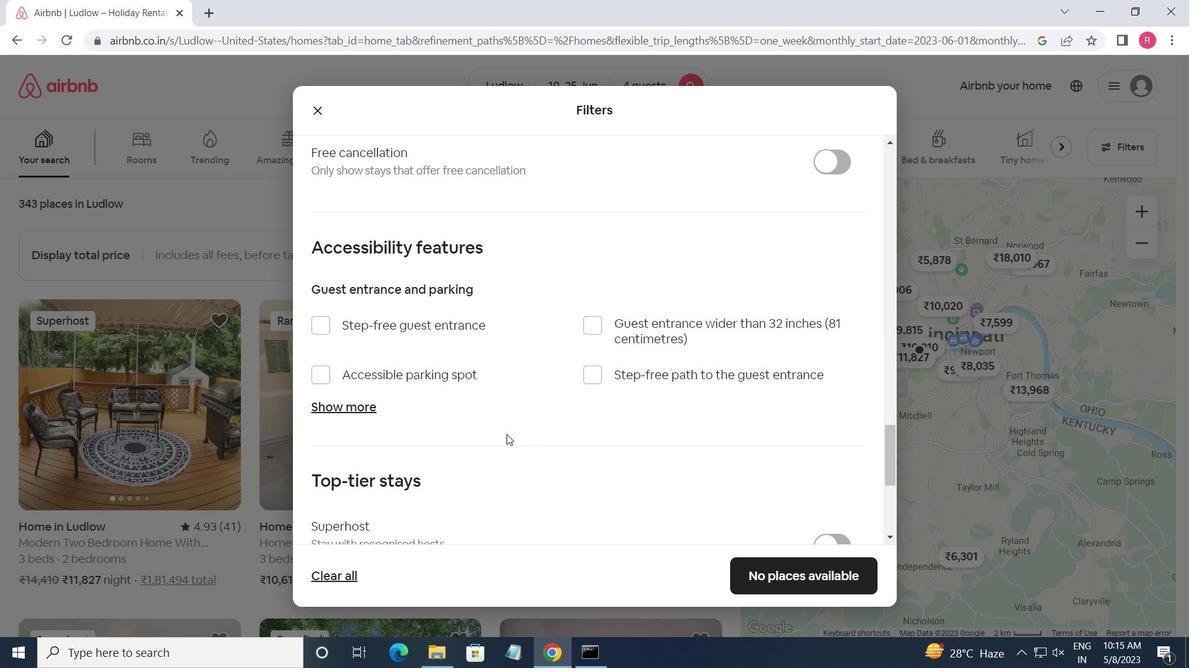
Action: Mouse moved to (447, 441)
Screenshot: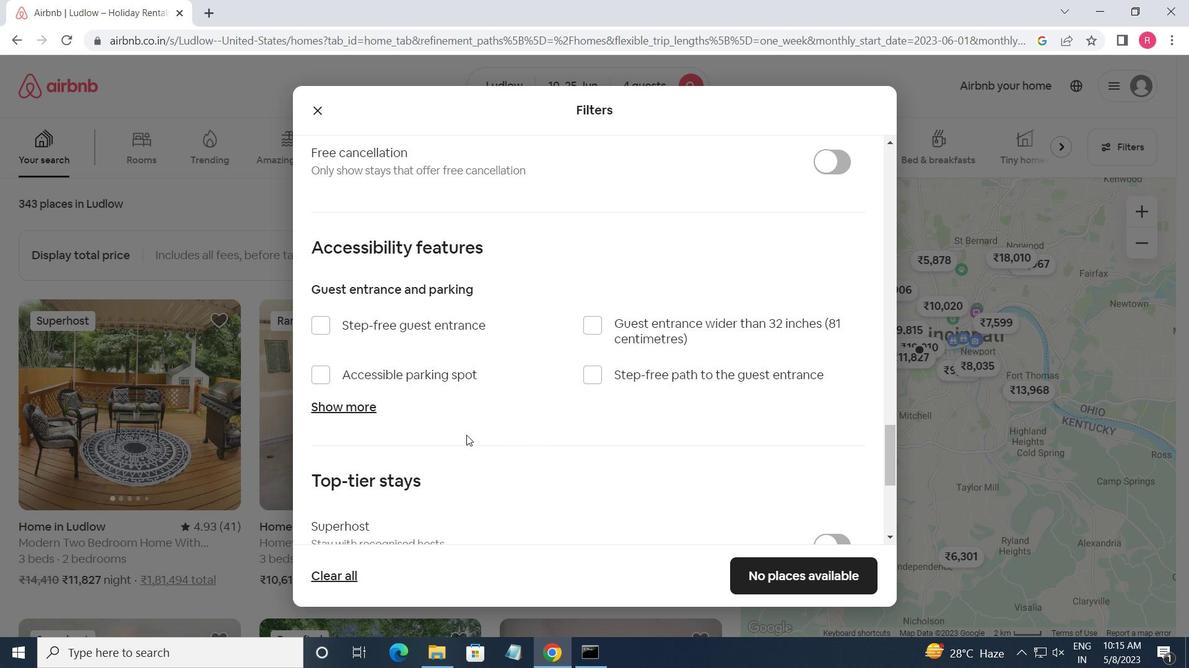 
Action: Mouse scrolled (447, 440) with delta (0, 0)
Screenshot: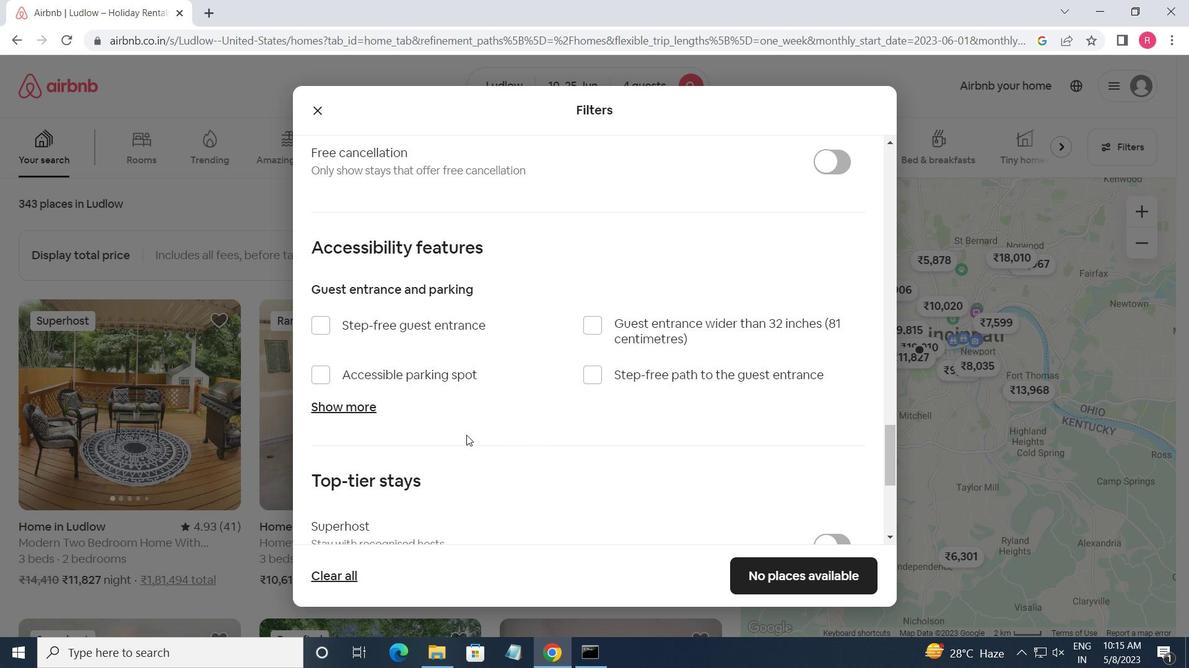 
Action: Mouse moved to (382, 442)
Screenshot: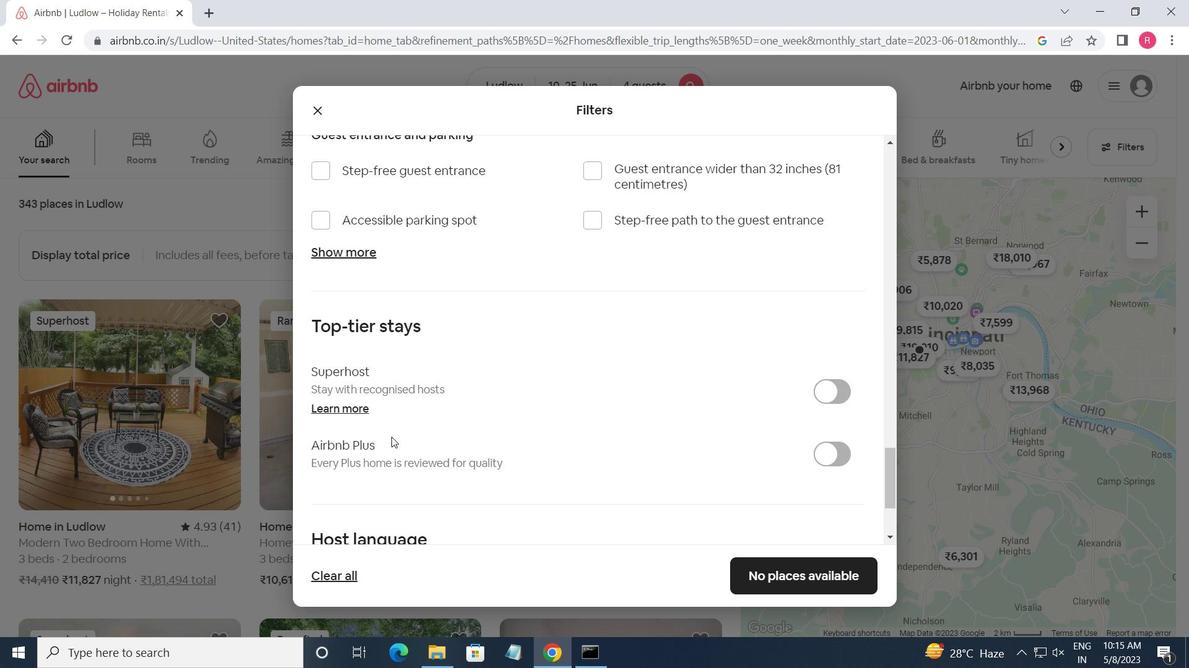
Action: Mouse scrolled (382, 442) with delta (0, 0)
Screenshot: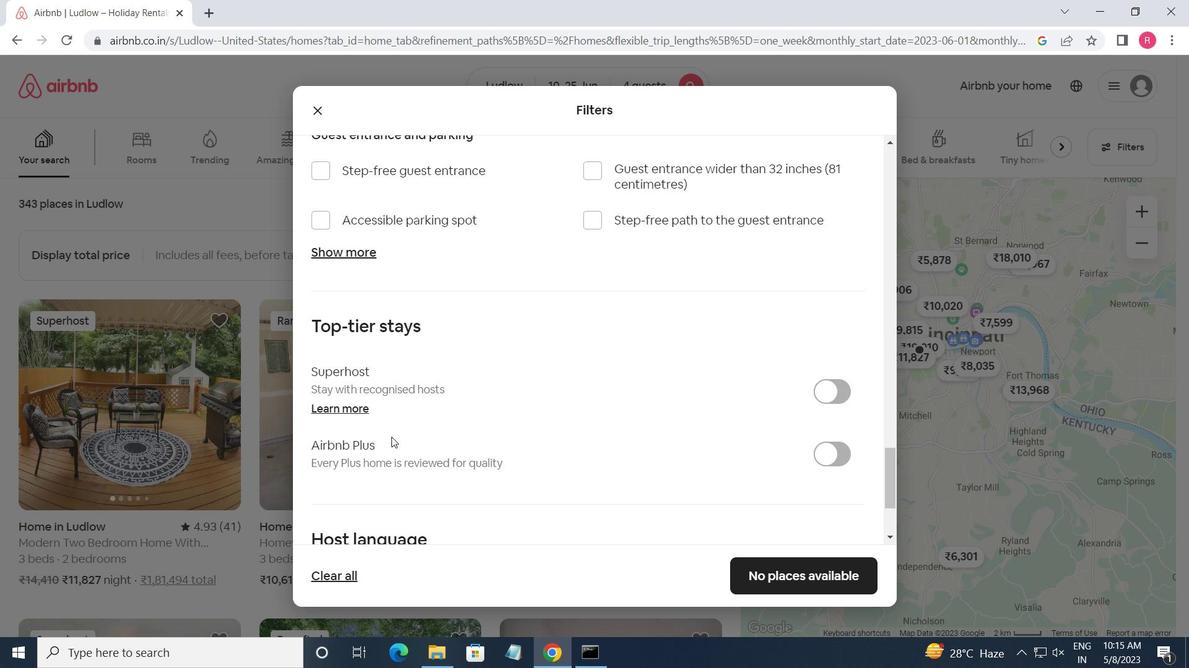 
Action: Mouse moved to (382, 444)
Screenshot: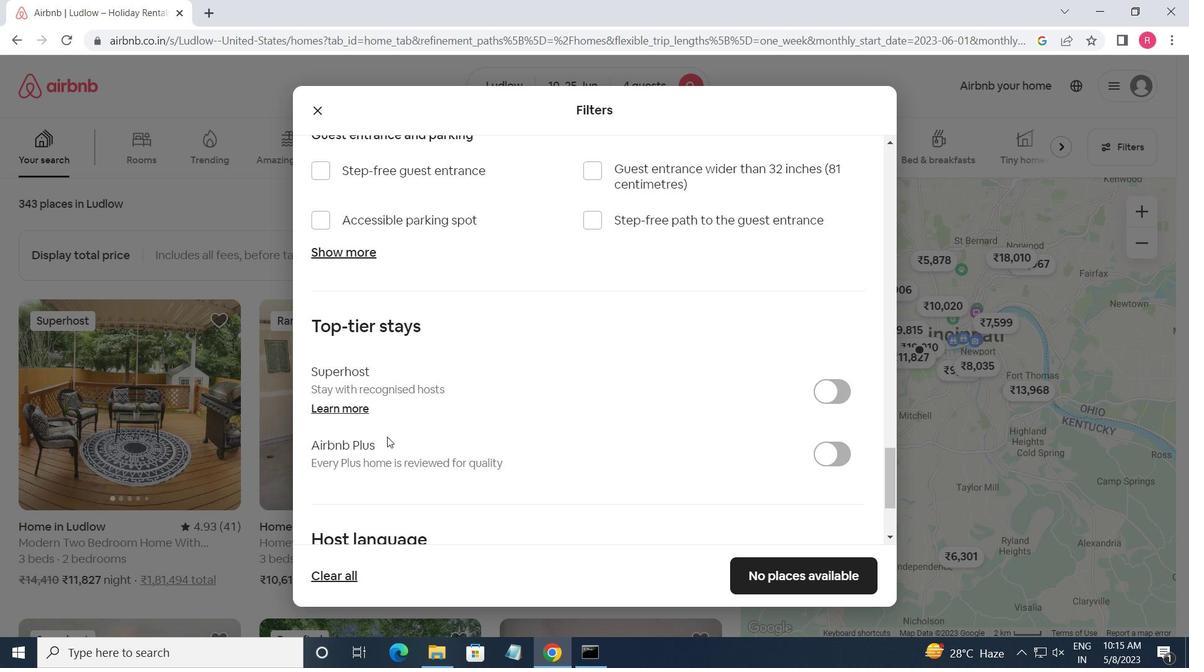 
Action: Mouse scrolled (382, 444) with delta (0, 0)
Screenshot: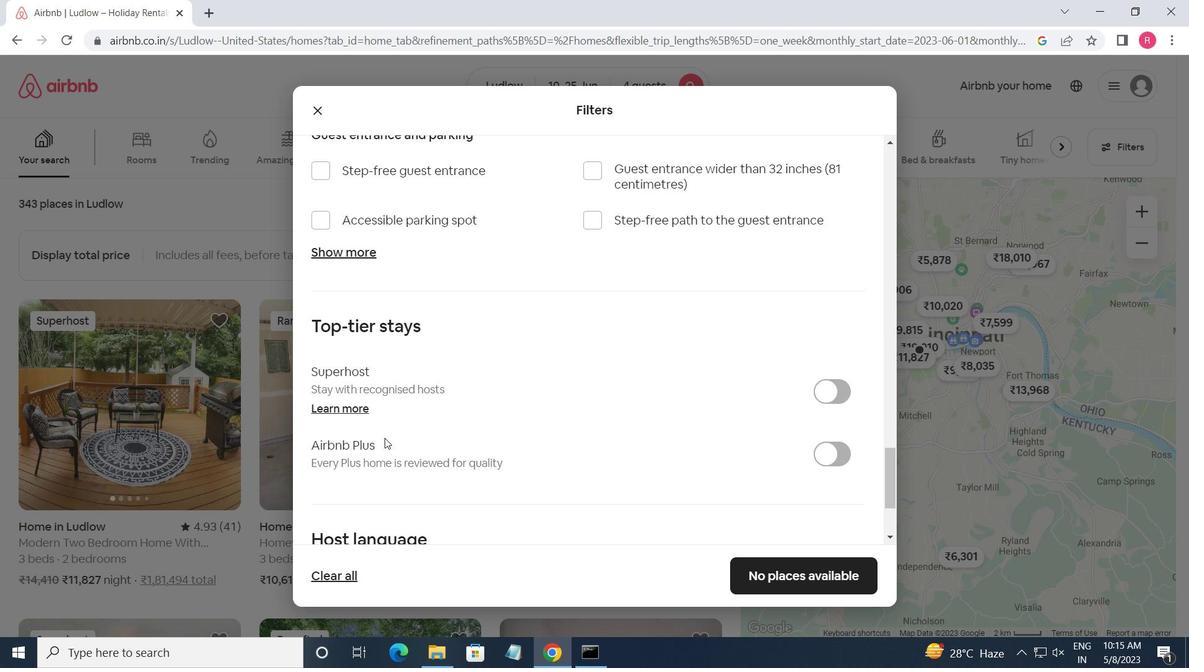 
Action: Mouse scrolled (382, 444) with delta (0, 0)
Screenshot: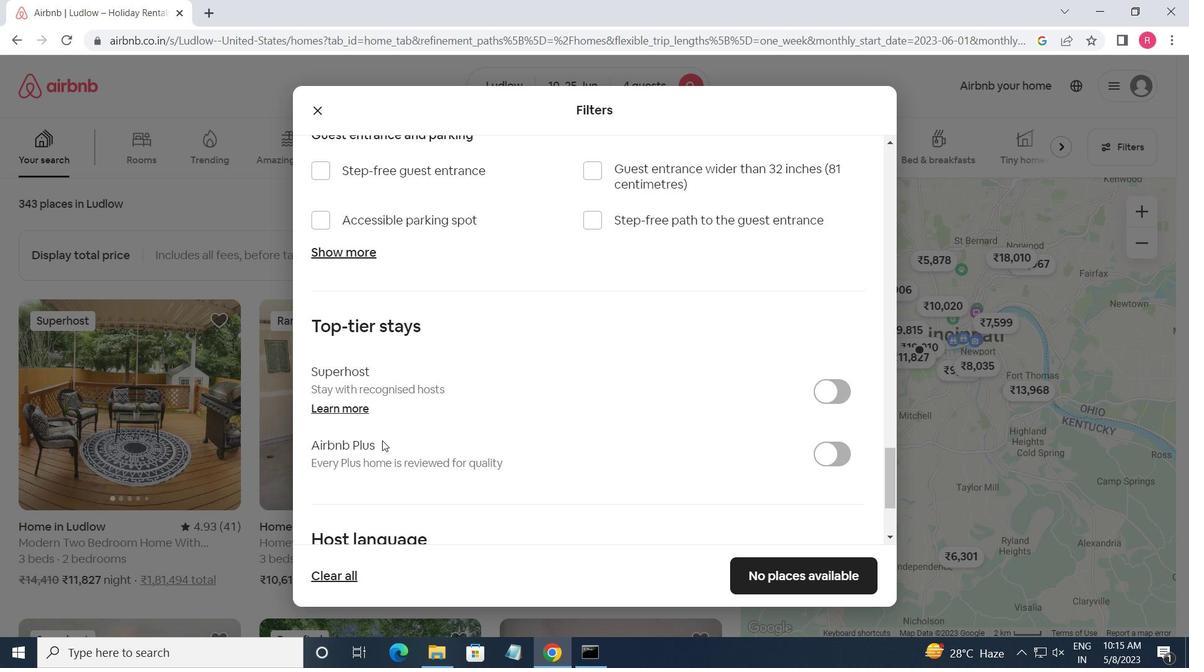 
Action: Mouse moved to (323, 441)
Screenshot: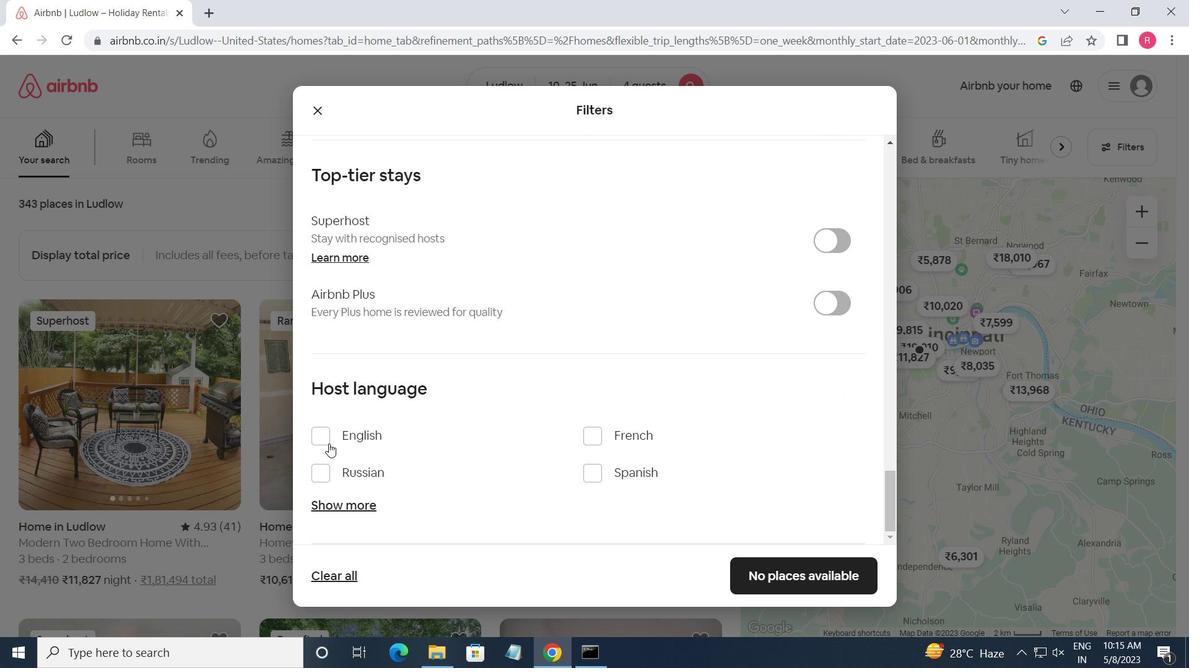 
Action: Mouse pressed left at (323, 441)
Screenshot: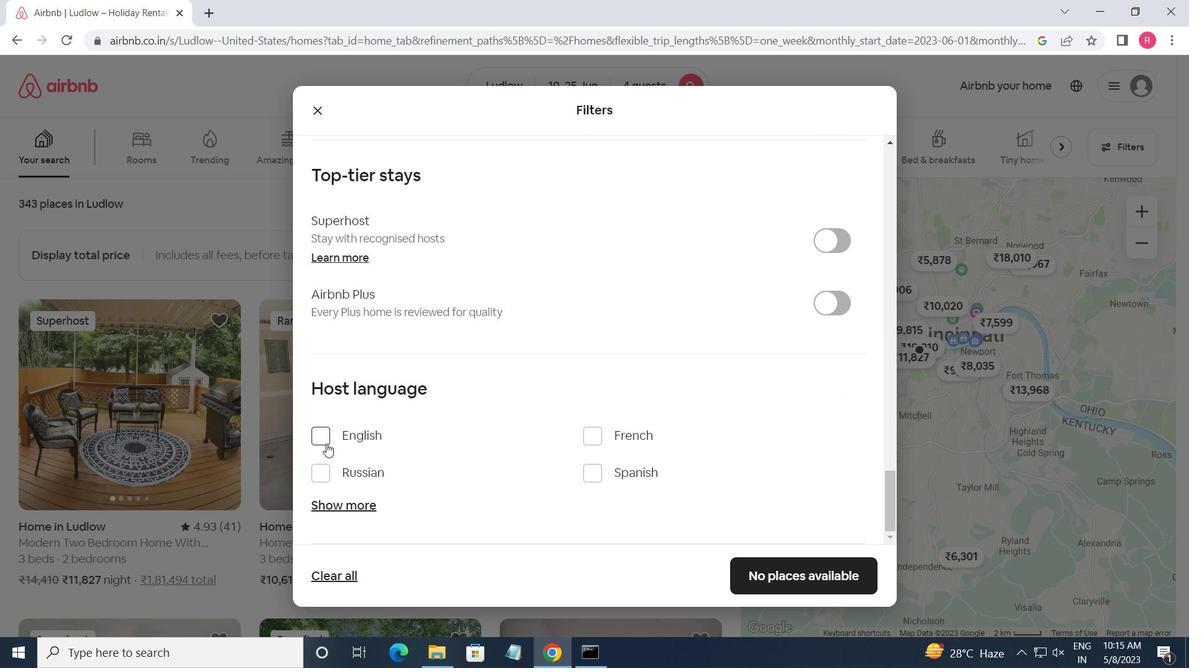 
Action: Mouse moved to (771, 572)
Screenshot: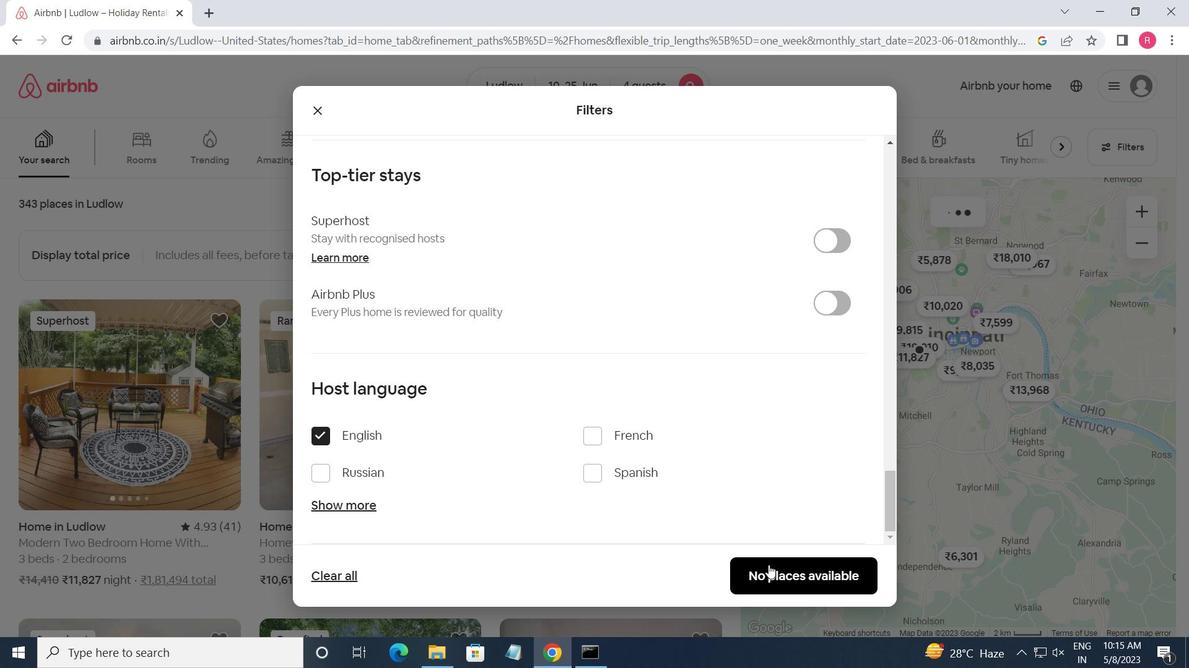 
Action: Mouse pressed left at (771, 572)
Screenshot: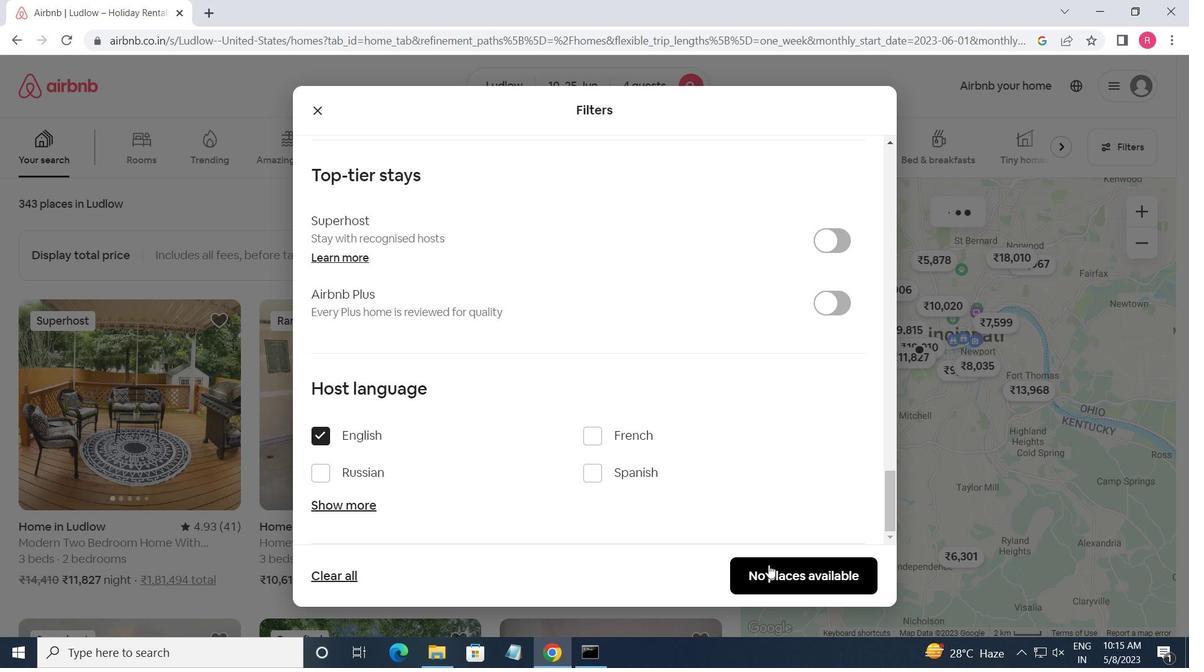 
